 Task: Find connections with filter location Hotan with filter topic #Bestadvicewith filter profile language German with filter current company Policybazaar.com with filter school ST MIRA'S COLLEGE FOR GIRLS PUNE with filter industry Mobile Food Services with filter service category Pricing Strategy with filter keywords title Barista
Action: Mouse scrolled (503, 663) with delta (0, 0)
Screenshot: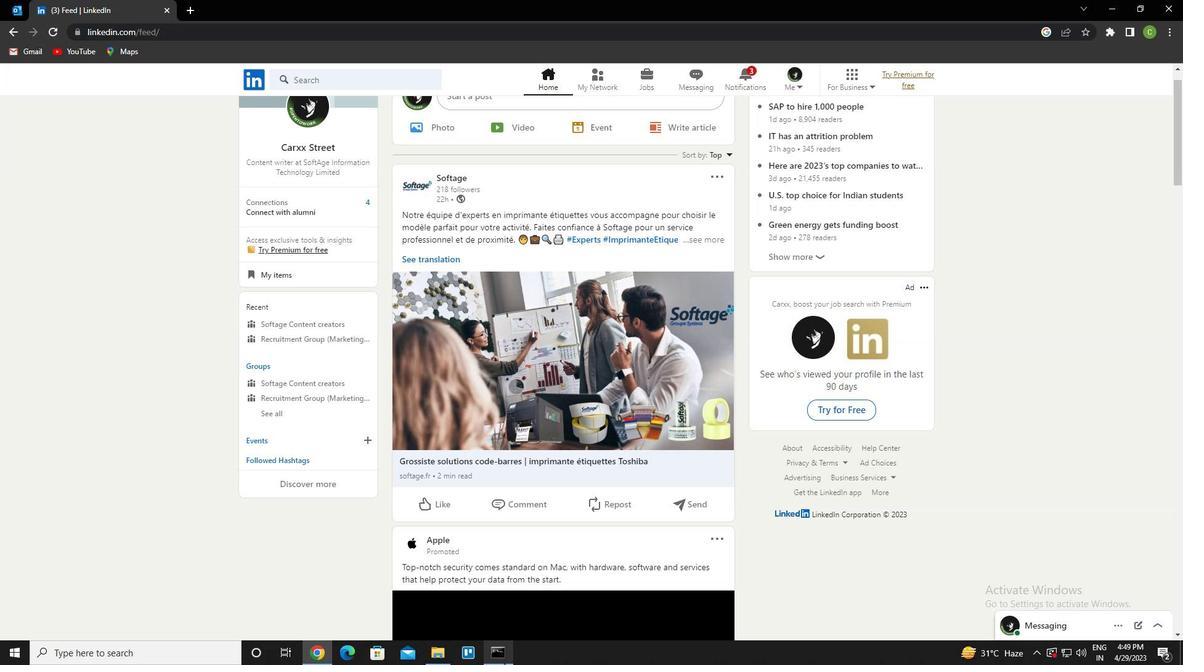 
Action: Mouse moved to (549, 576)
Screenshot: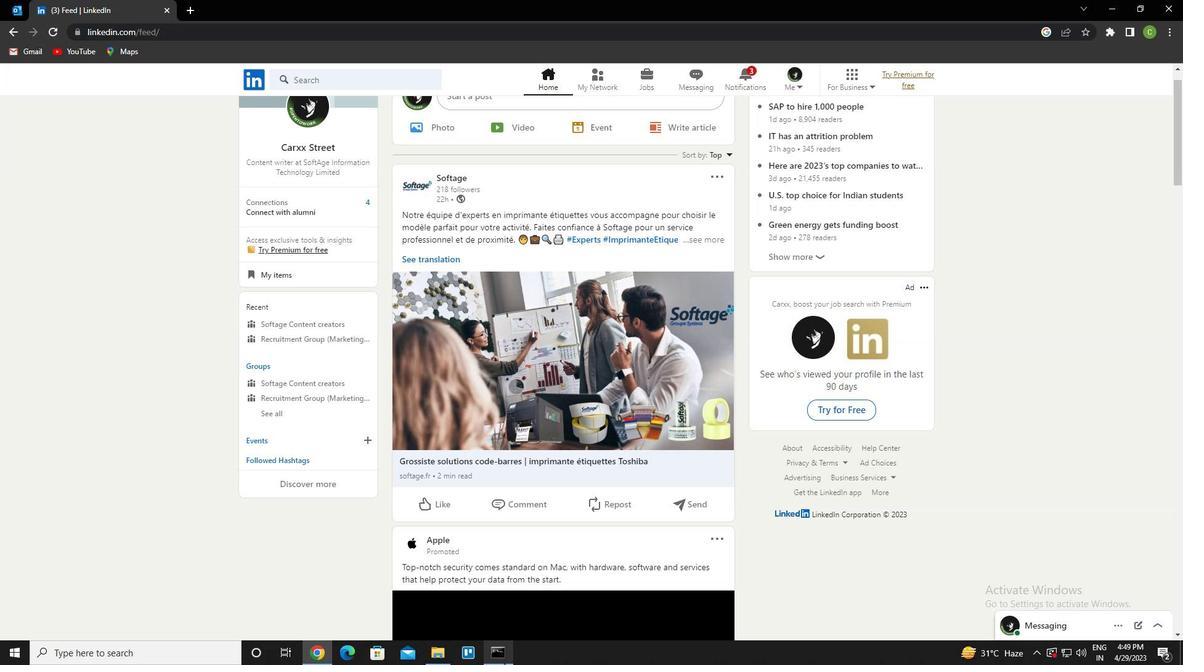 
Action: Mouse scrolled (549, 577) with delta (0, 0)
Screenshot: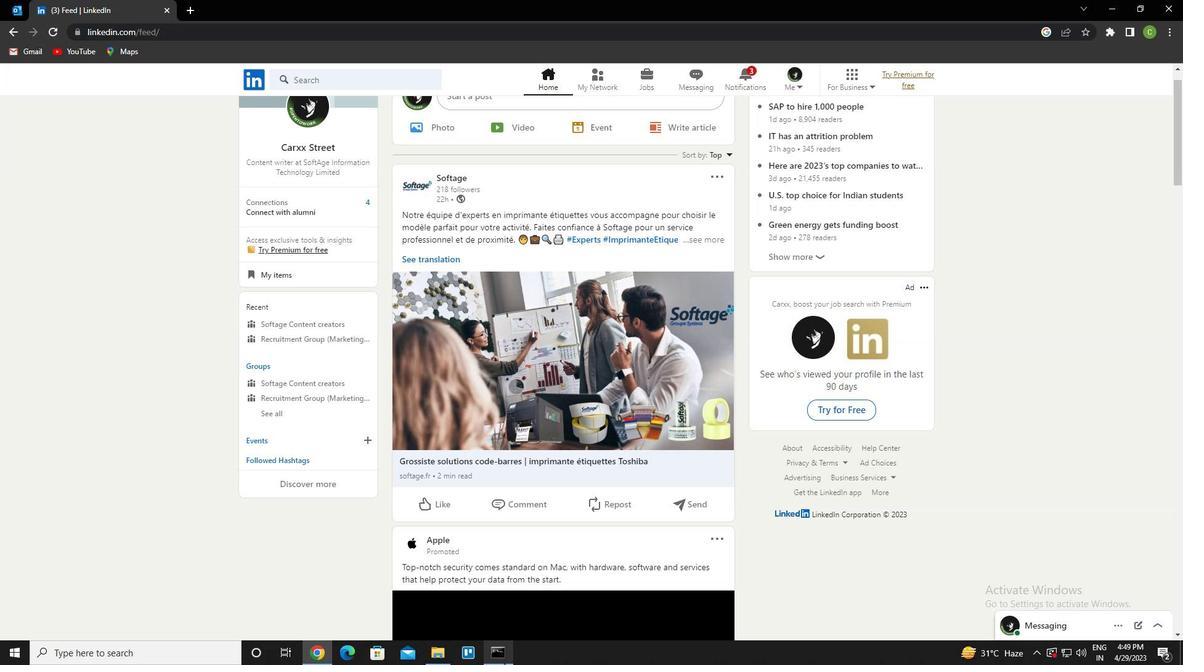 
Action: Mouse moved to (598, 79)
Screenshot: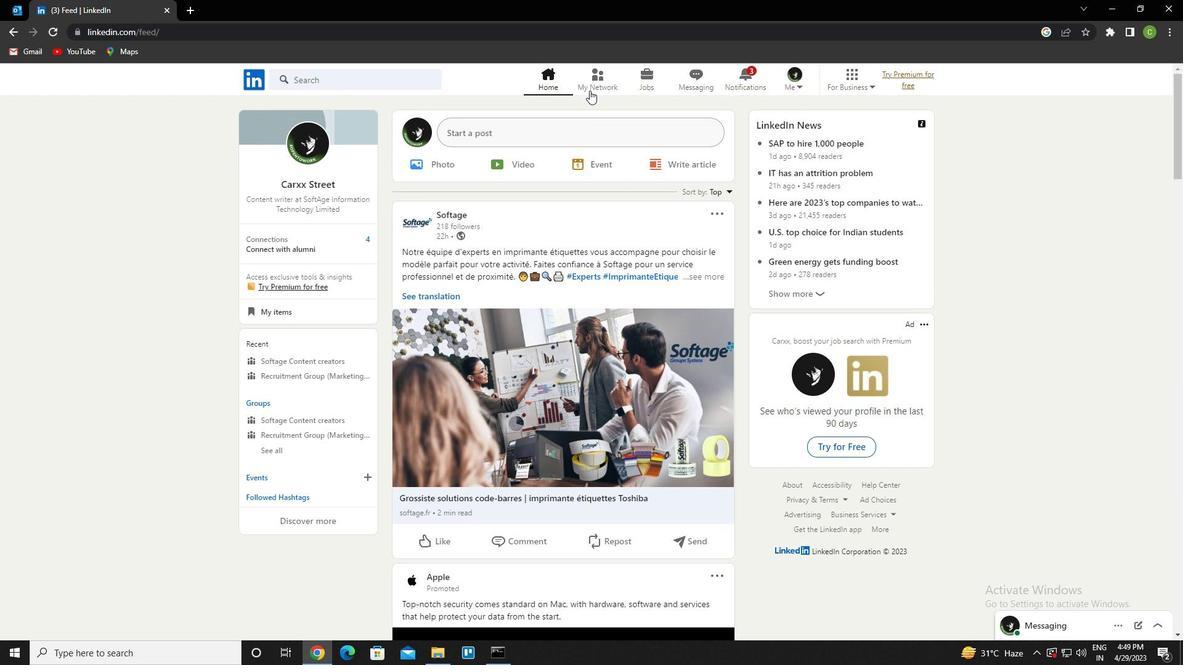 
Action: Mouse pressed left at (598, 79)
Screenshot: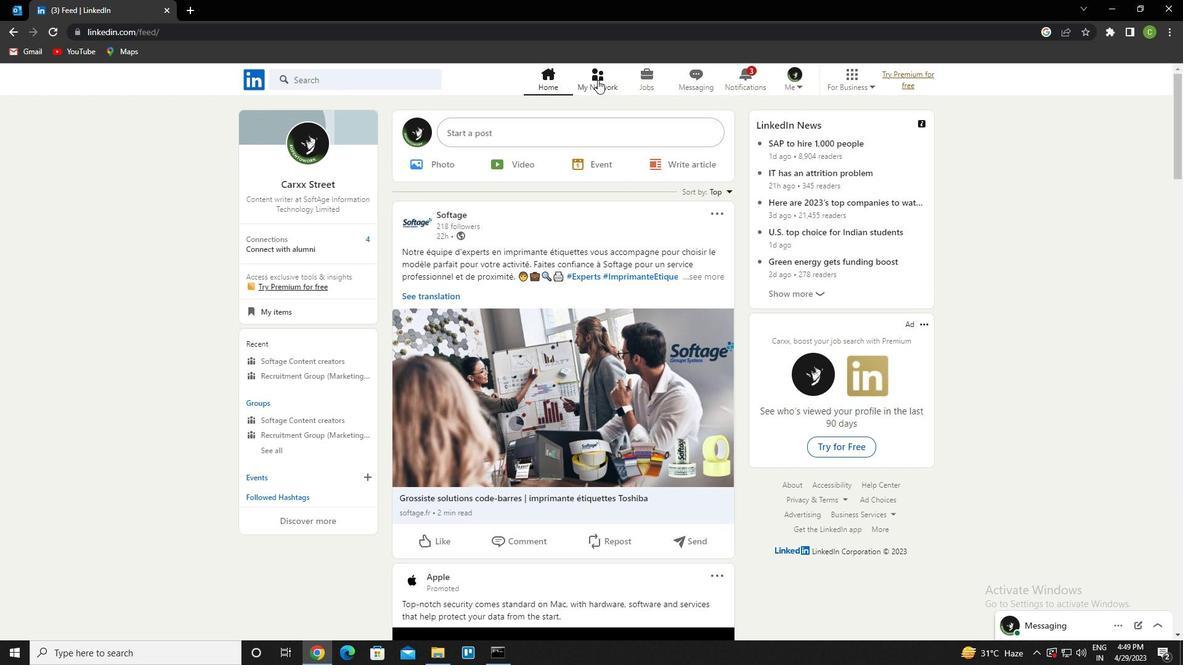 
Action: Mouse moved to (348, 149)
Screenshot: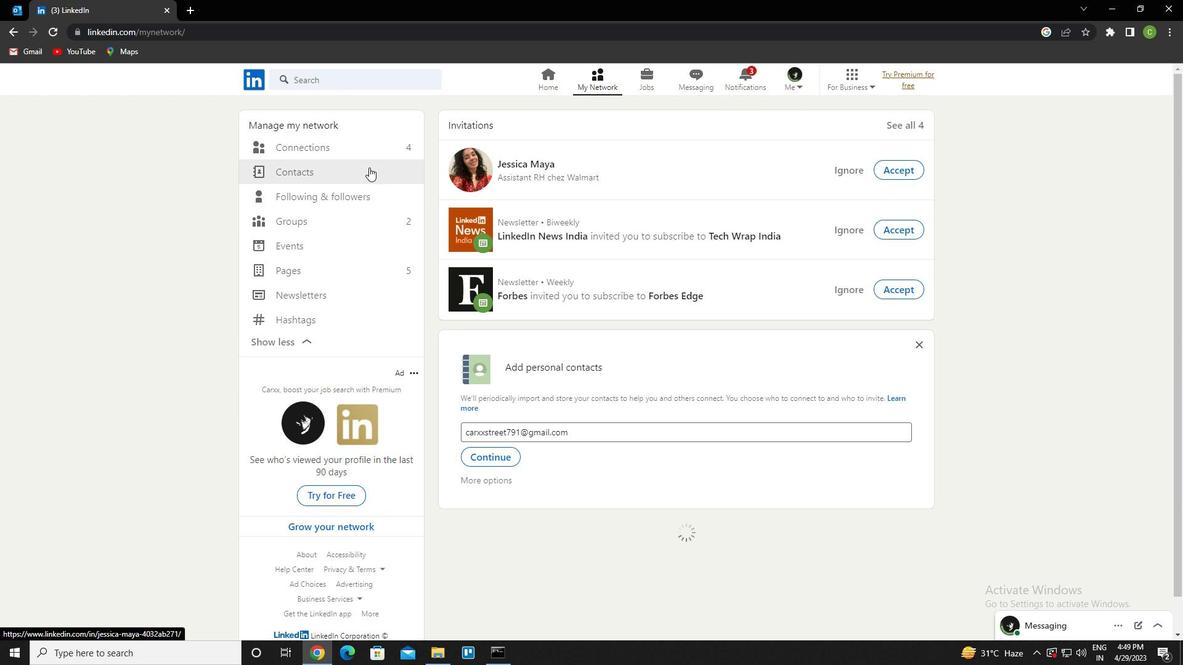 
Action: Mouse pressed left at (348, 149)
Screenshot: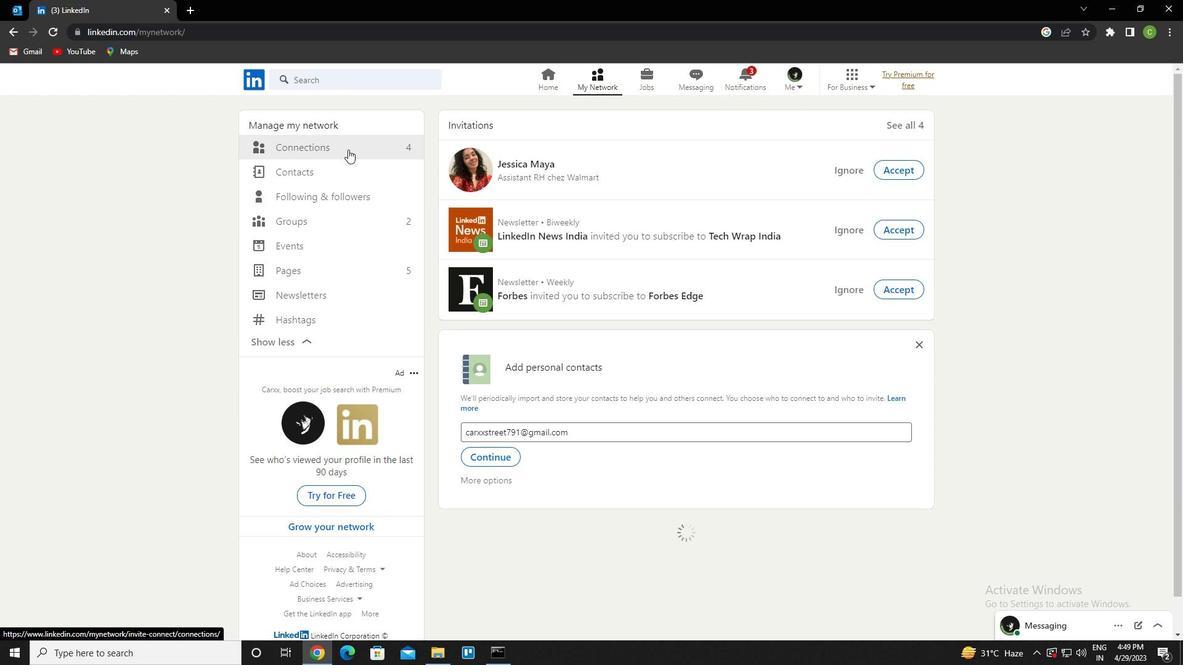 
Action: Mouse moved to (684, 149)
Screenshot: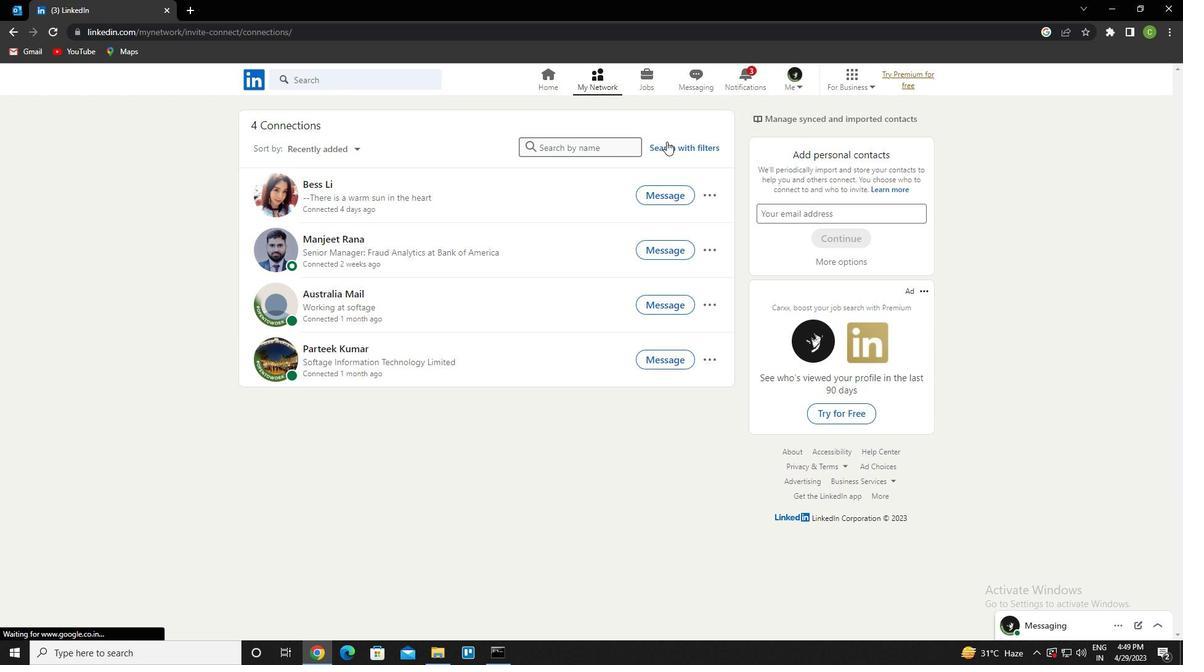 
Action: Mouse pressed left at (684, 149)
Screenshot: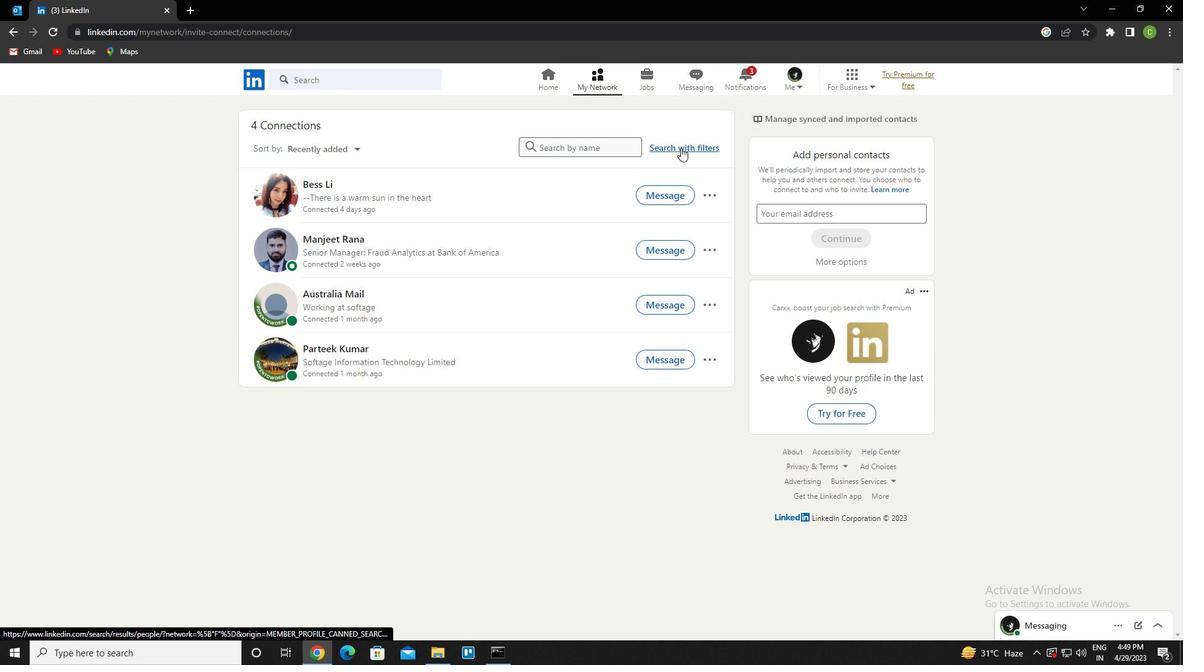 
Action: Mouse moved to (635, 110)
Screenshot: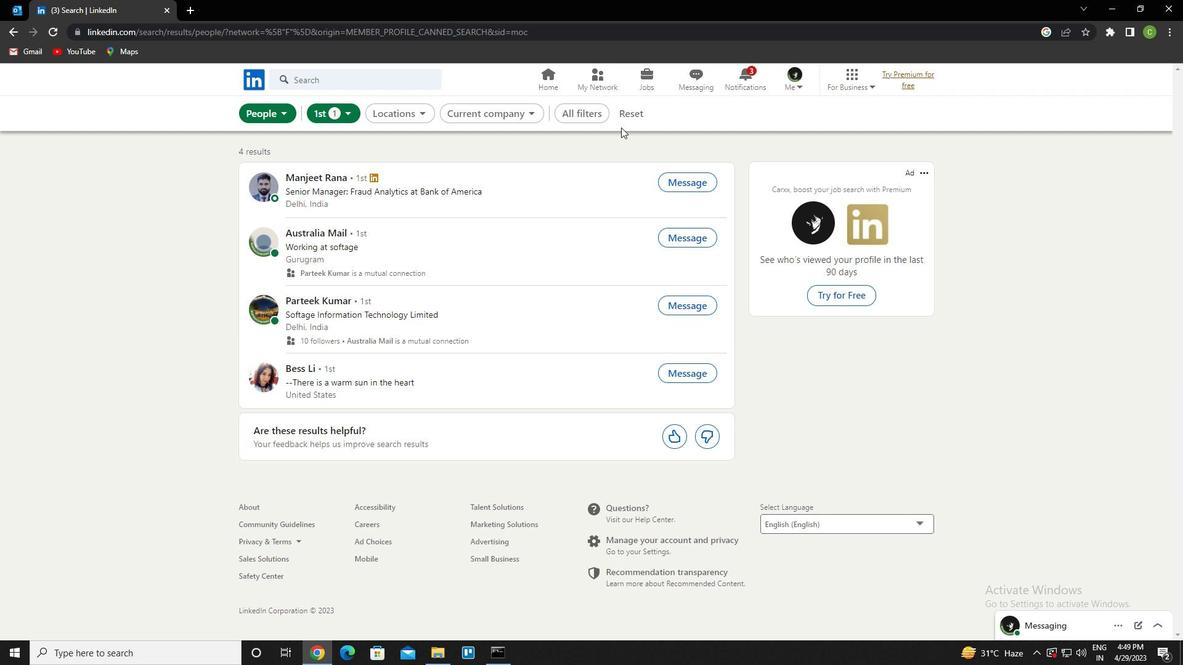 
Action: Mouse pressed left at (635, 110)
Screenshot: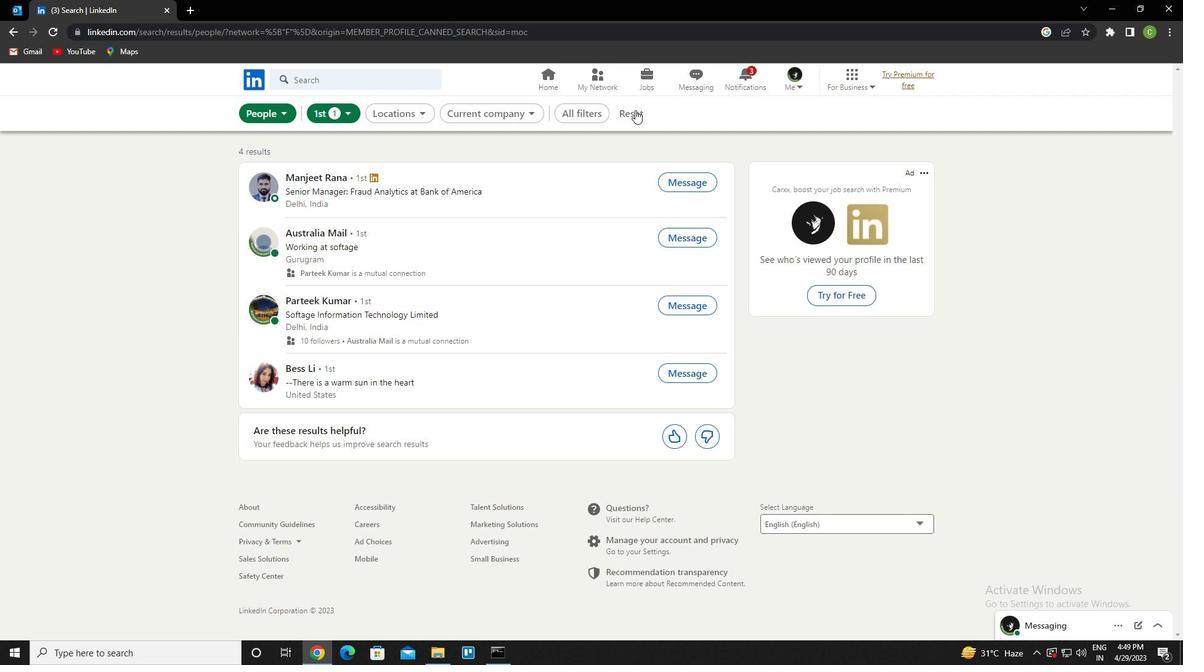 
Action: Mouse moved to (610, 117)
Screenshot: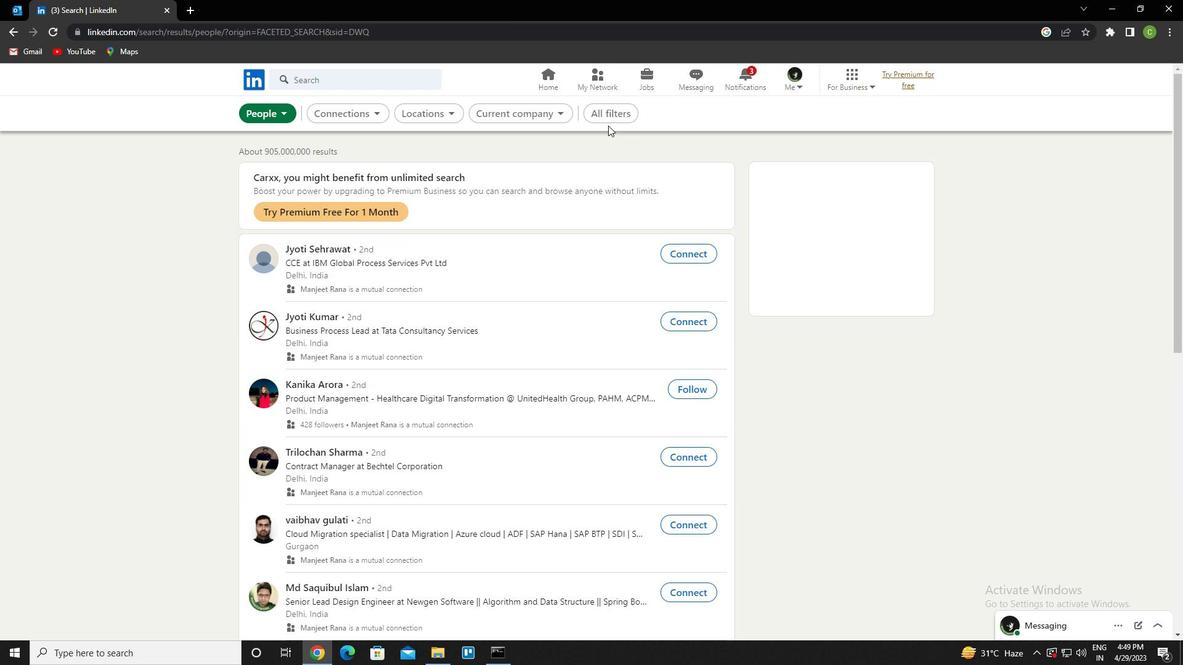 
Action: Mouse pressed left at (610, 117)
Screenshot: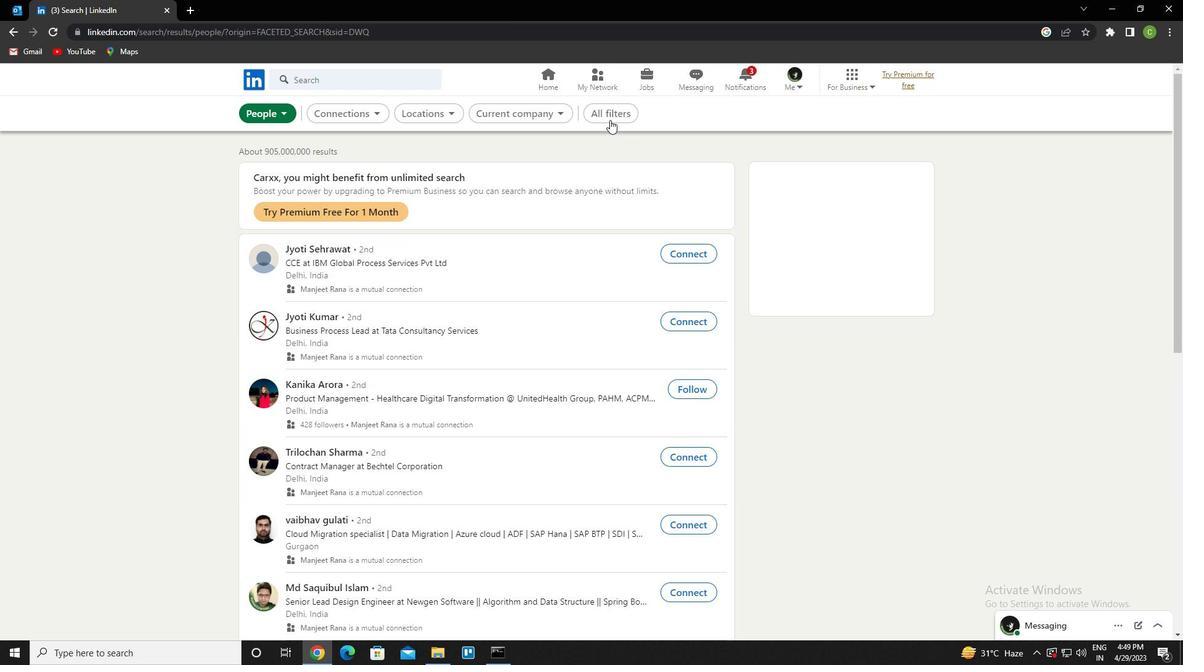 
Action: Mouse moved to (1085, 362)
Screenshot: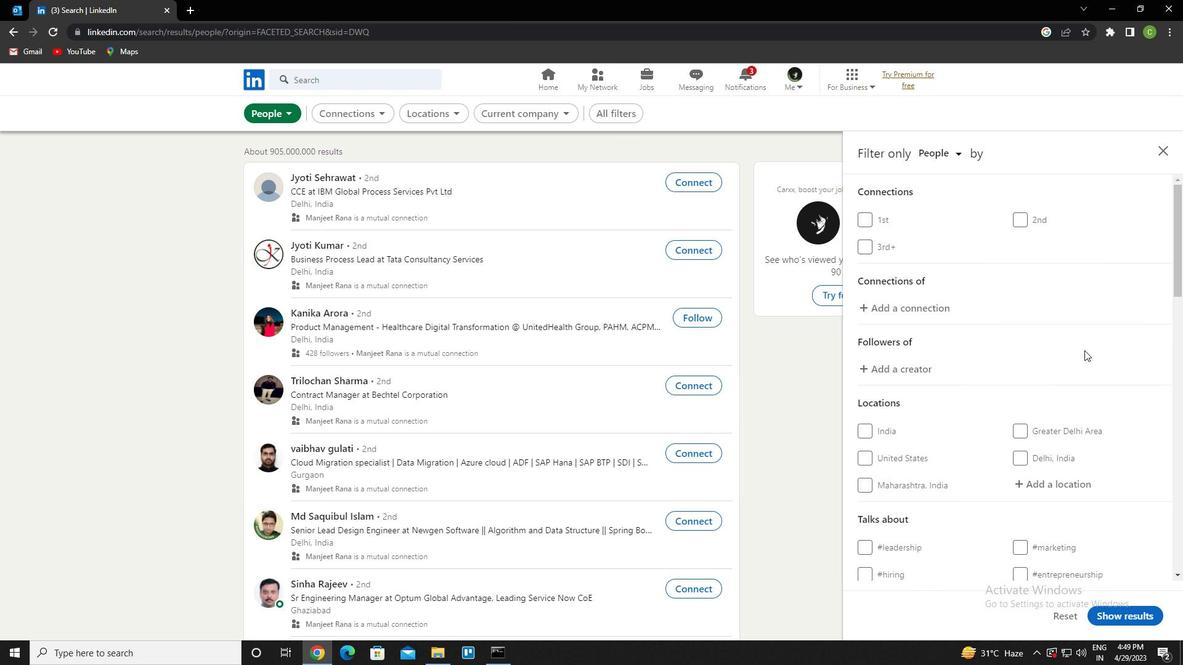 
Action: Mouse scrolled (1085, 361) with delta (0, 0)
Screenshot: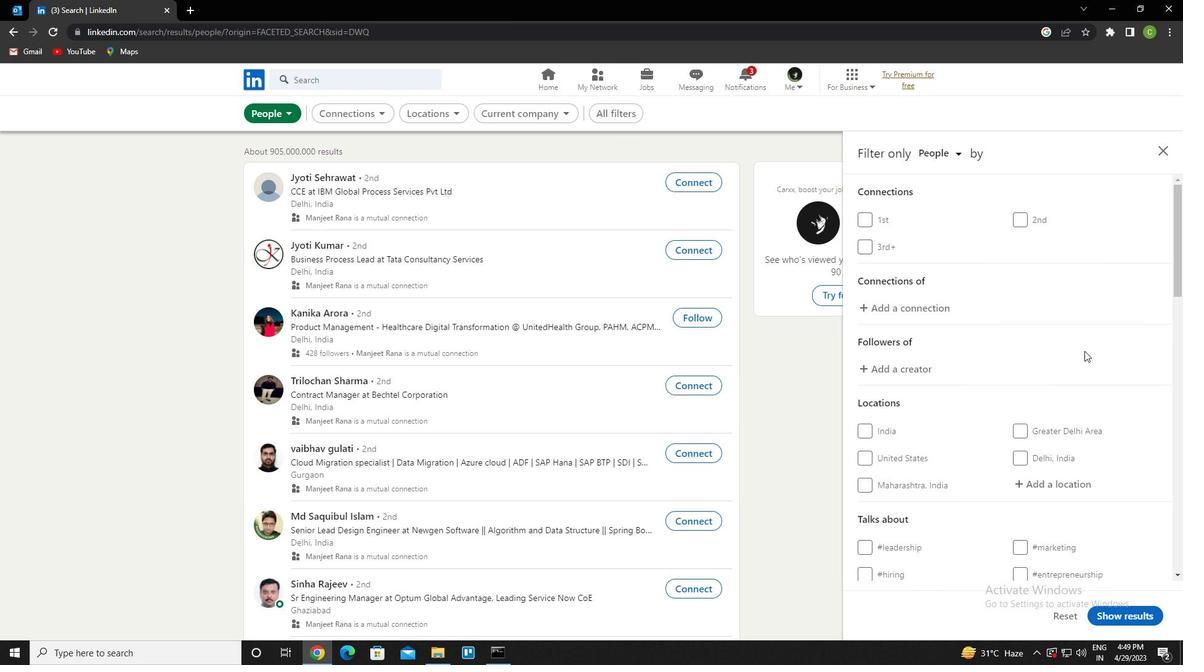 
Action: Mouse moved to (1085, 363)
Screenshot: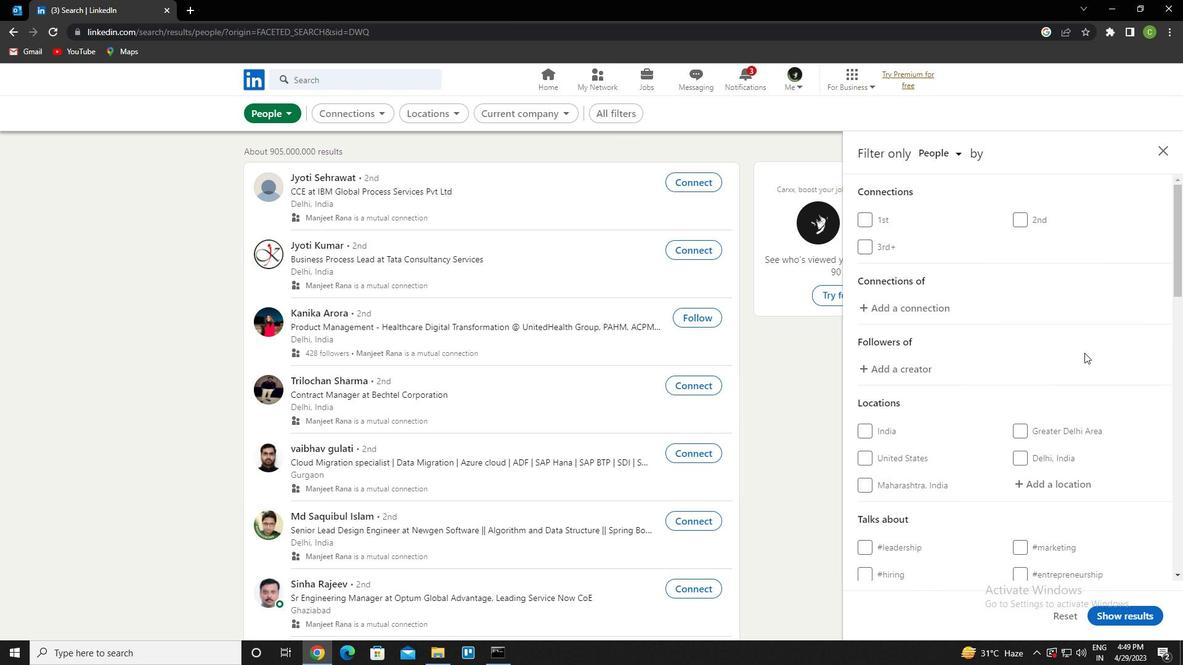 
Action: Mouse scrolled (1085, 362) with delta (0, 0)
Screenshot: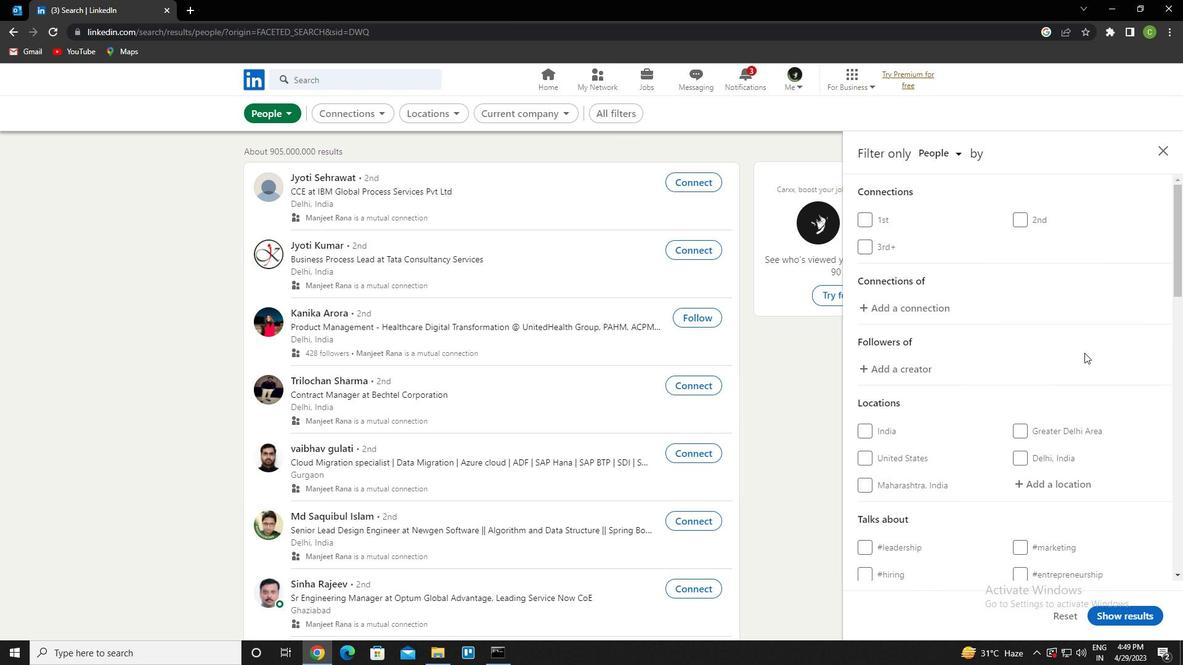 
Action: Mouse moved to (1060, 365)
Screenshot: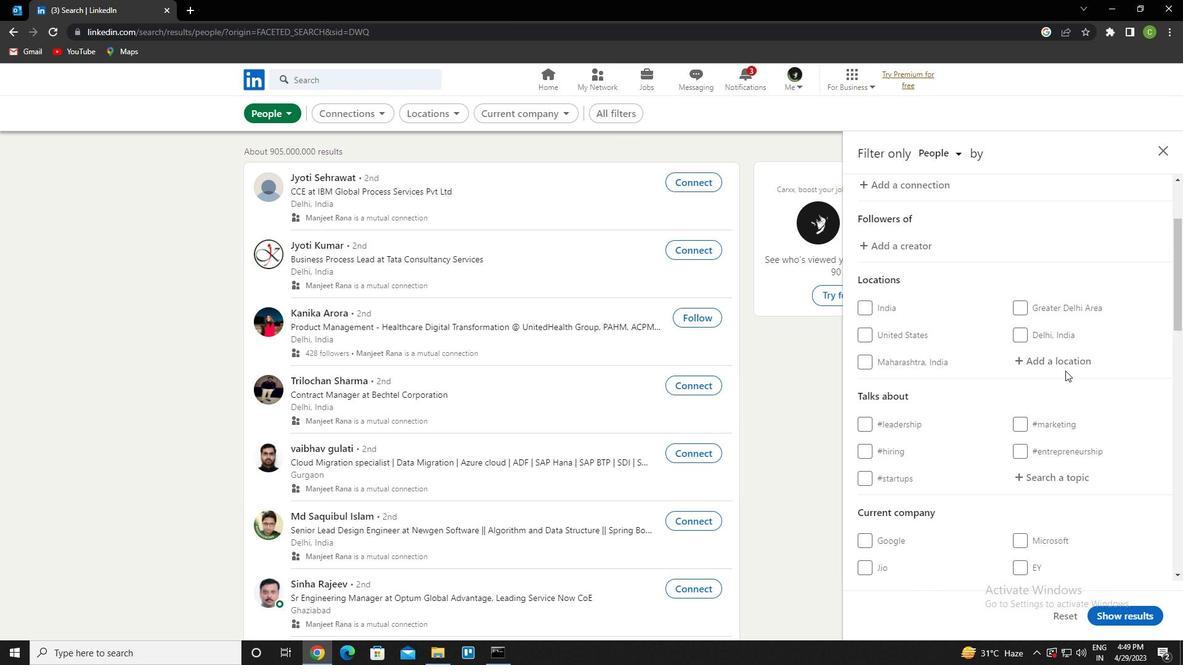 
Action: Mouse pressed left at (1060, 365)
Screenshot: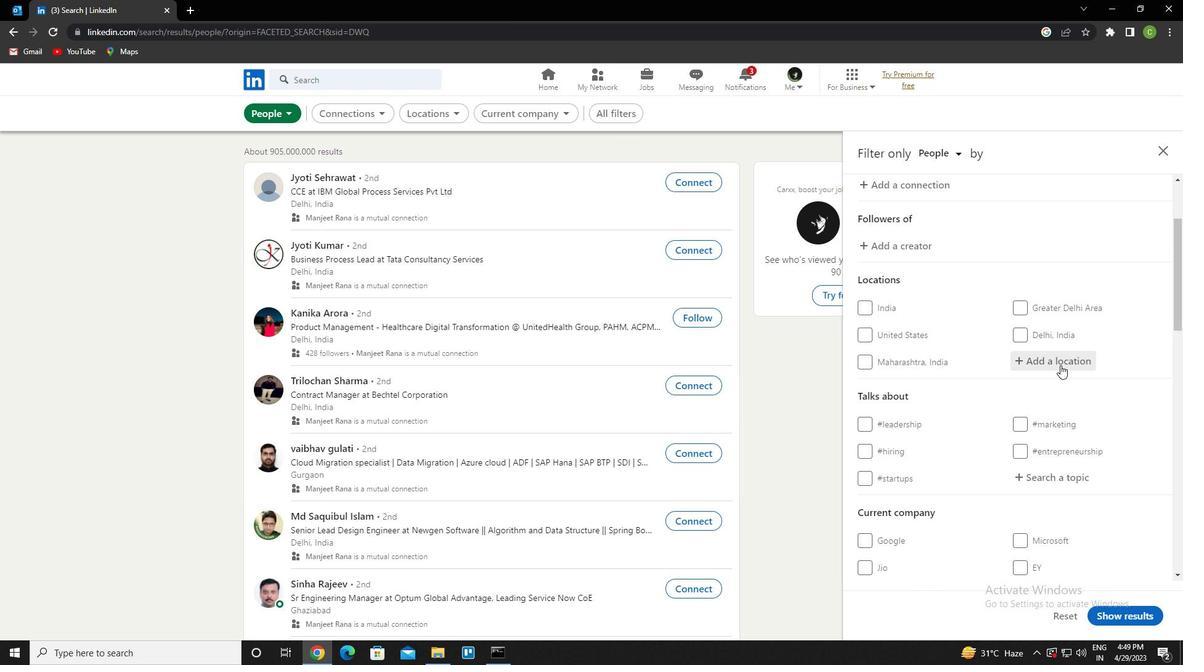 
Action: Key pressed <Key.caps_lock>h<Key.caps_lock>otan<Key.down><Key.enter>
Screenshot: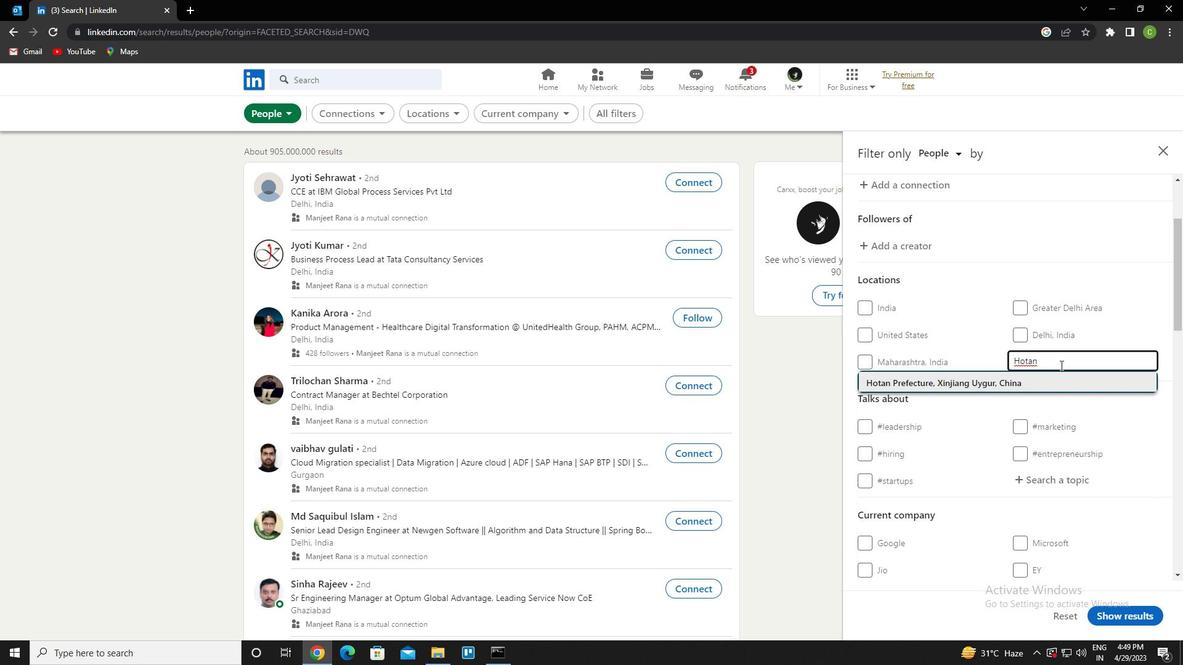 
Action: Mouse scrolled (1060, 364) with delta (0, 0)
Screenshot: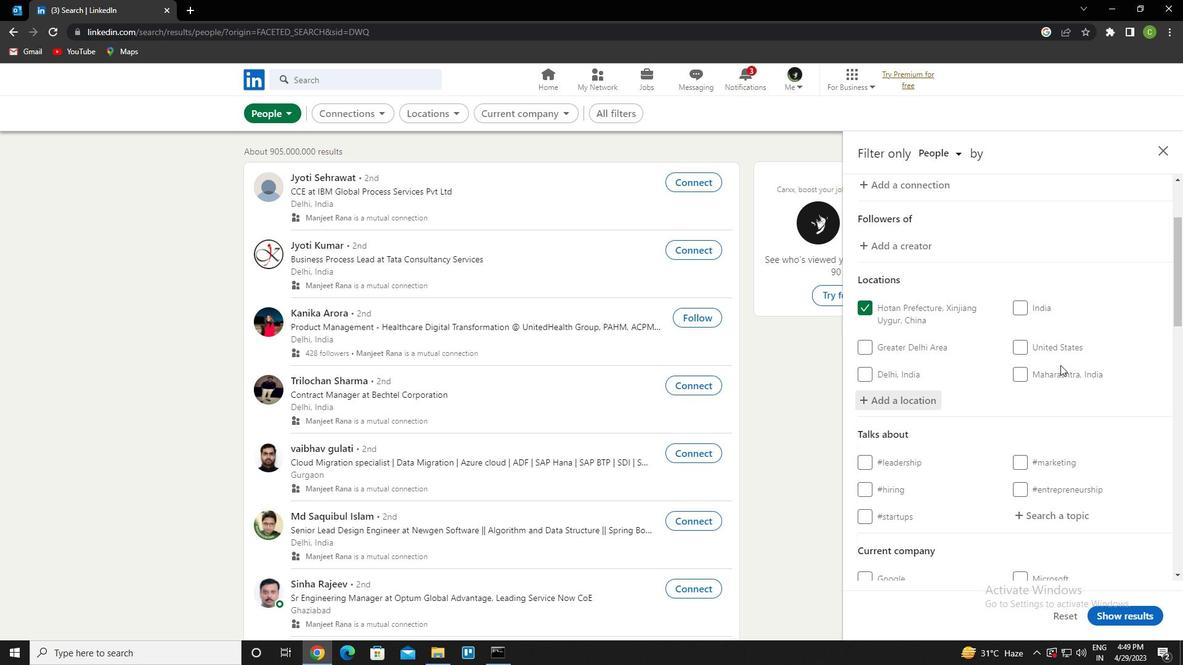 
Action: Mouse moved to (1045, 459)
Screenshot: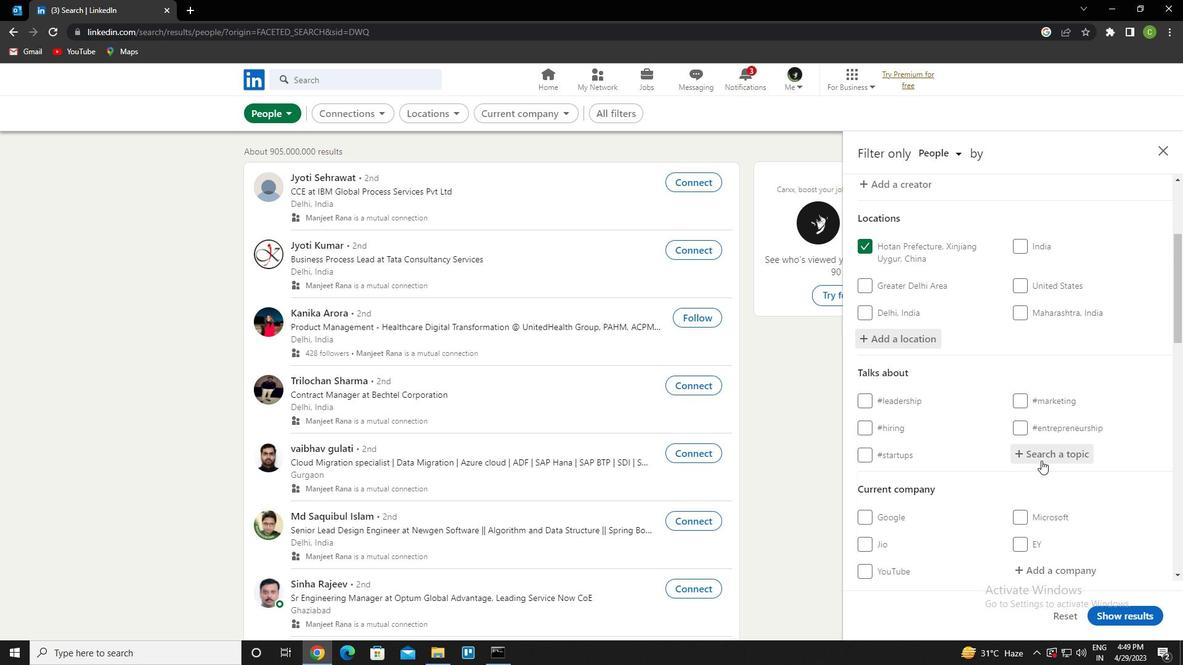 
Action: Mouse pressed left at (1045, 459)
Screenshot: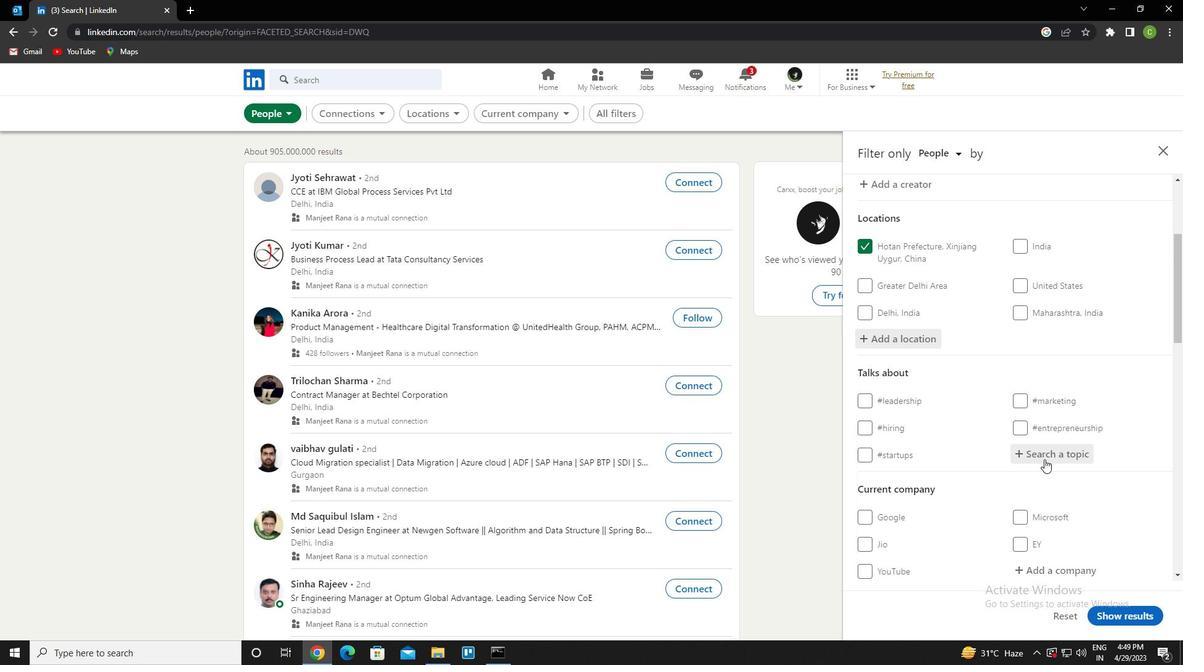 
Action: Key pressed bestad<Key.down><Key.enter>
Screenshot: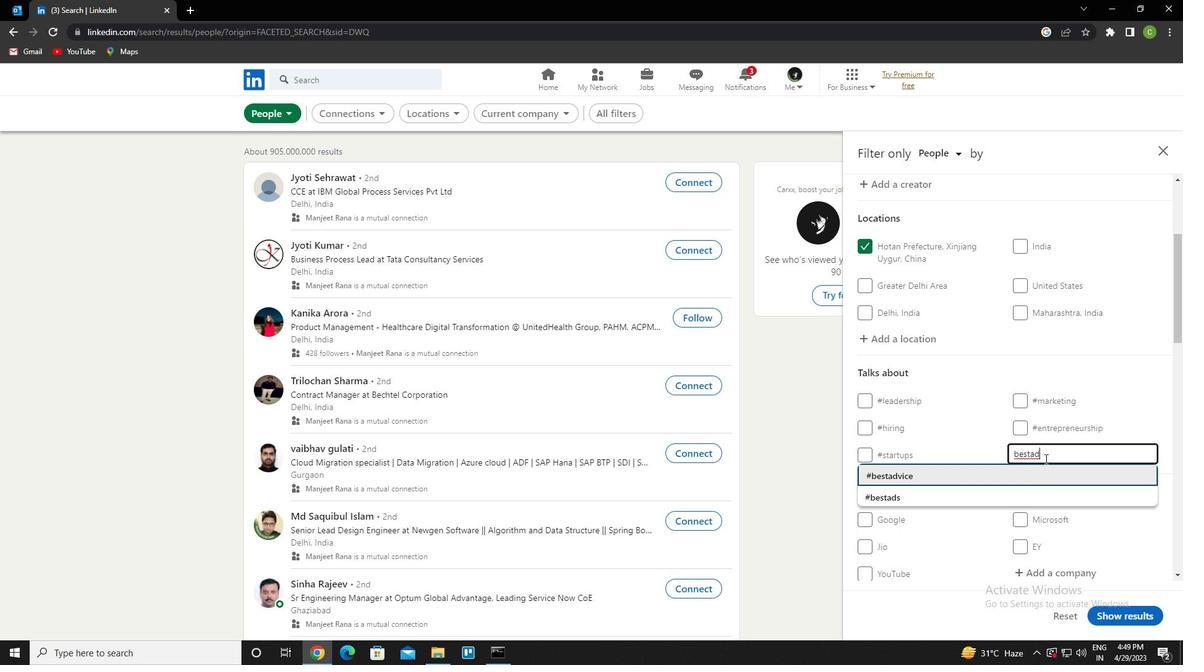 
Action: Mouse scrolled (1045, 458) with delta (0, 0)
Screenshot: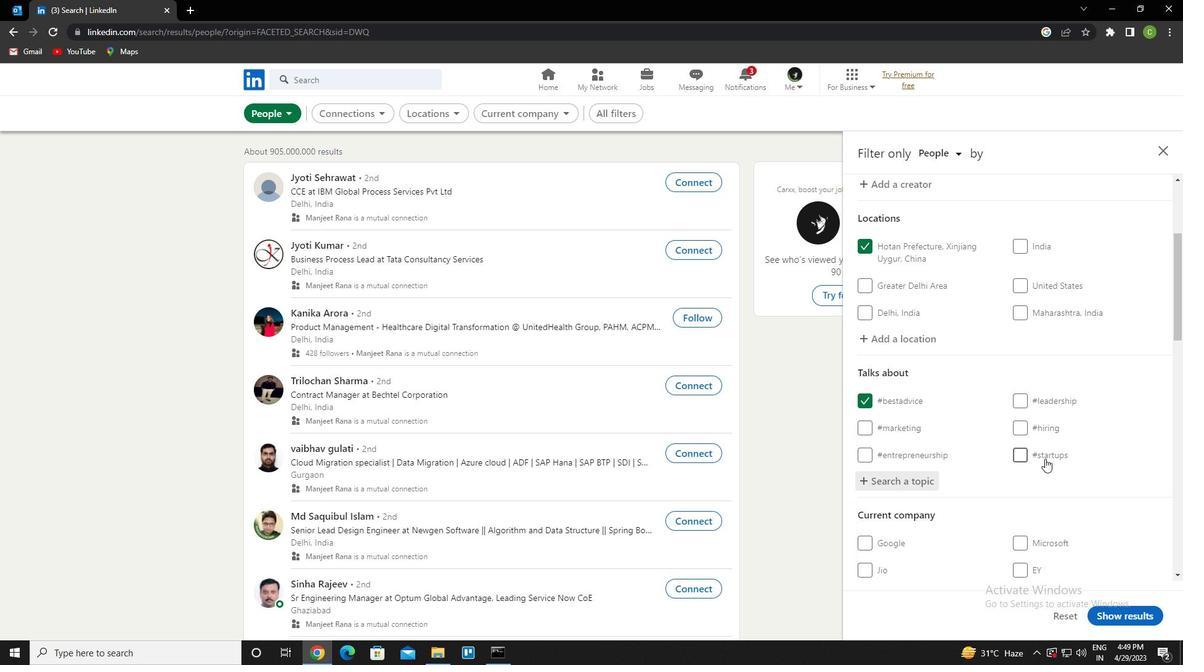 
Action: Mouse scrolled (1045, 458) with delta (0, 0)
Screenshot: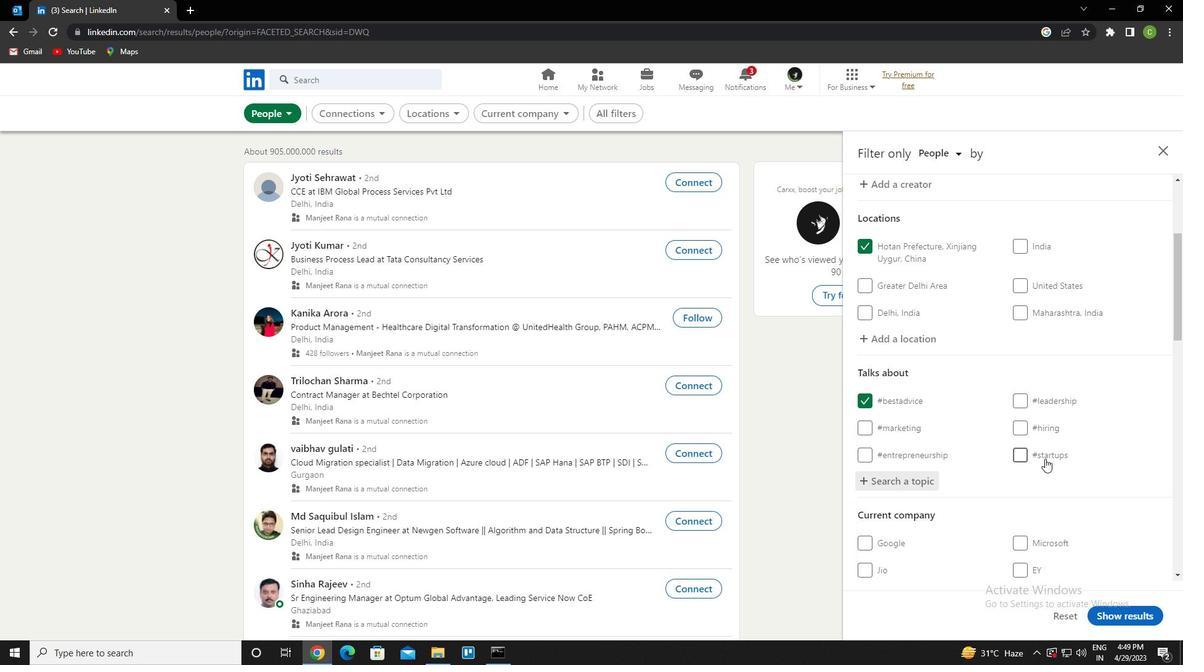 
Action: Mouse scrolled (1045, 458) with delta (0, 0)
Screenshot: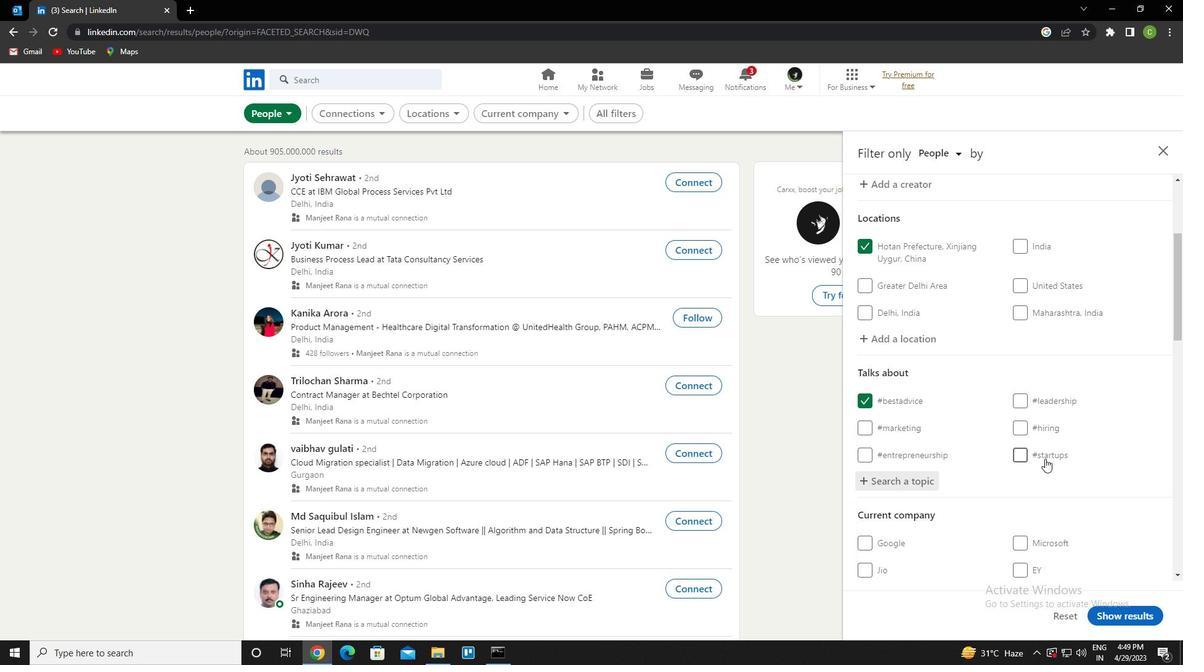 
Action: Mouse scrolled (1045, 458) with delta (0, 0)
Screenshot: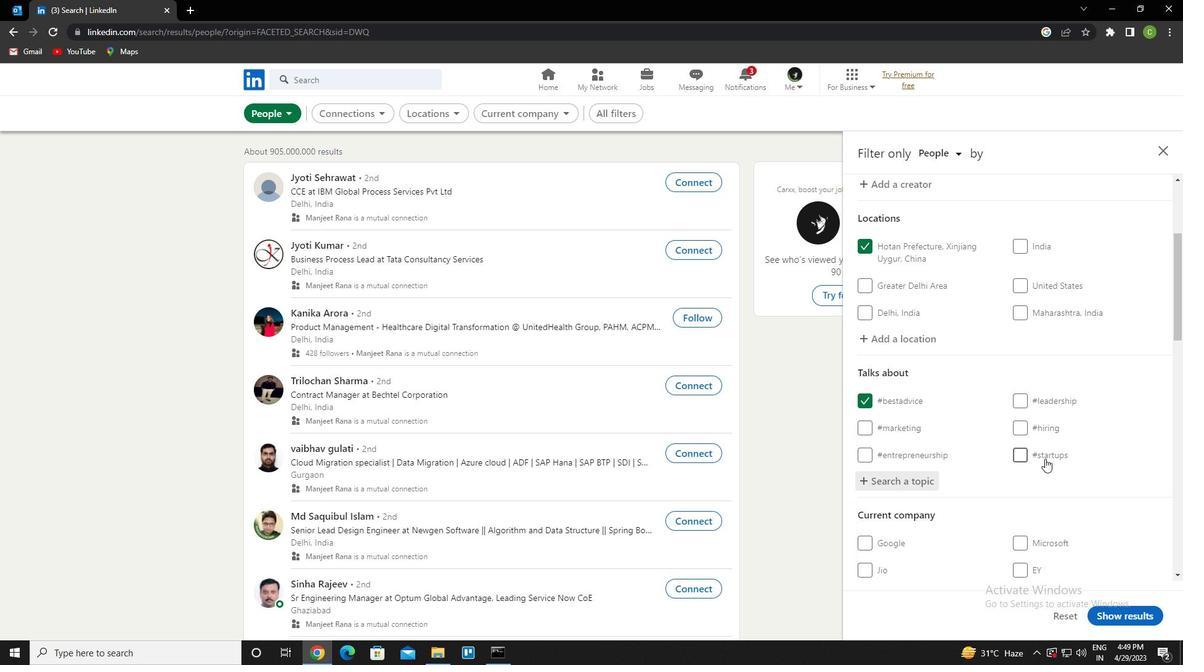 
Action: Mouse scrolled (1045, 458) with delta (0, 0)
Screenshot: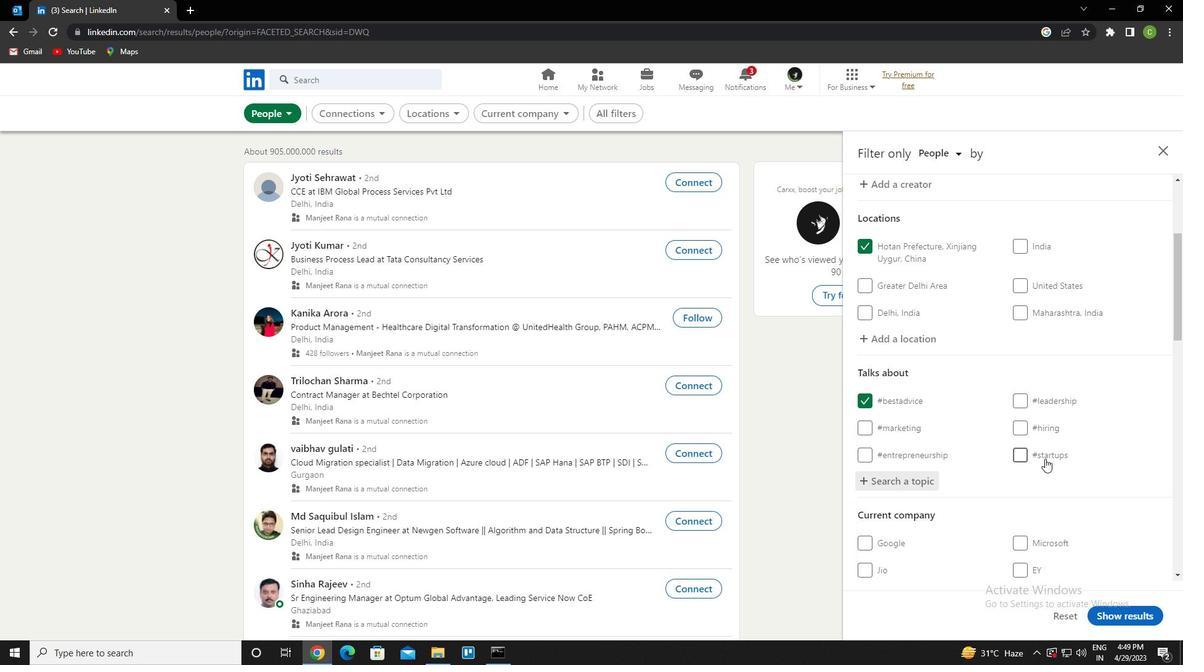 
Action: Mouse scrolled (1045, 458) with delta (0, 0)
Screenshot: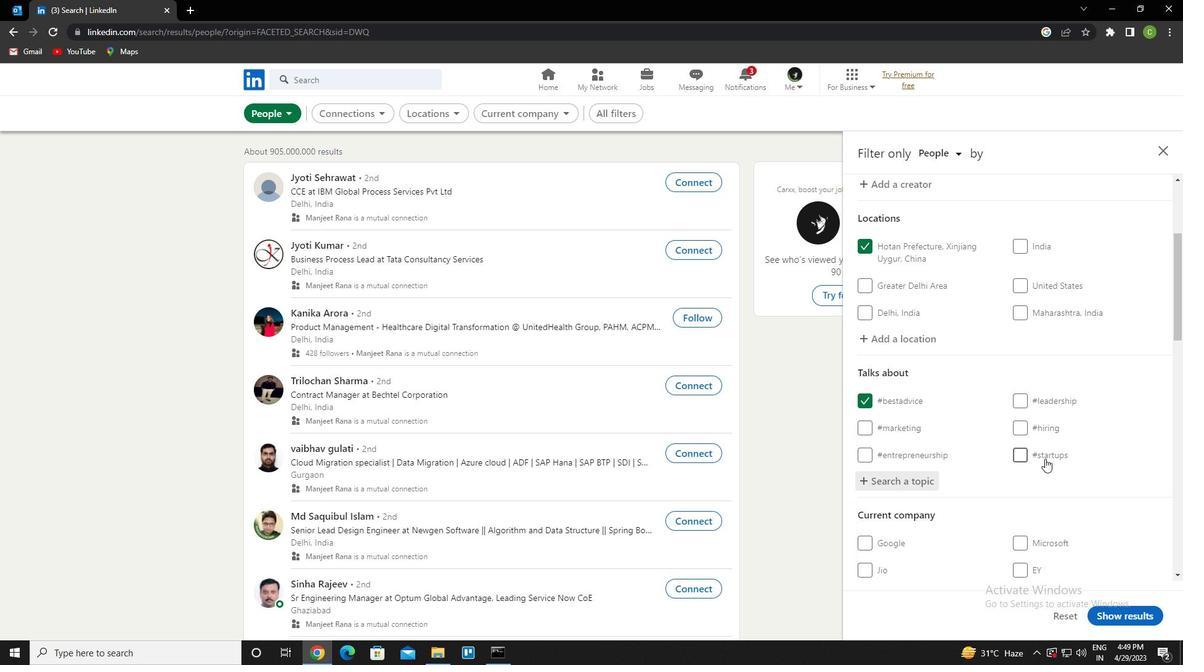 
Action: Mouse scrolled (1045, 458) with delta (0, 0)
Screenshot: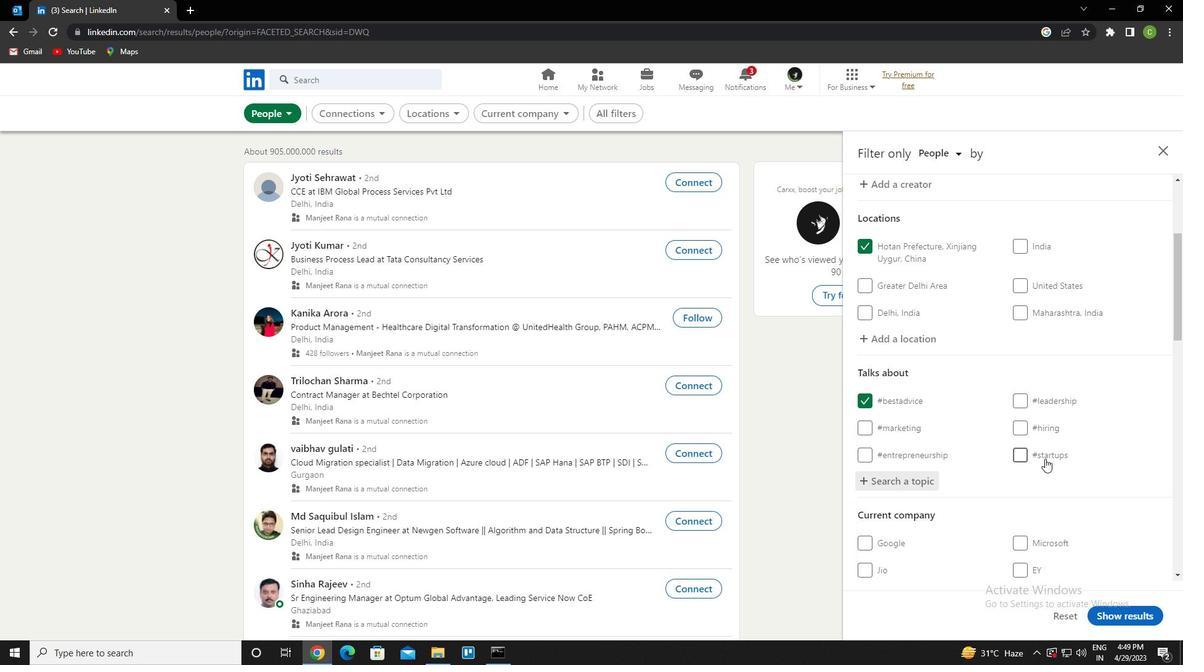 
Action: Mouse scrolled (1045, 458) with delta (0, 0)
Screenshot: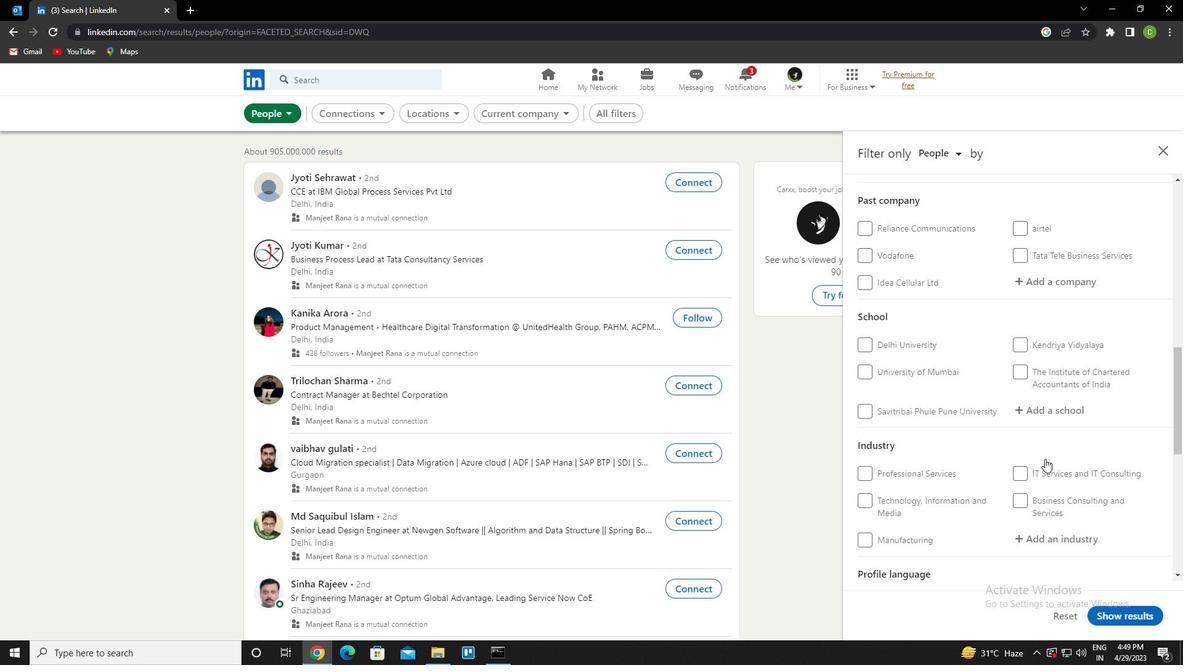 
Action: Mouse scrolled (1045, 458) with delta (0, 0)
Screenshot: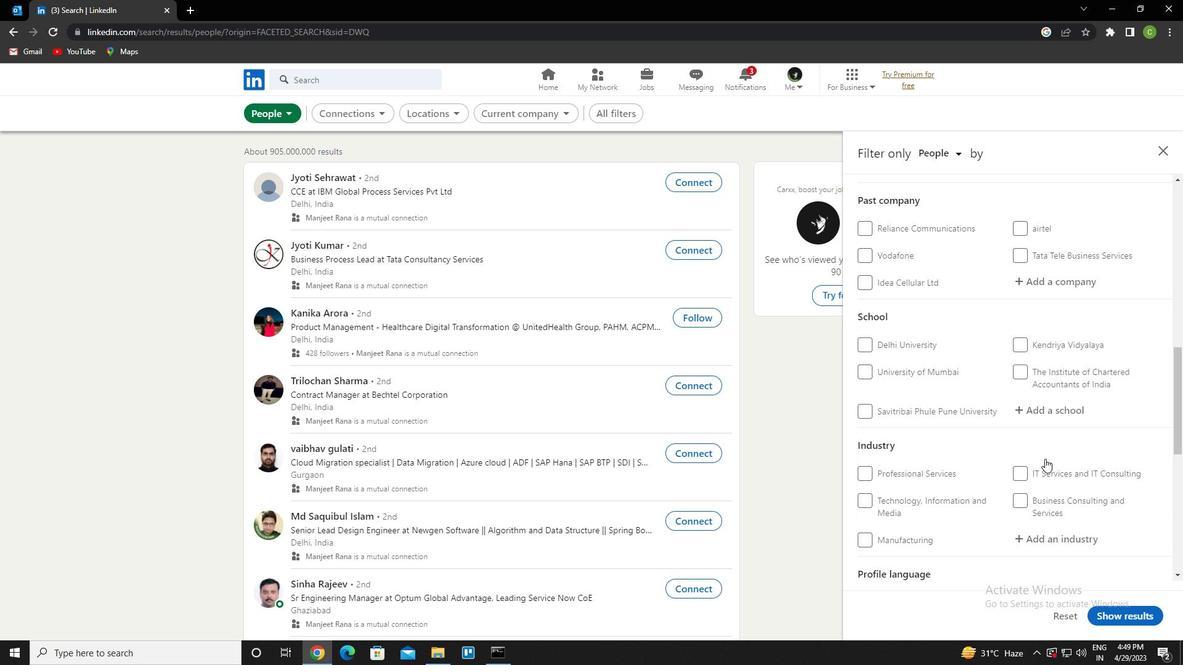 
Action: Mouse scrolled (1045, 458) with delta (0, 0)
Screenshot: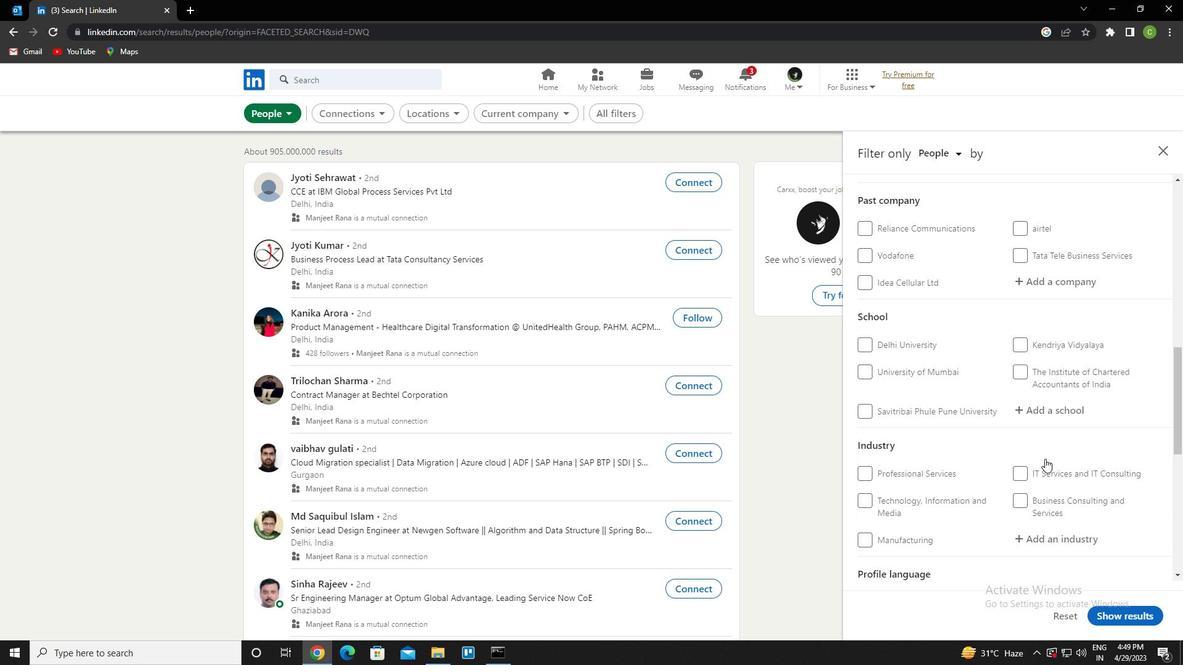 
Action: Mouse scrolled (1045, 458) with delta (0, 0)
Screenshot: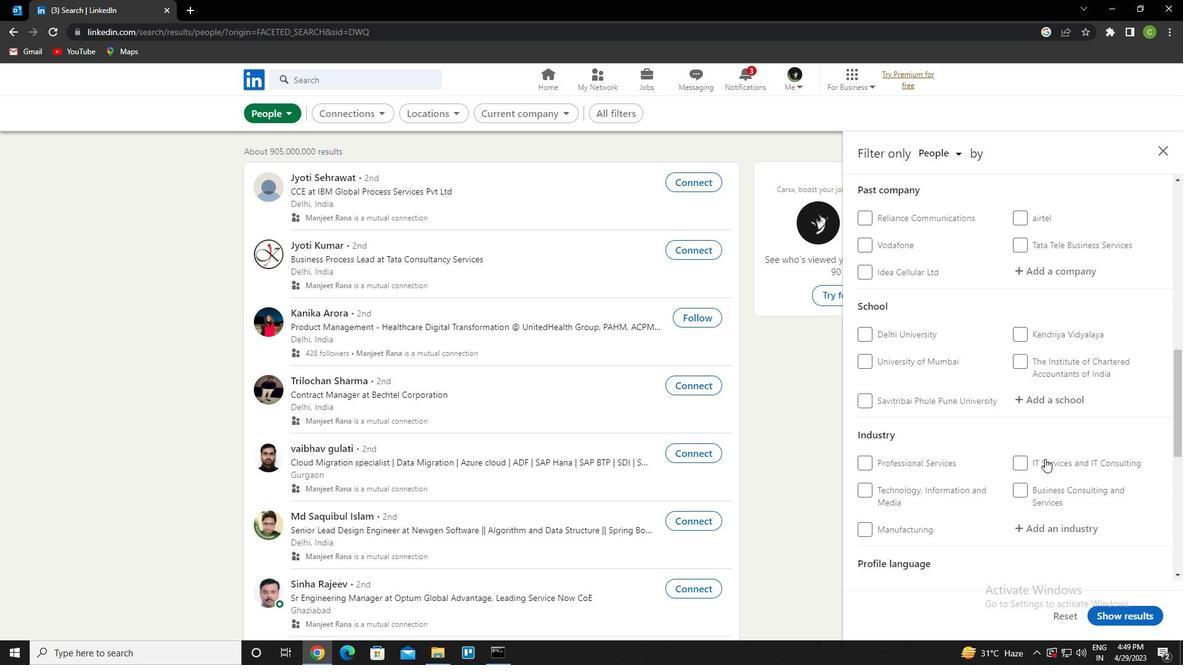 
Action: Mouse moved to (868, 412)
Screenshot: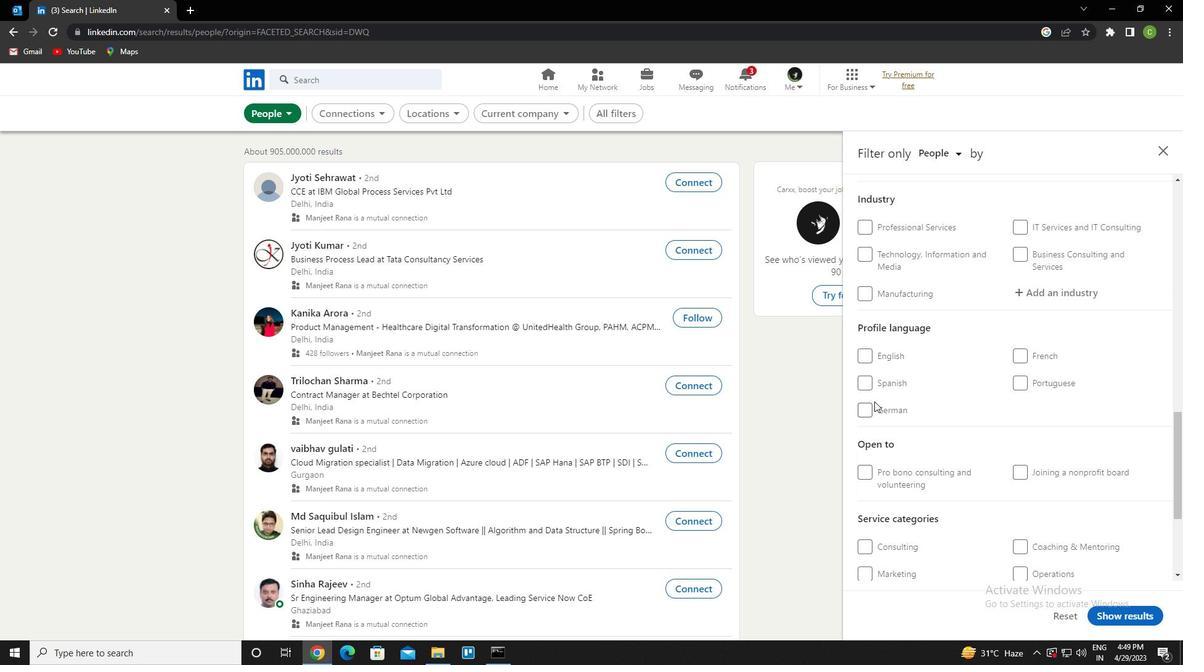 
Action: Mouse pressed left at (868, 412)
Screenshot: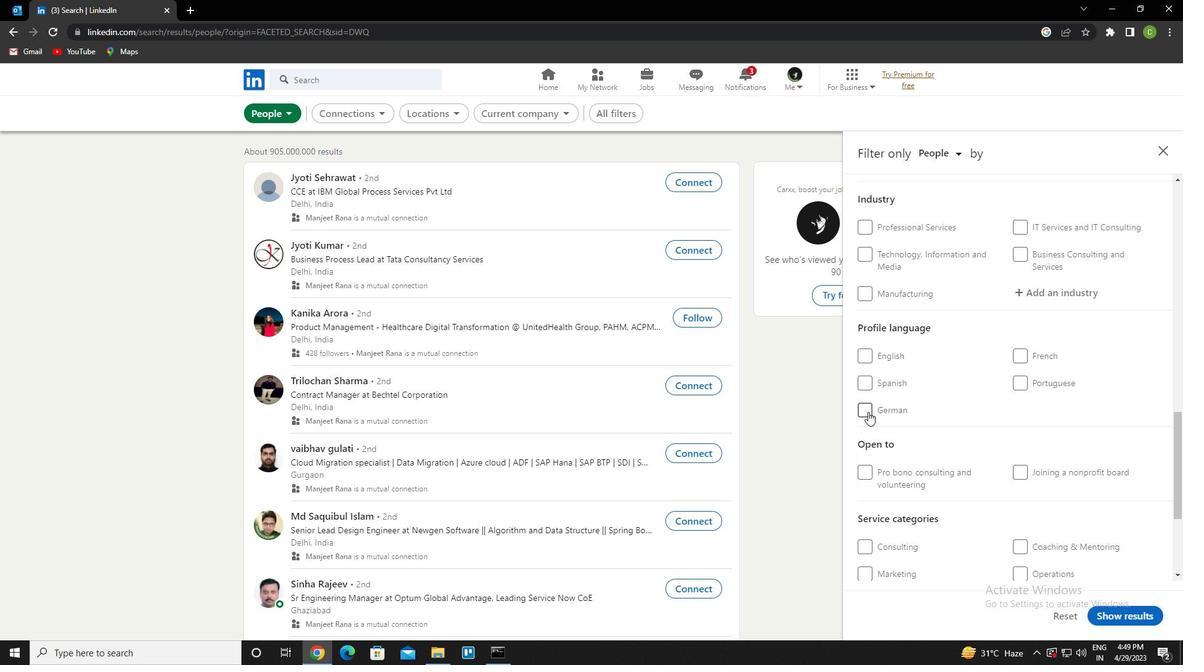 
Action: Mouse moved to (972, 467)
Screenshot: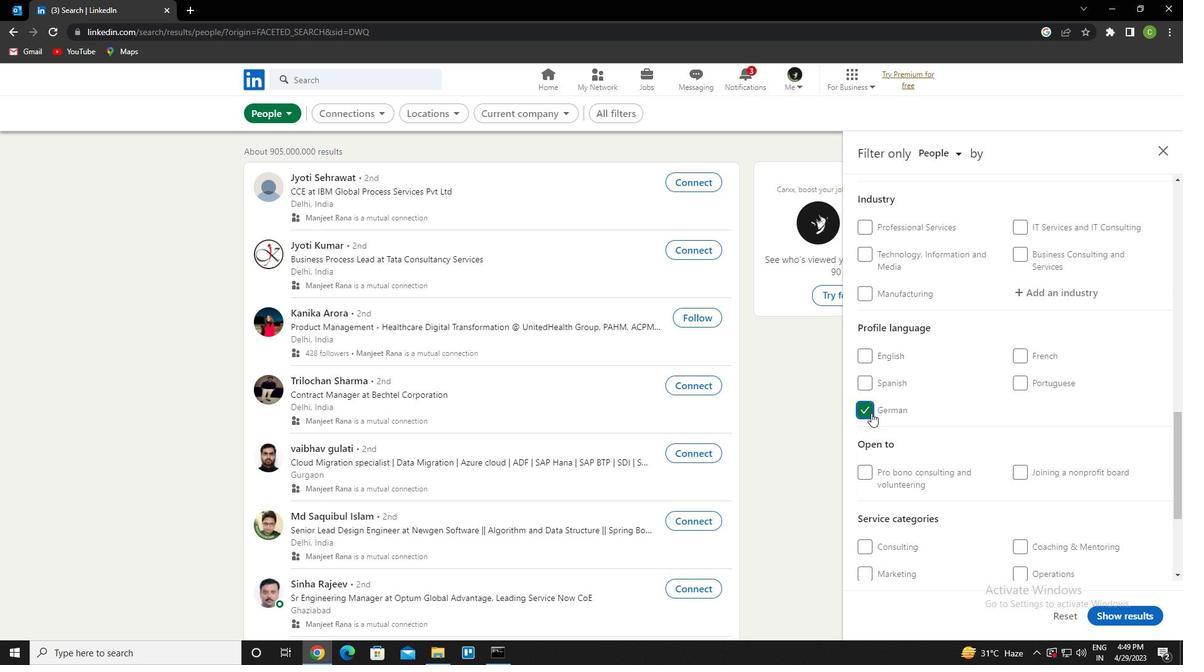 
Action: Mouse scrolled (972, 468) with delta (0, 0)
Screenshot: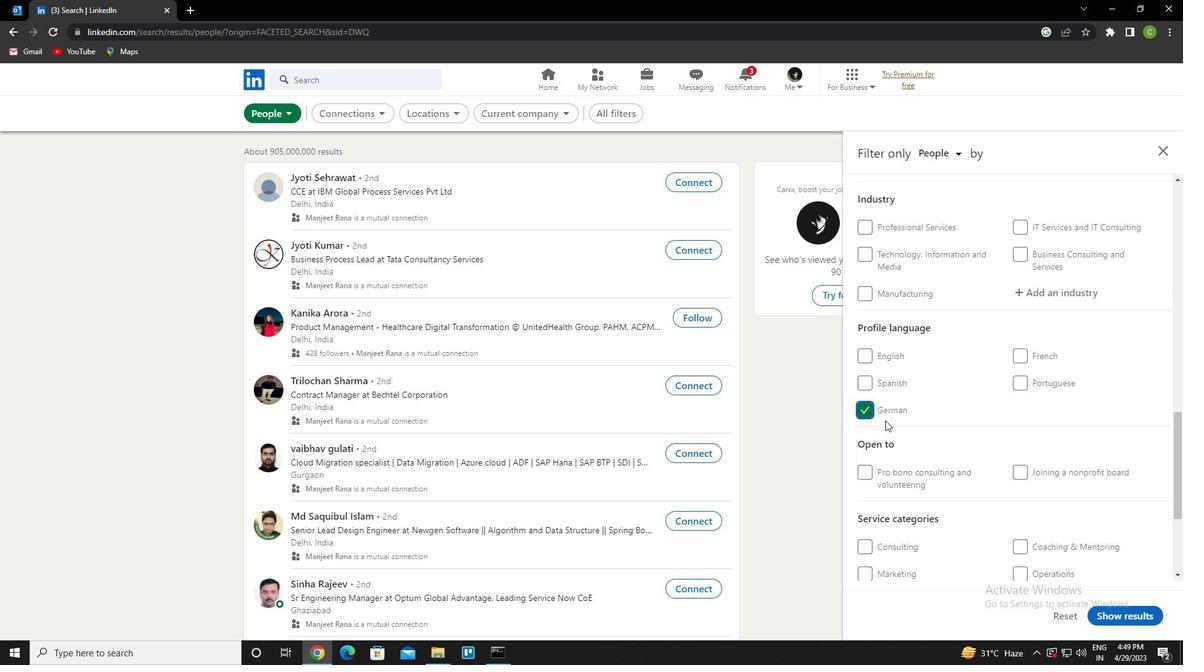 
Action: Mouse scrolled (972, 468) with delta (0, 0)
Screenshot: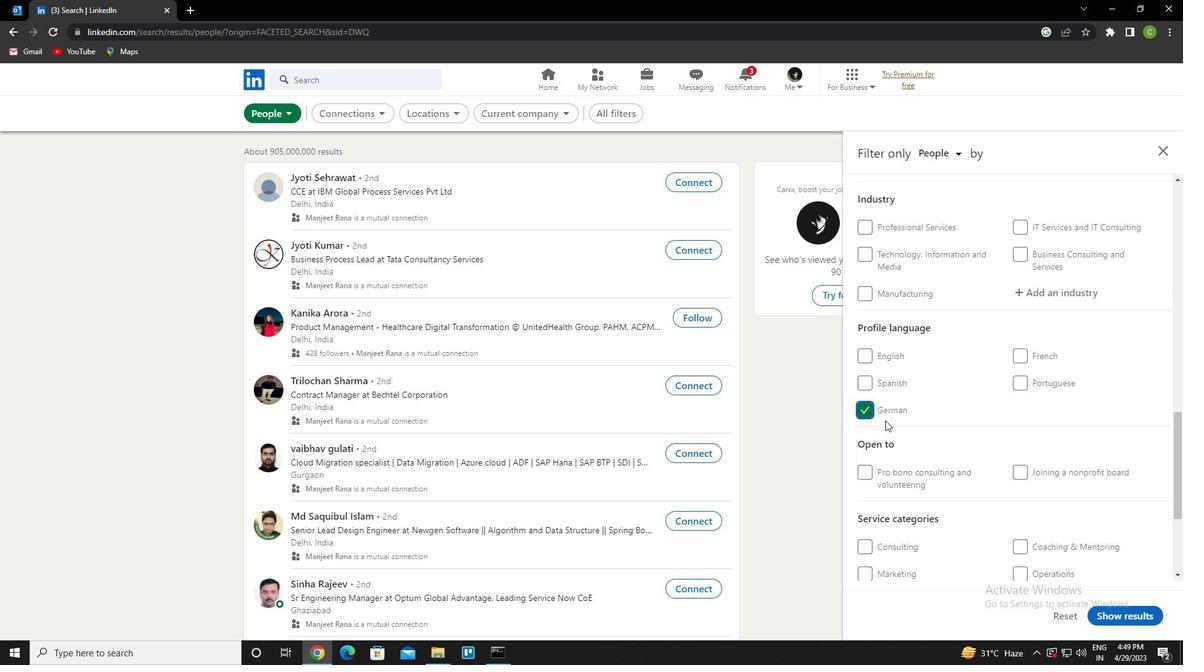 
Action: Mouse scrolled (972, 468) with delta (0, 0)
Screenshot: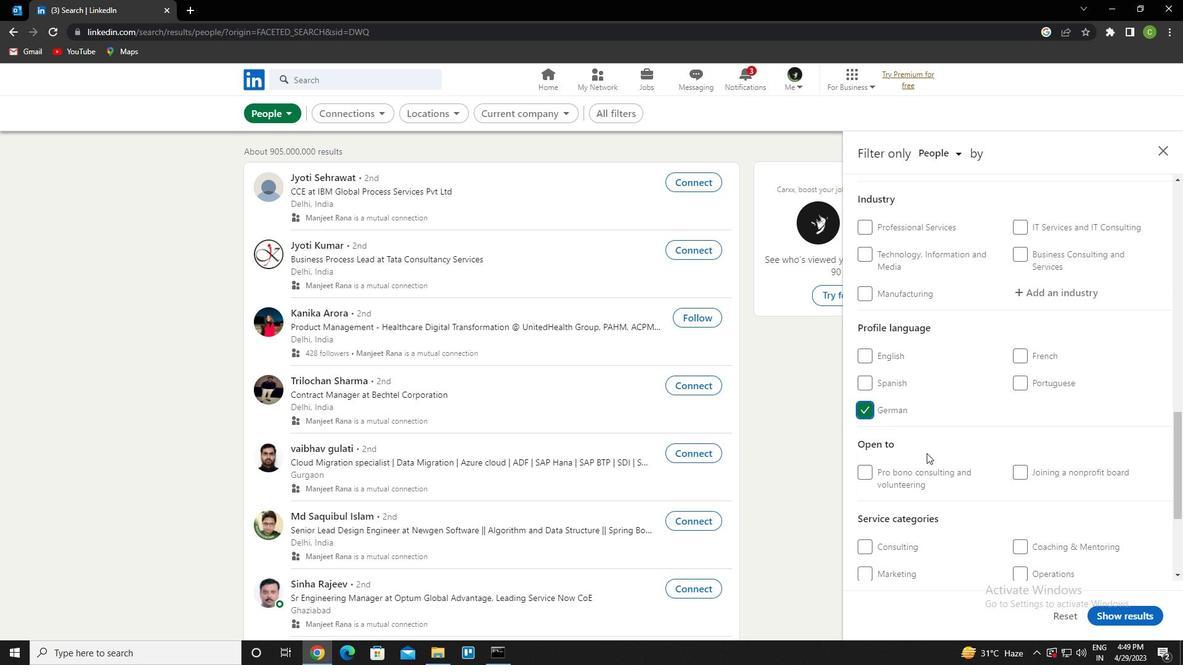
Action: Mouse scrolled (972, 468) with delta (0, 0)
Screenshot: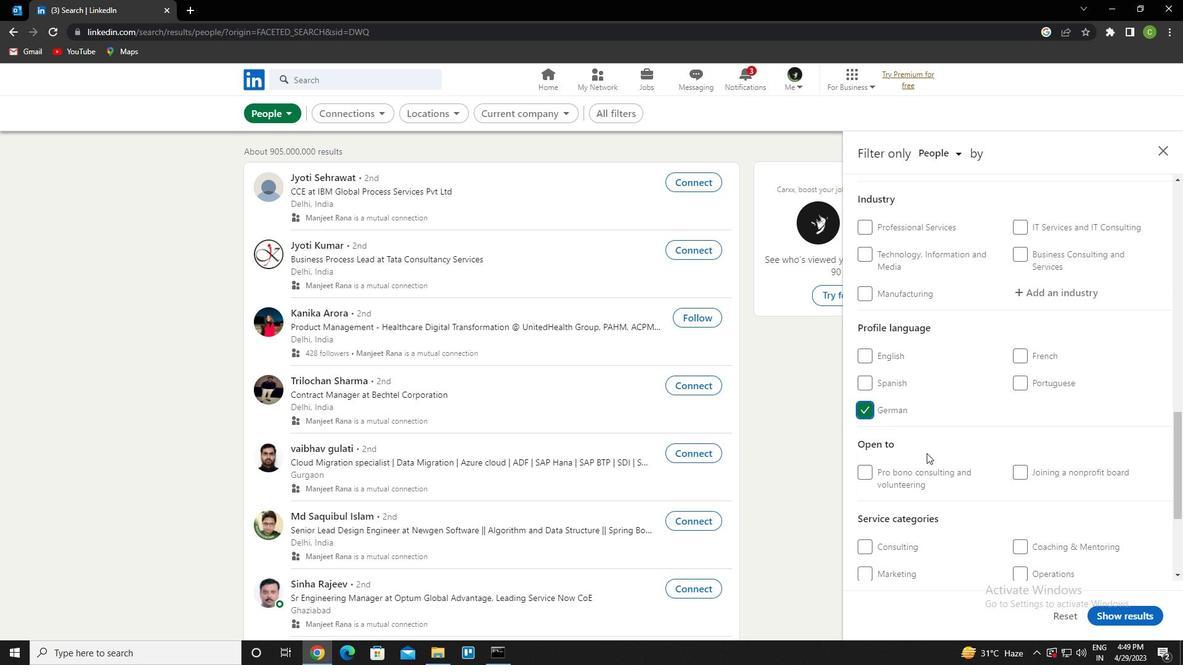 
Action: Mouse scrolled (972, 468) with delta (0, 0)
Screenshot: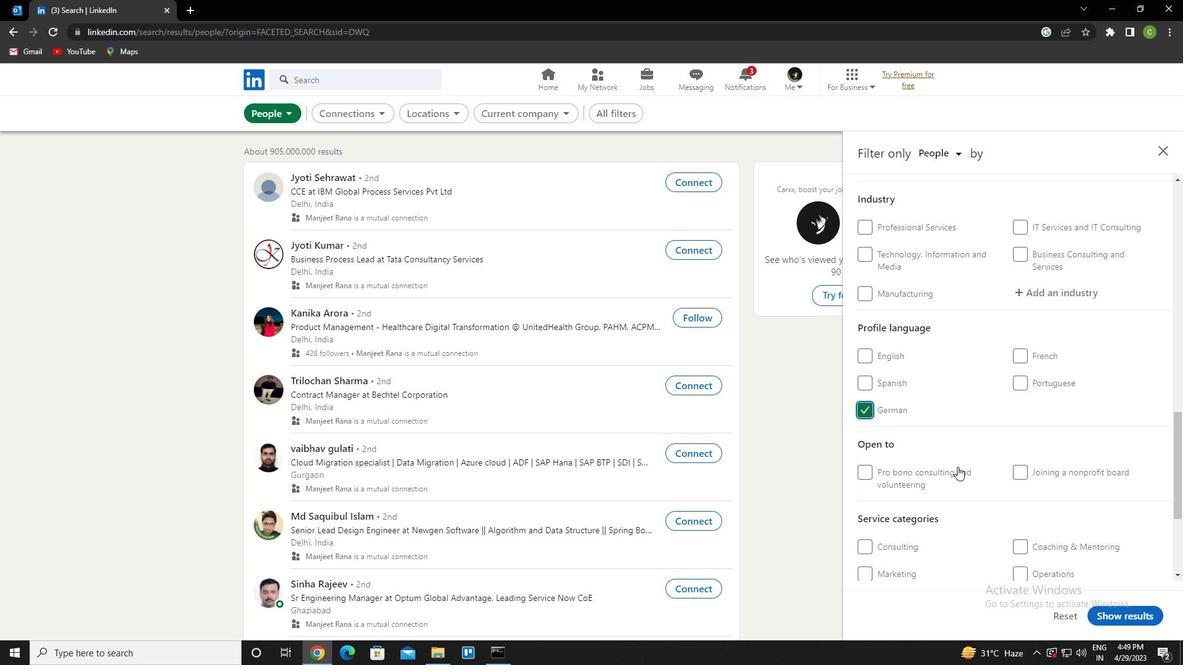 
Action: Mouse scrolled (972, 468) with delta (0, 0)
Screenshot: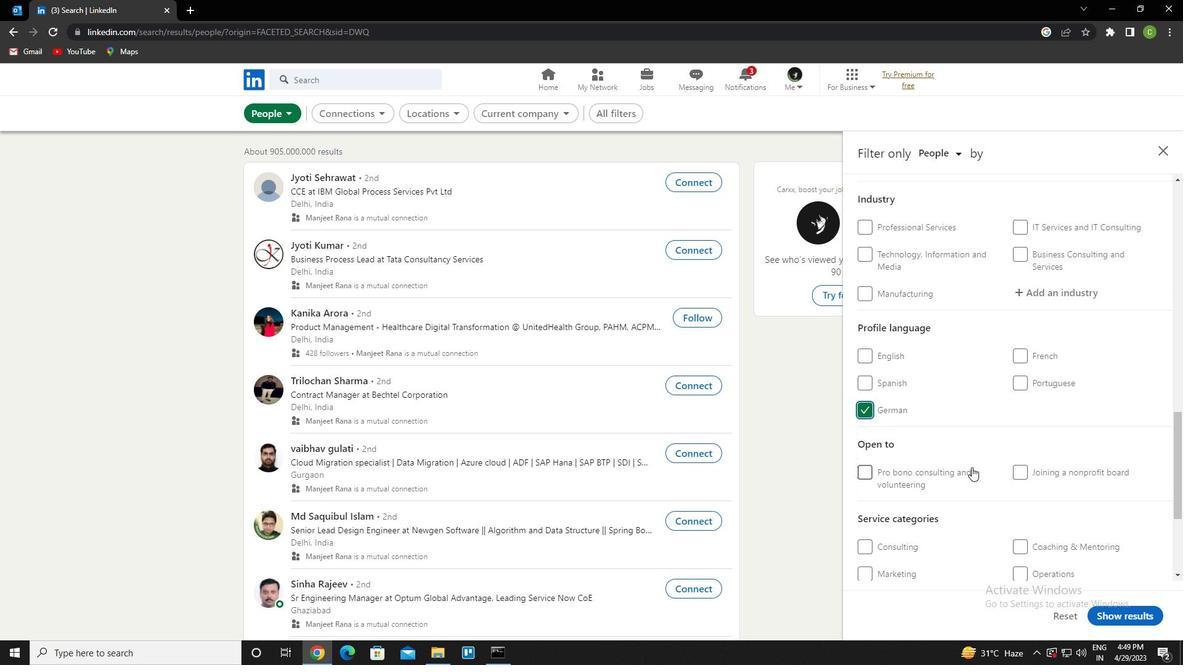 
Action: Mouse moved to (1066, 296)
Screenshot: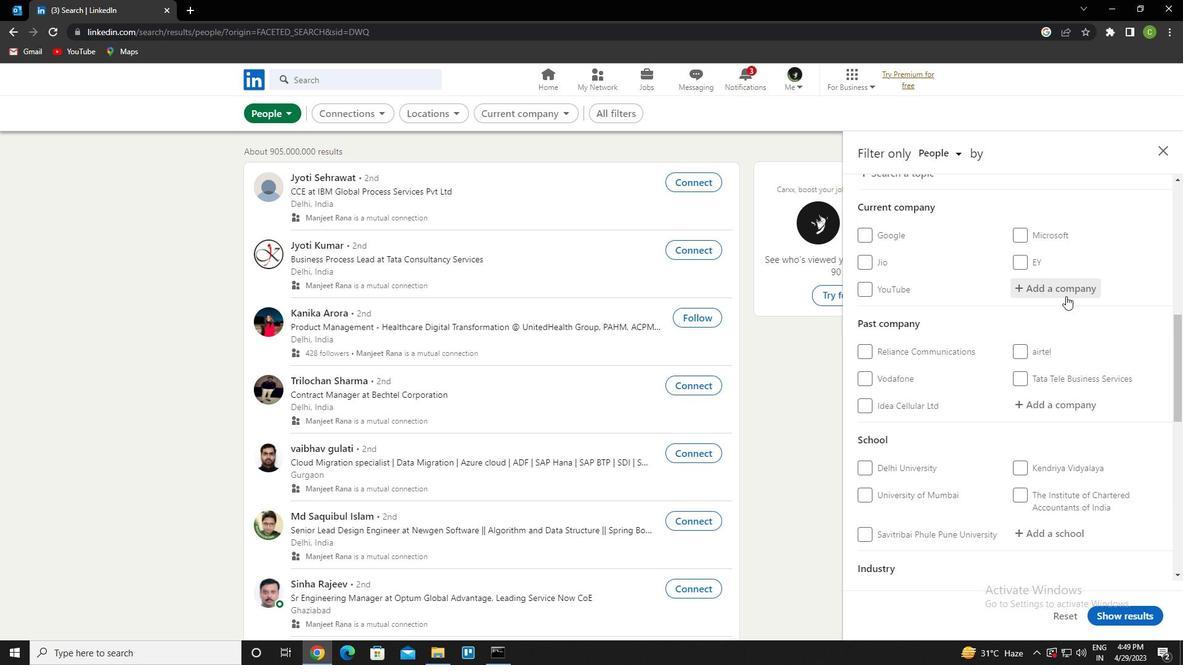 
Action: Mouse pressed left at (1066, 296)
Screenshot: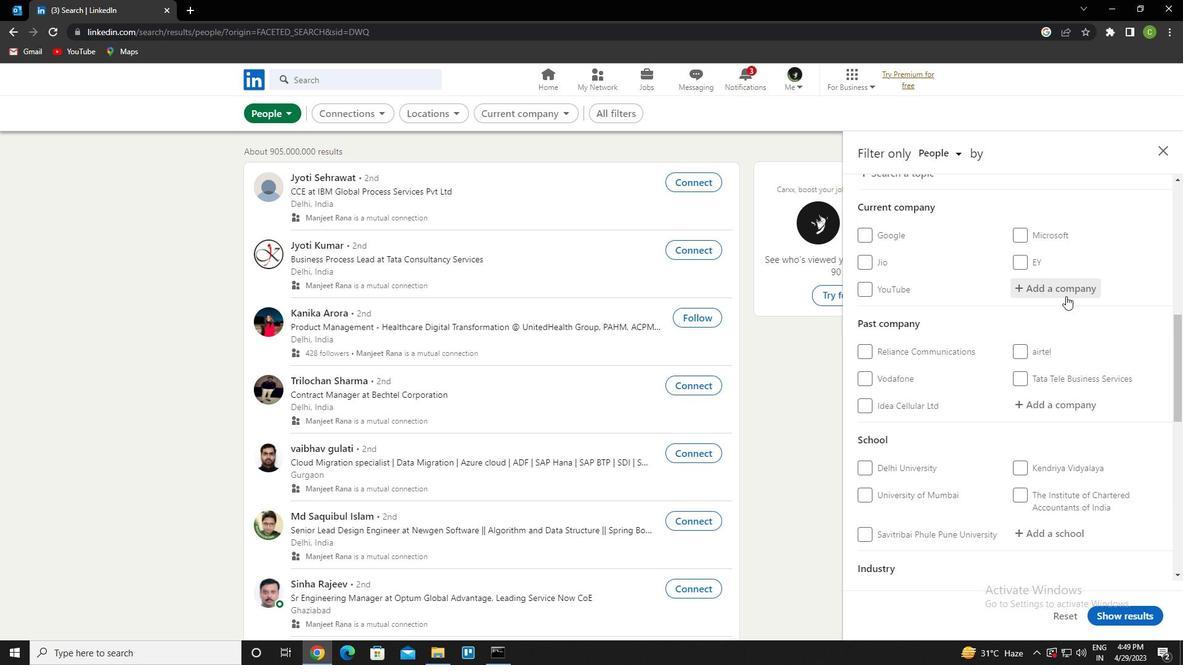 
Action: Key pressed <Key.caps_lock>p<Key.caps_lock>olicyba<Key.down><Key.enter>
Screenshot: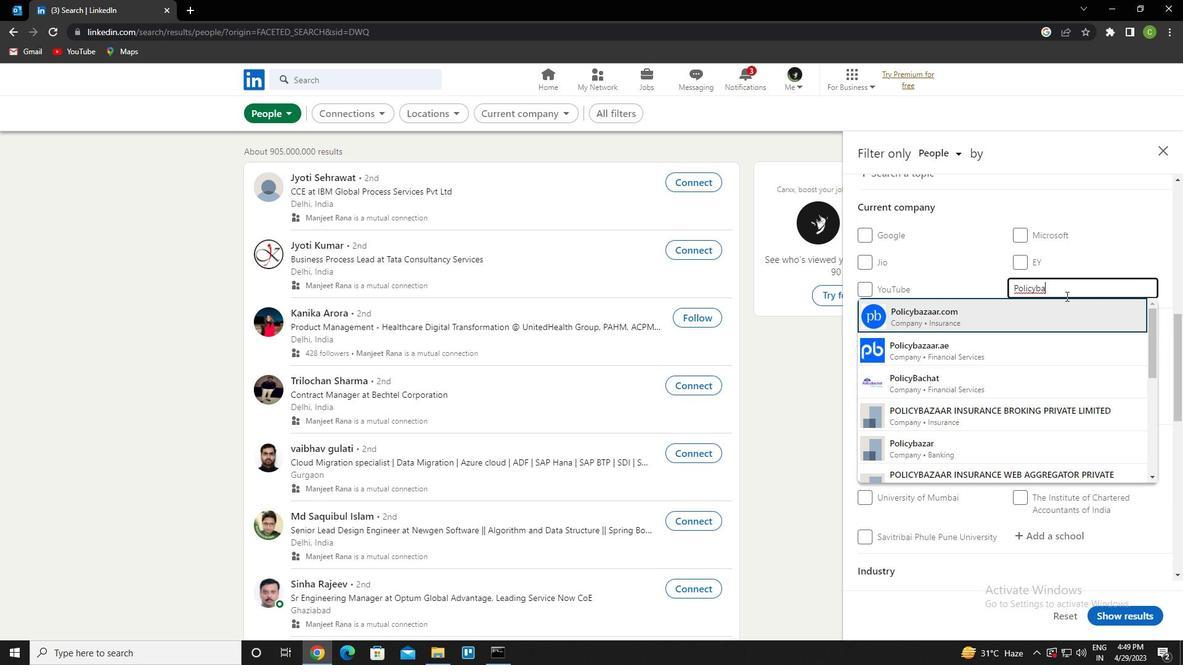 
Action: Mouse scrolled (1066, 295) with delta (0, 0)
Screenshot: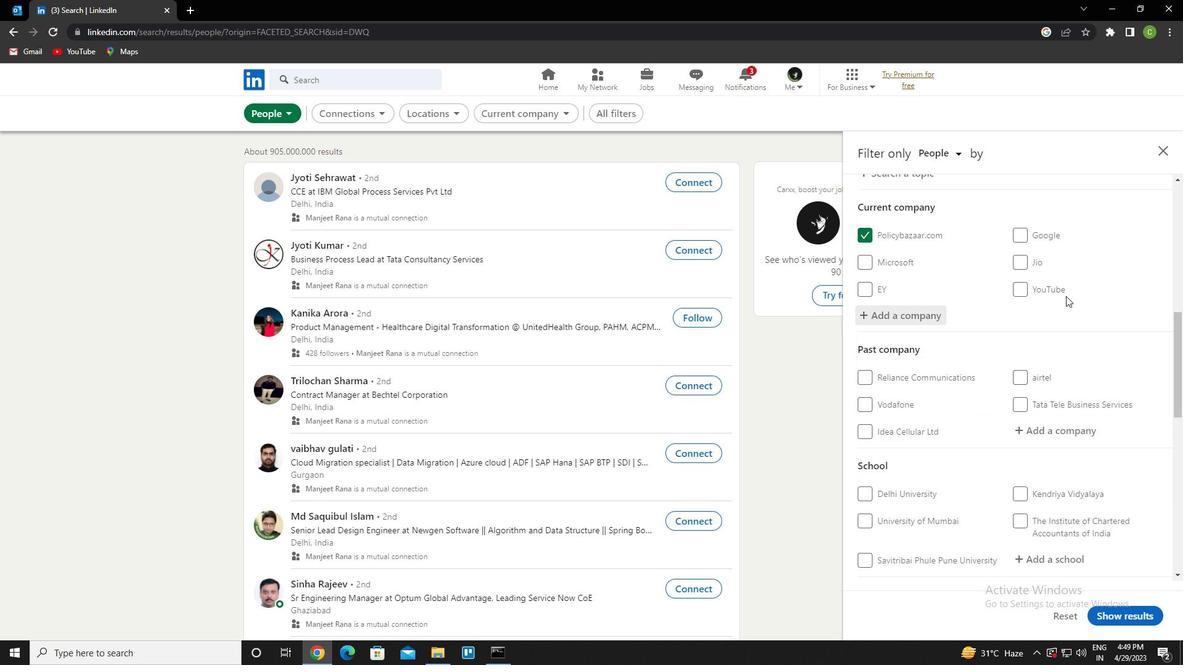
Action: Mouse moved to (1054, 320)
Screenshot: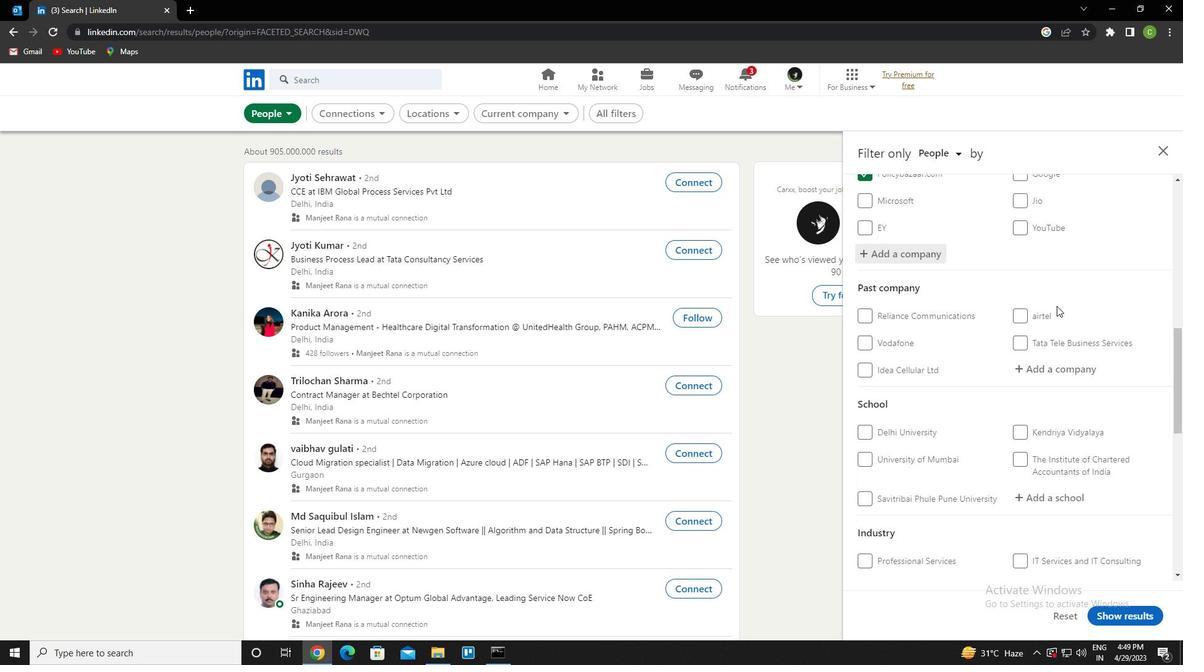 
Action: Mouse scrolled (1054, 319) with delta (0, 0)
Screenshot: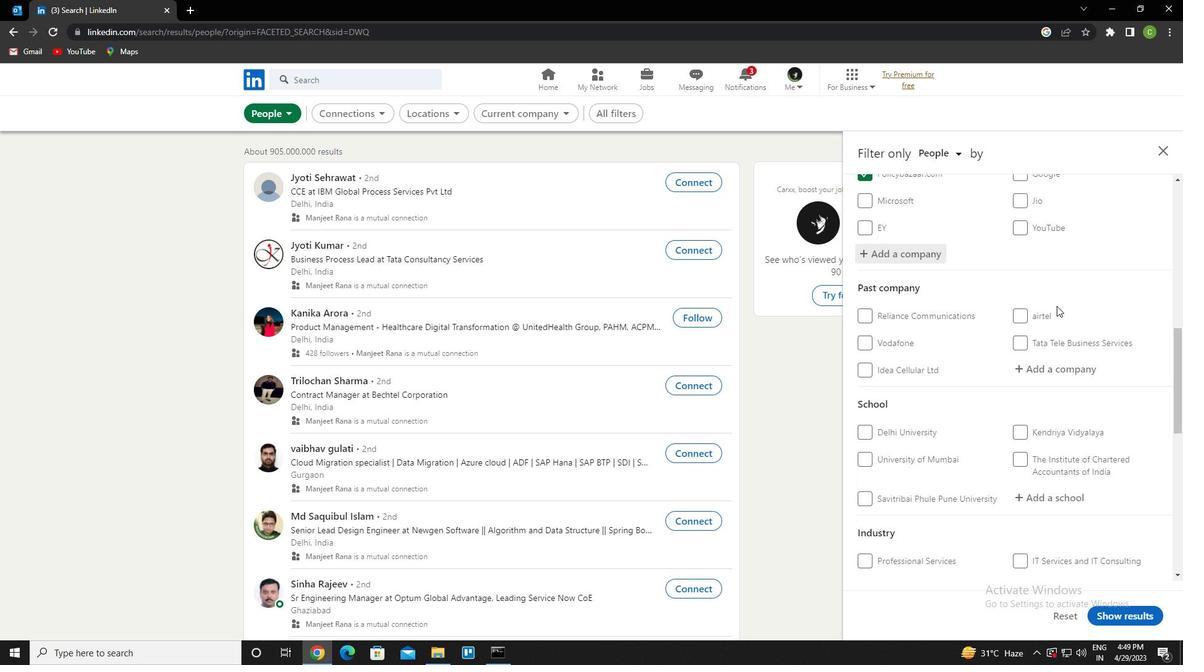 
Action: Mouse moved to (1053, 326)
Screenshot: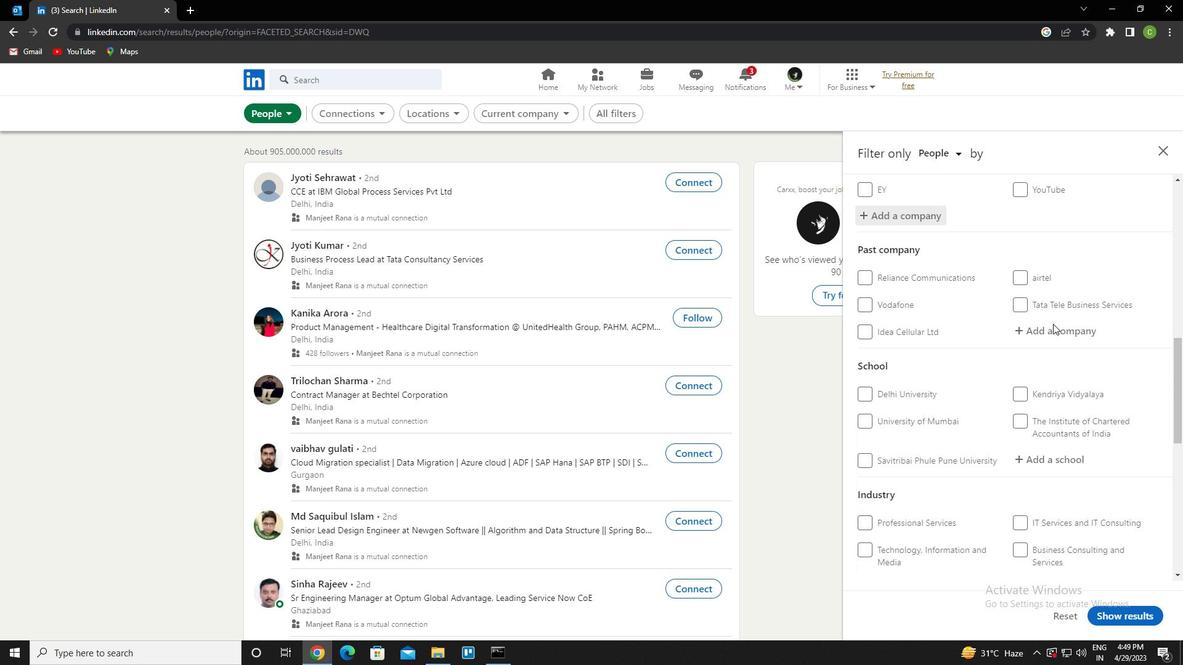 
Action: Mouse scrolled (1053, 325) with delta (0, 0)
Screenshot: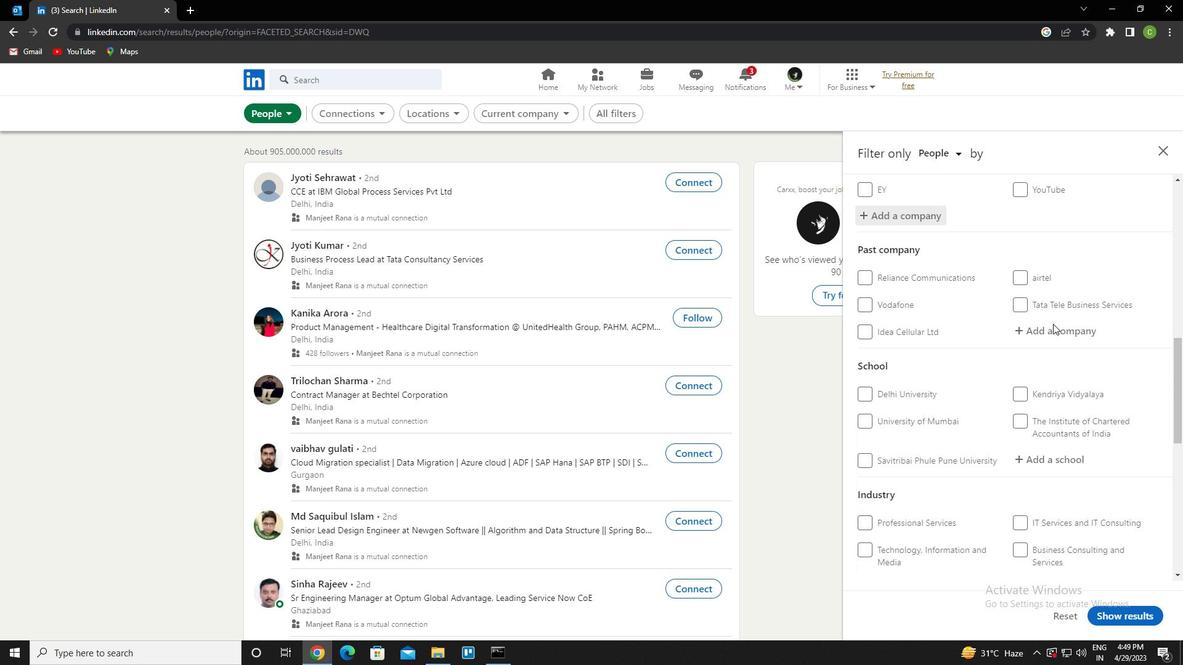 
Action: Mouse moved to (1051, 332)
Screenshot: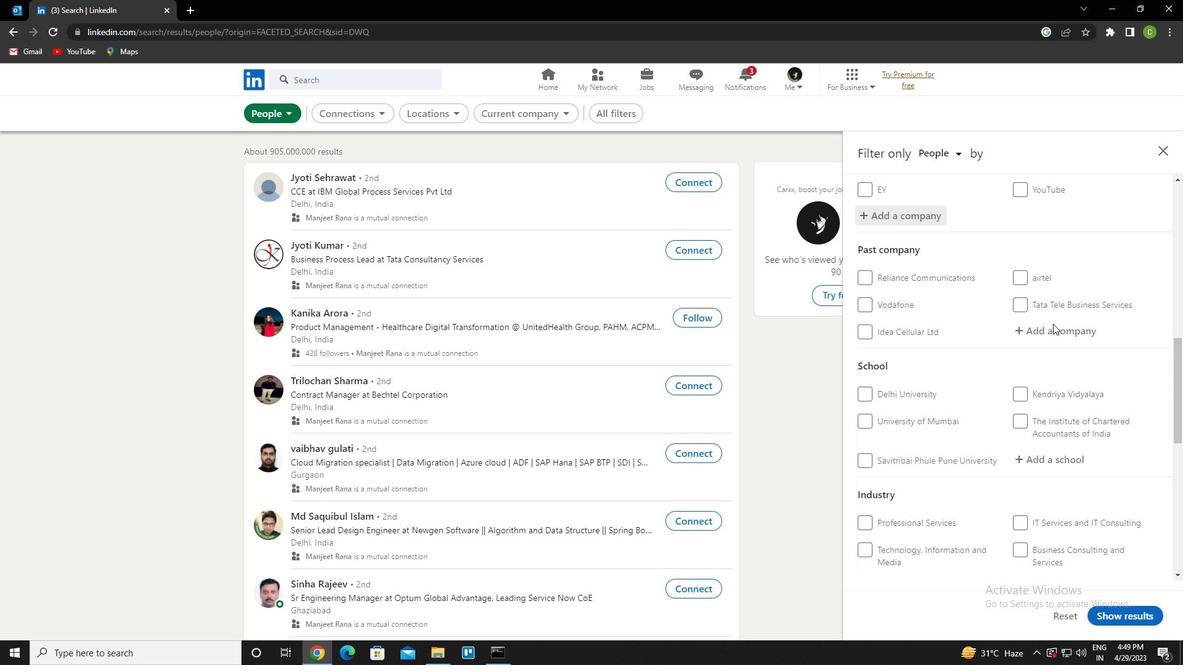 
Action: Mouse scrolled (1051, 331) with delta (0, 0)
Screenshot: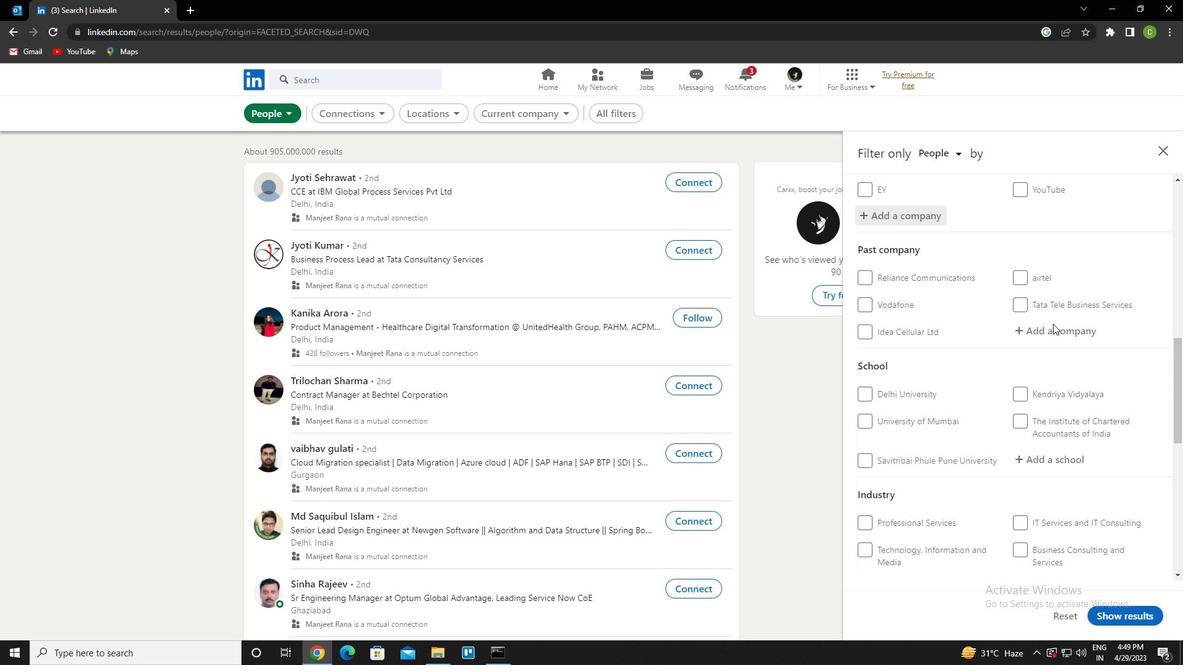 
Action: Mouse moved to (1051, 333)
Screenshot: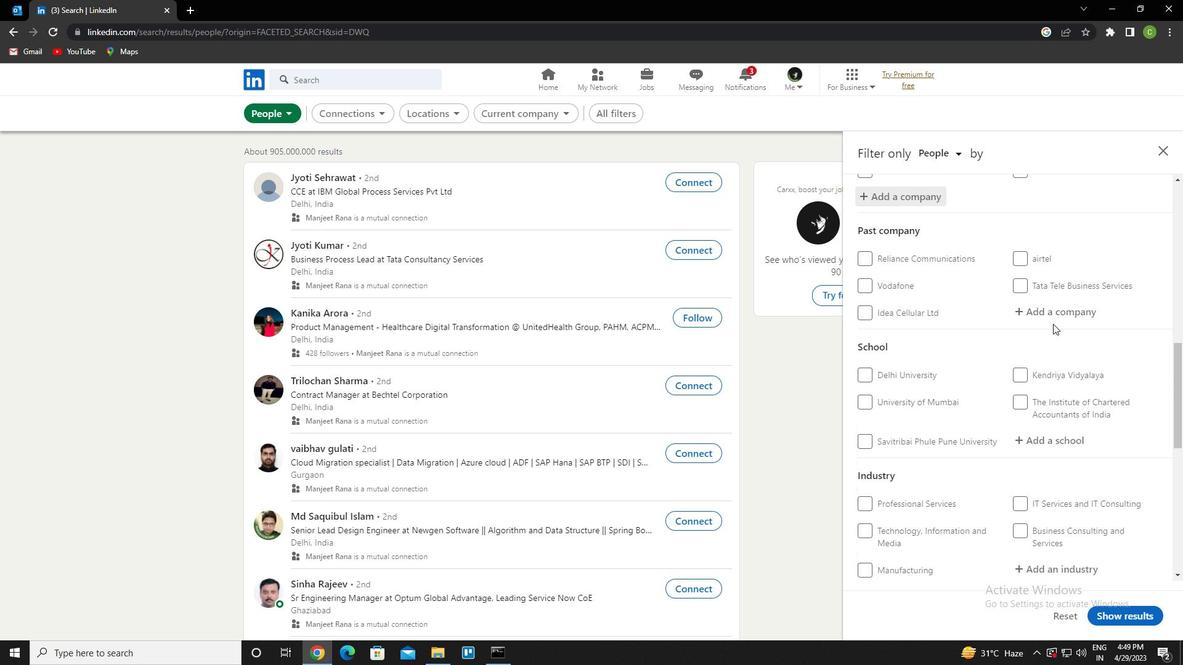 
Action: Mouse scrolled (1051, 332) with delta (0, 0)
Screenshot: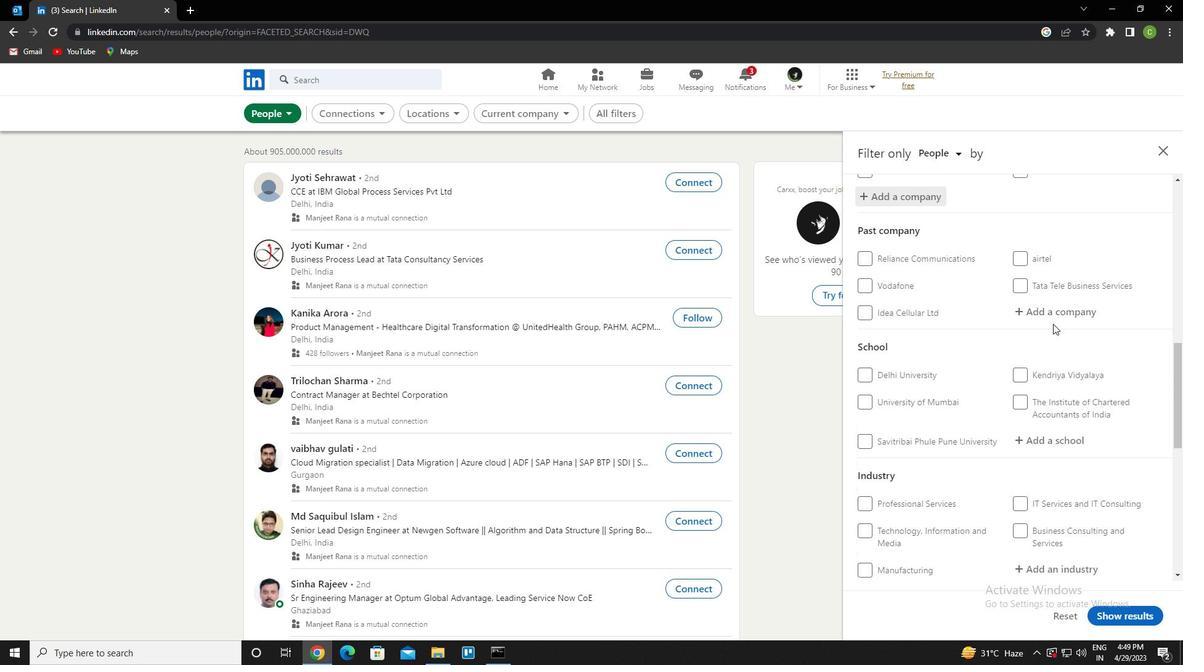
Action: Mouse moved to (1069, 254)
Screenshot: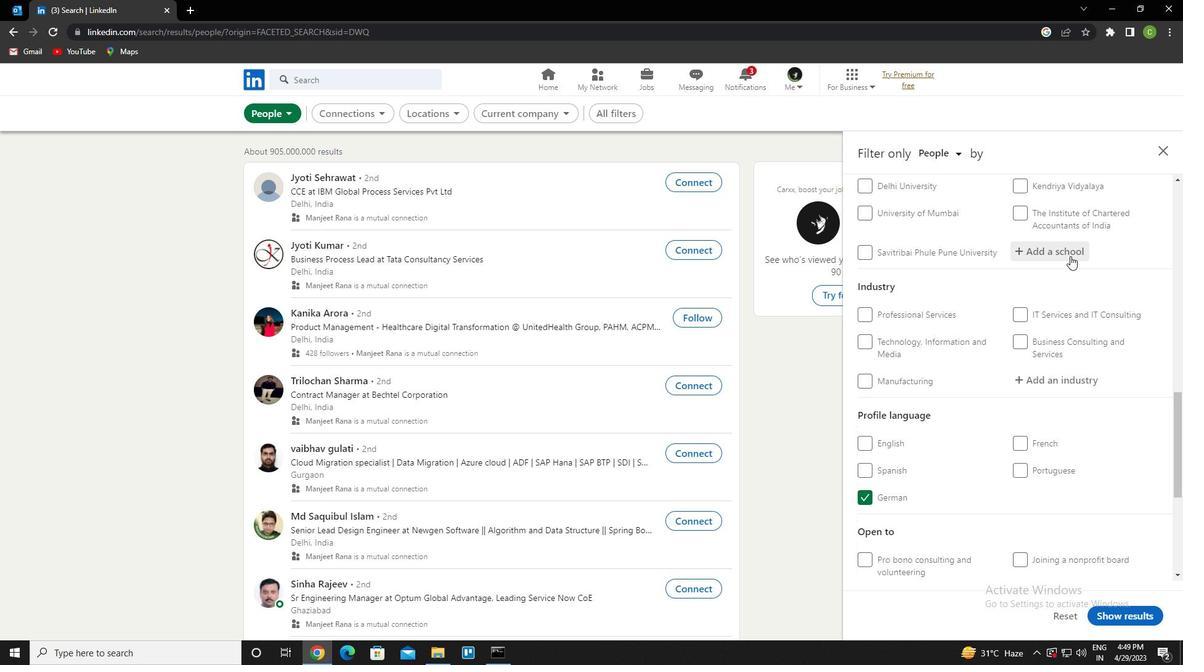 
Action: Mouse pressed left at (1069, 254)
Screenshot: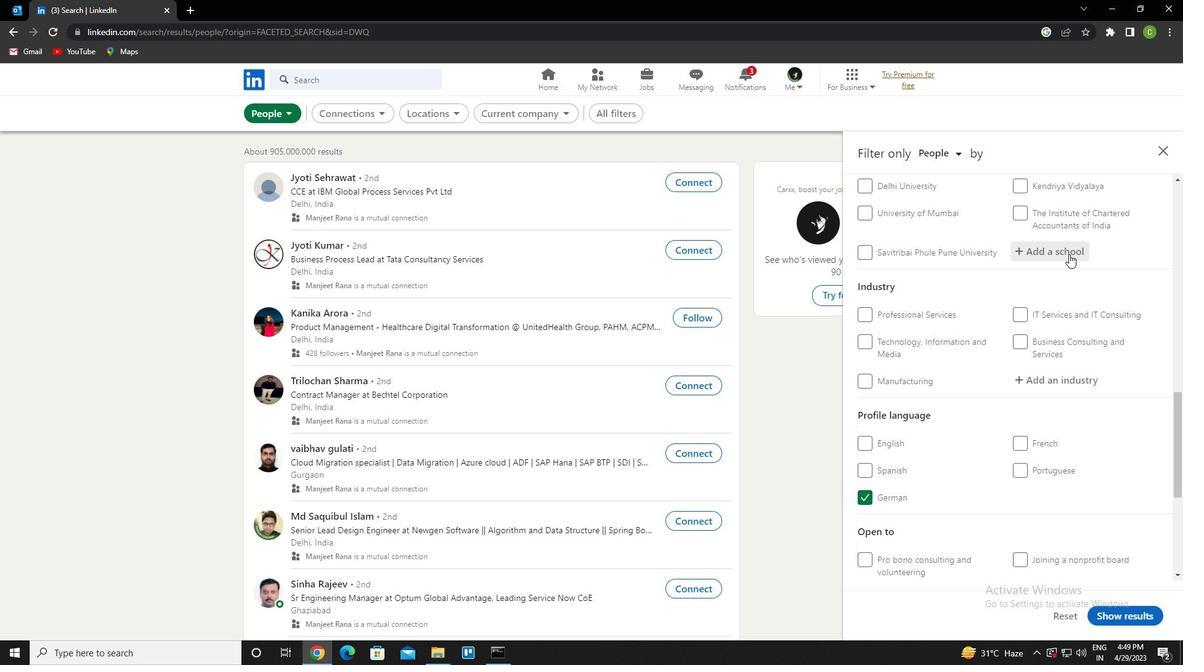 
Action: Key pressed <Key.caps_lock>st.<Key.space>mira<Key.down><Key.enter>
Screenshot: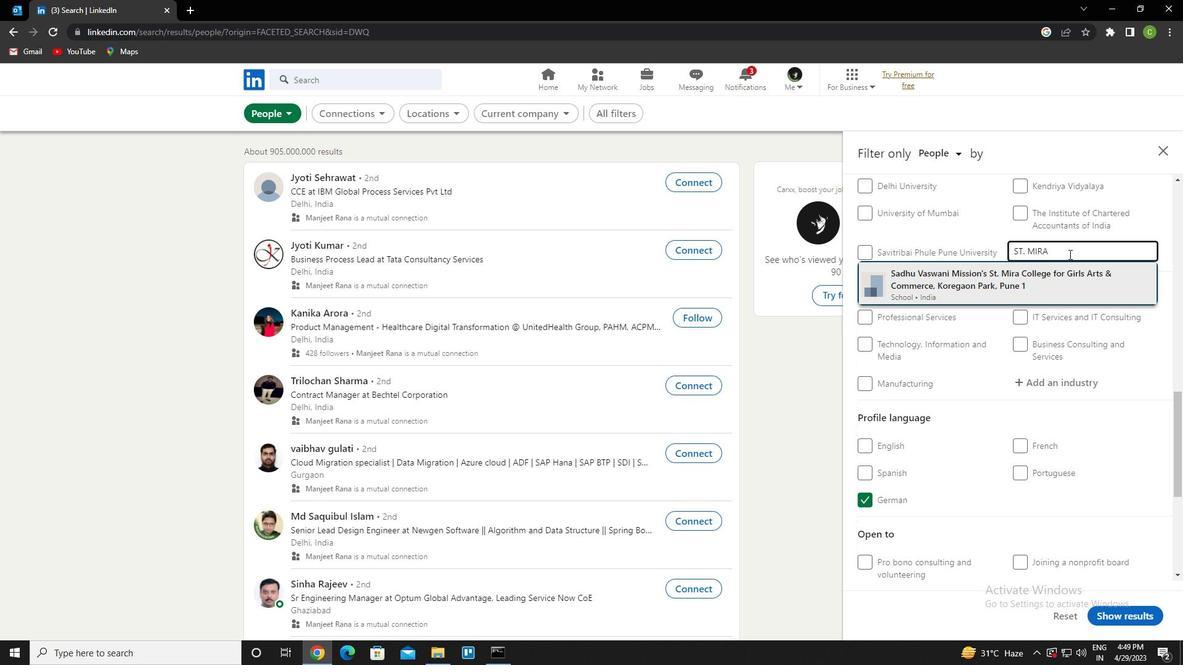 
Action: Mouse scrolled (1069, 253) with delta (0, 0)
Screenshot: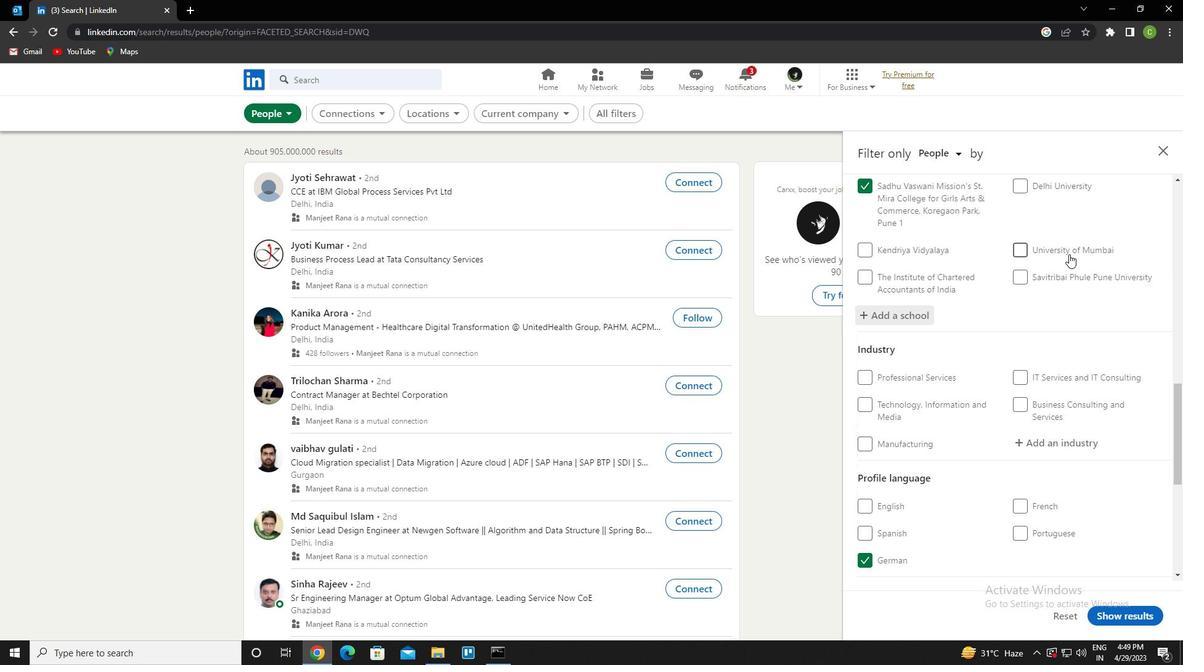 
Action: Mouse scrolled (1069, 253) with delta (0, 0)
Screenshot: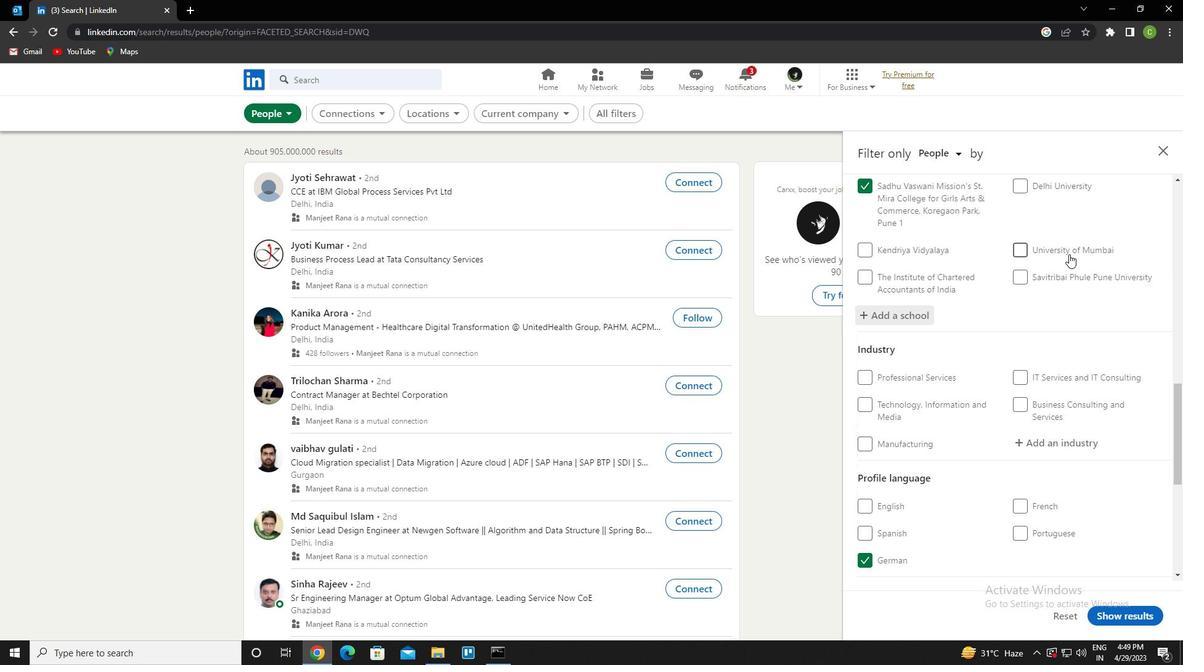 
Action: Mouse scrolled (1069, 253) with delta (0, 0)
Screenshot: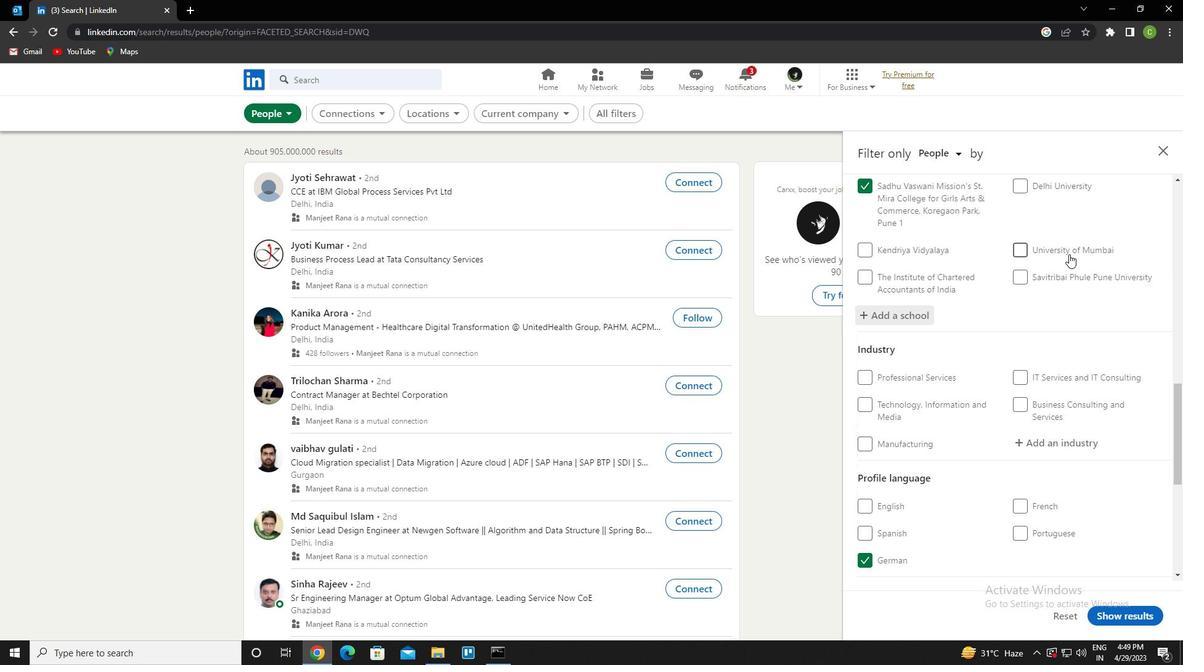 
Action: Mouse moved to (1049, 291)
Screenshot: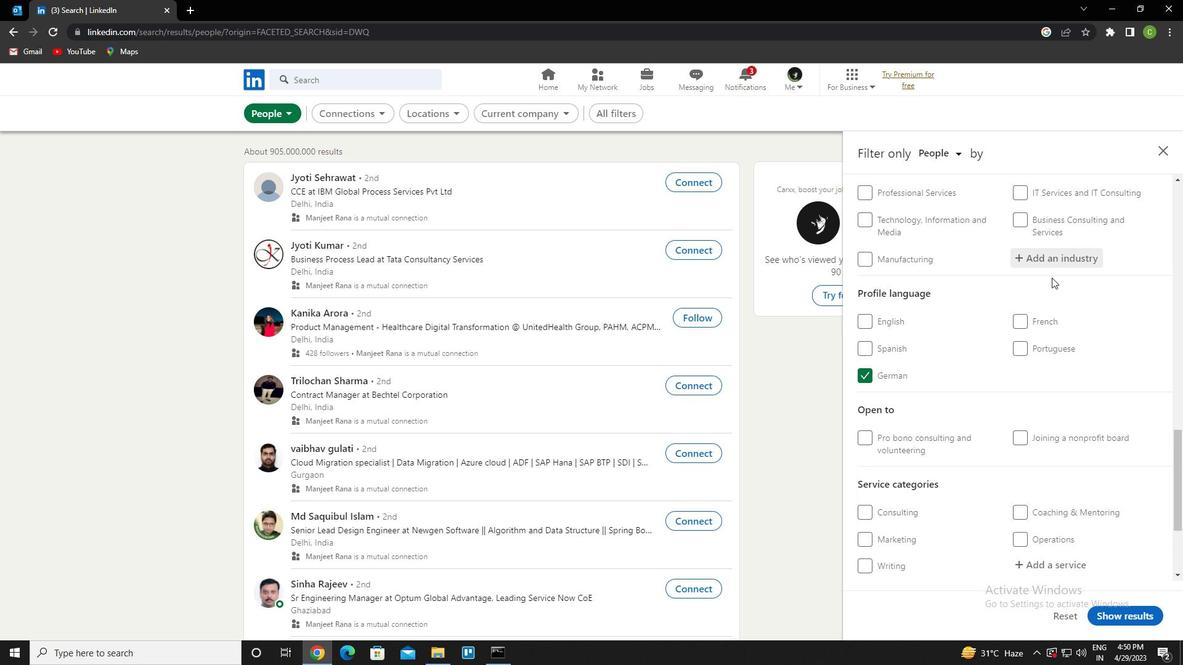 
Action: Mouse scrolled (1049, 292) with delta (0, 0)
Screenshot: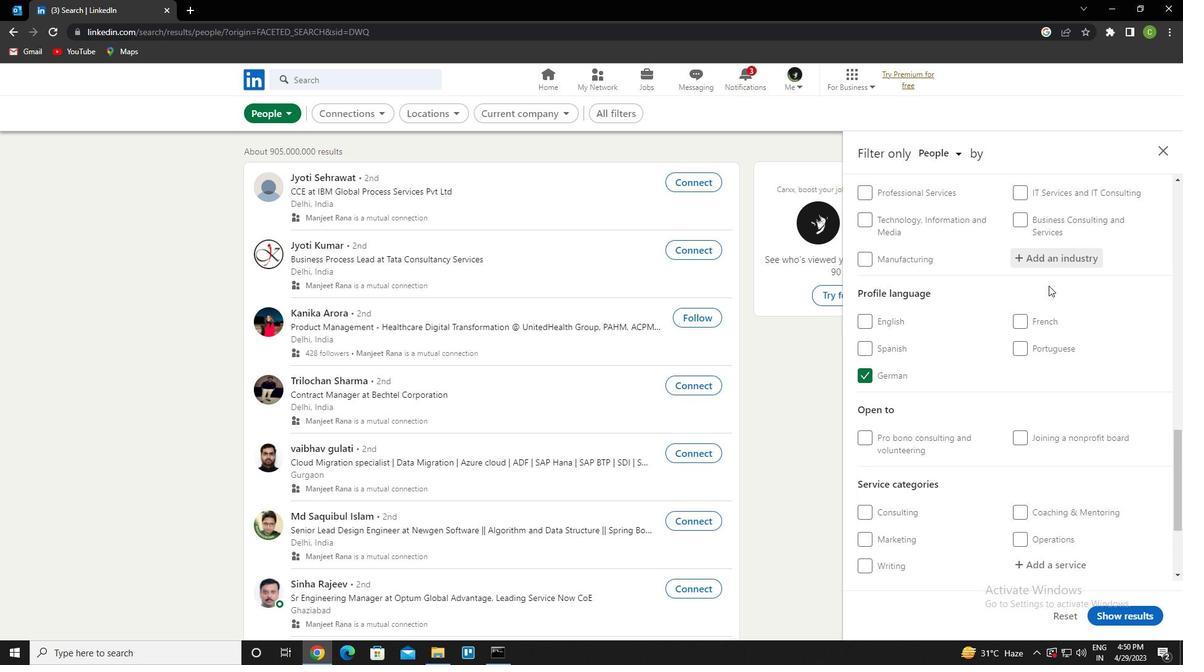 
Action: Mouse moved to (1046, 321)
Screenshot: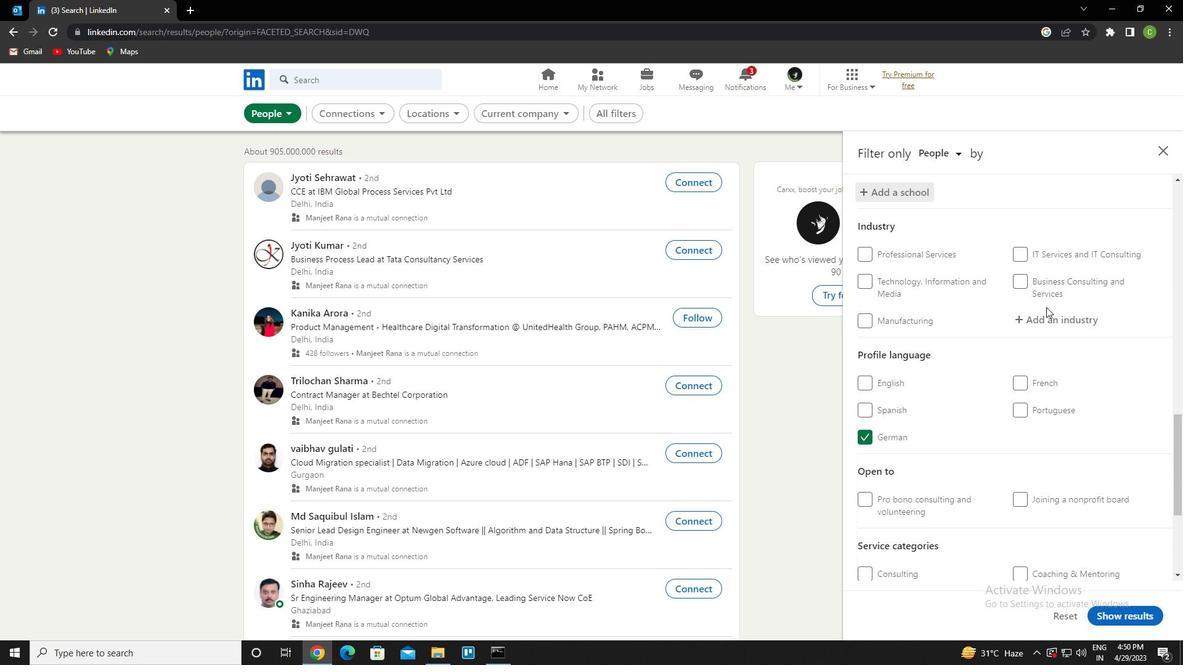 
Action: Mouse pressed left at (1046, 321)
Screenshot: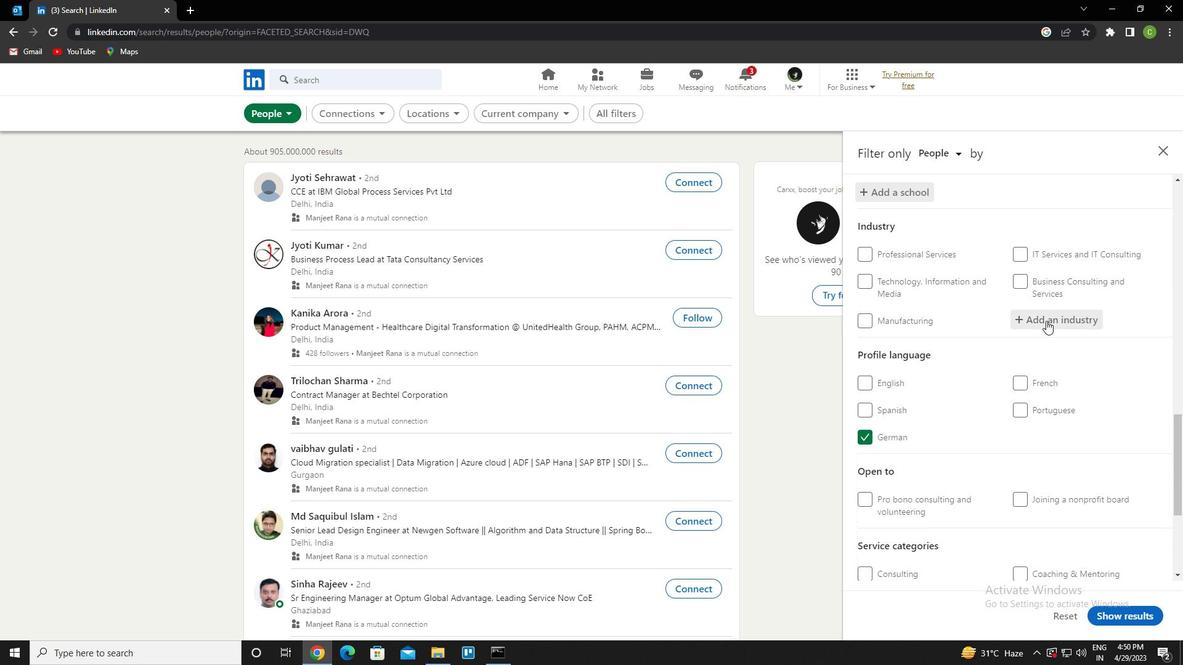 
Action: Key pressed m<Key.caps_lock>obile<Key.space><Key.caps_lock>f<Key.caps_lock>ood<Key.down><Key.enter>
Screenshot: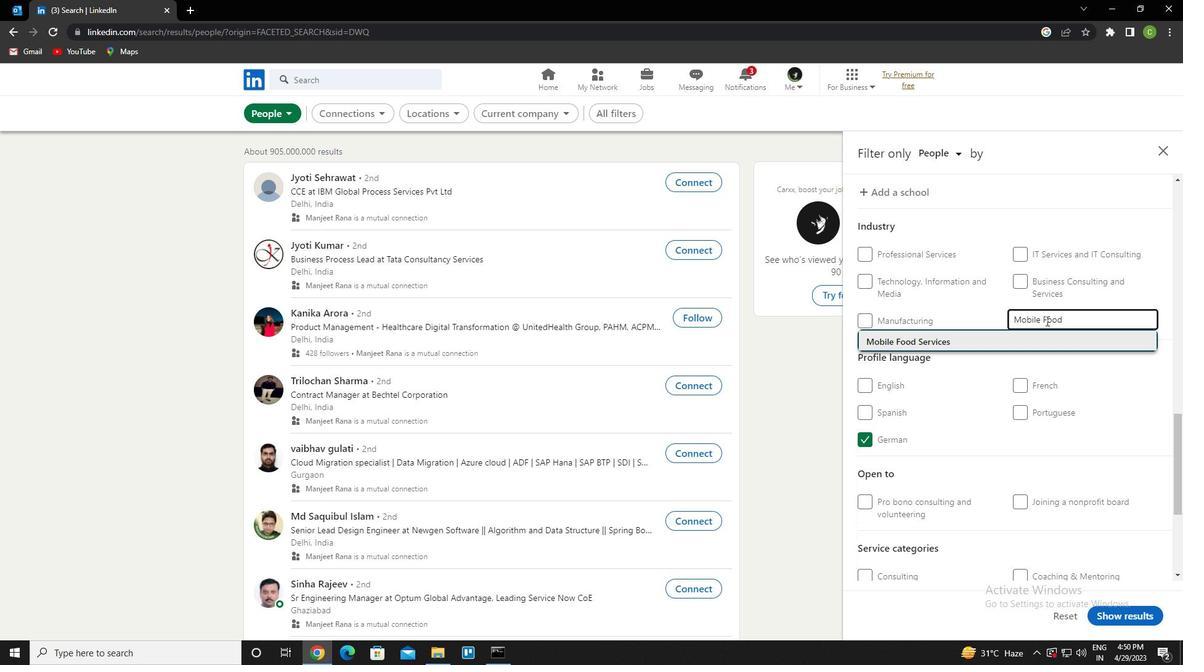 
Action: Mouse scrolled (1046, 320) with delta (0, 0)
Screenshot: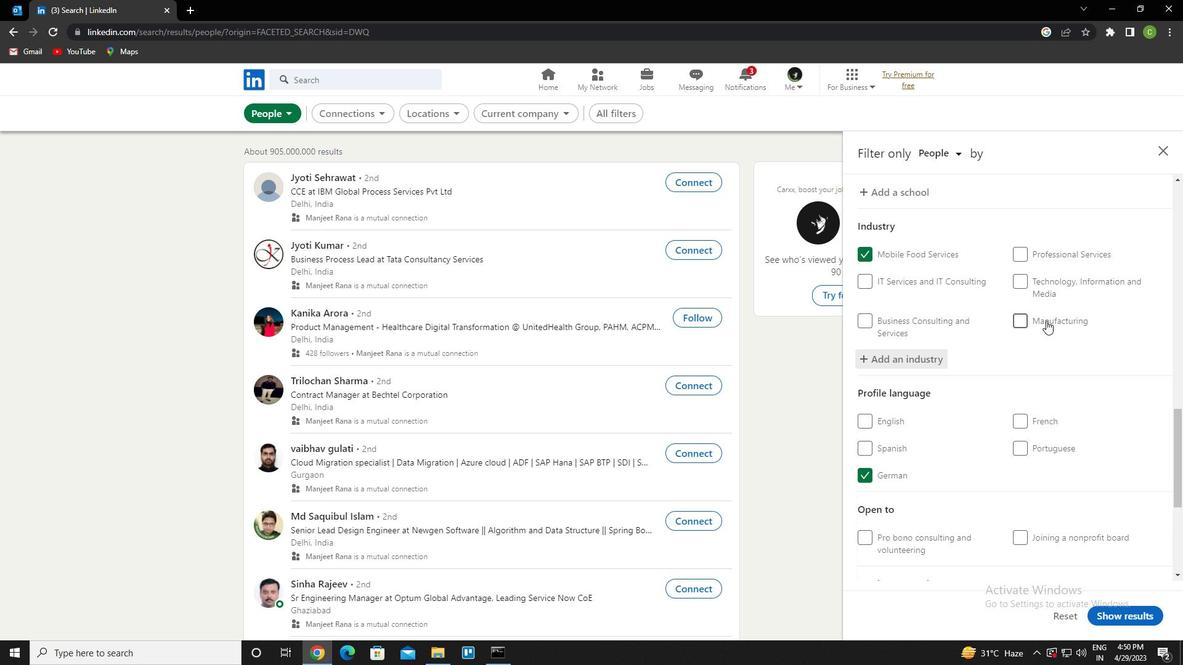 
Action: Mouse scrolled (1046, 320) with delta (0, 0)
Screenshot: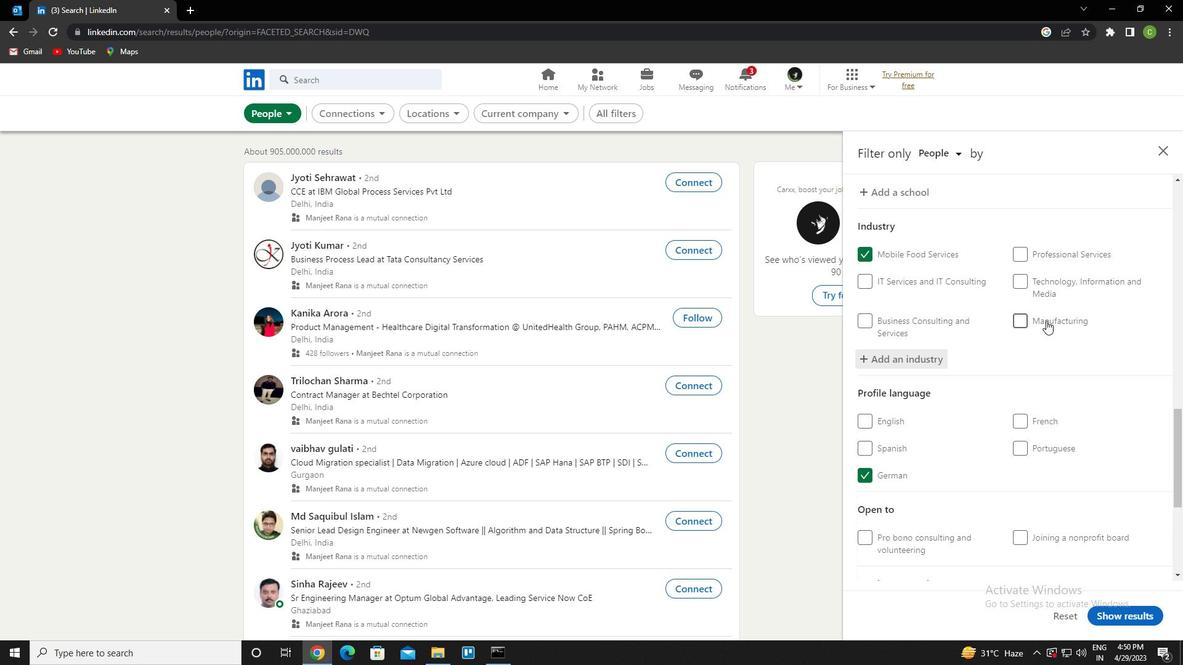 
Action: Mouse scrolled (1046, 320) with delta (0, 0)
Screenshot: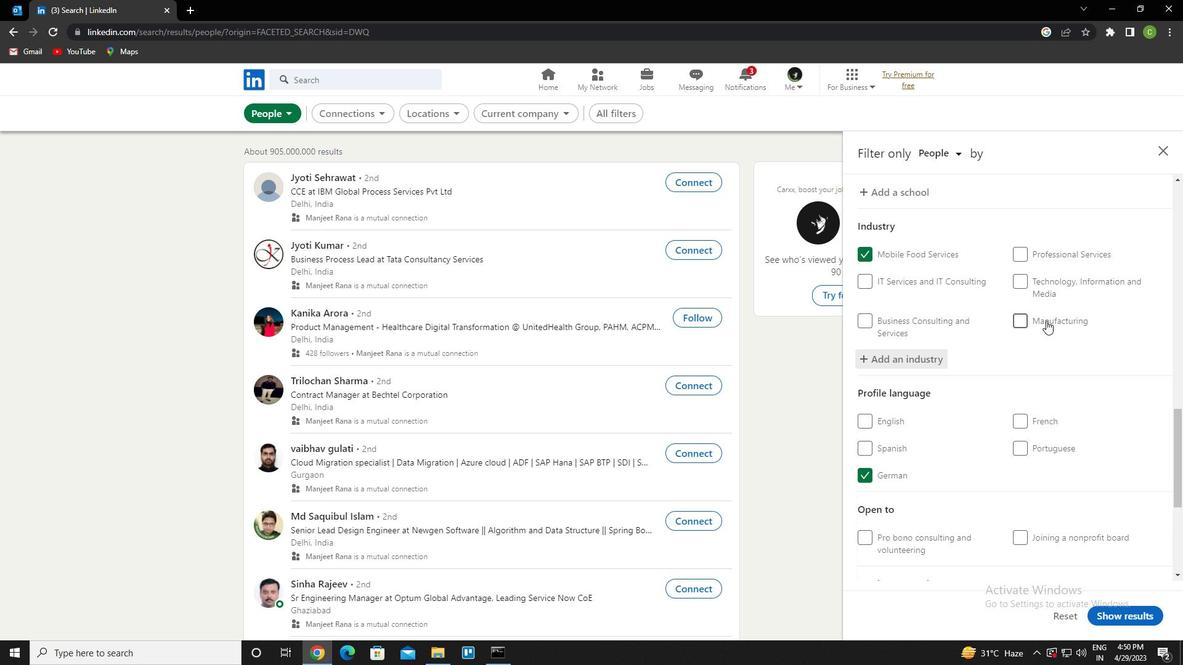 
Action: Mouse scrolled (1046, 320) with delta (0, 0)
Screenshot: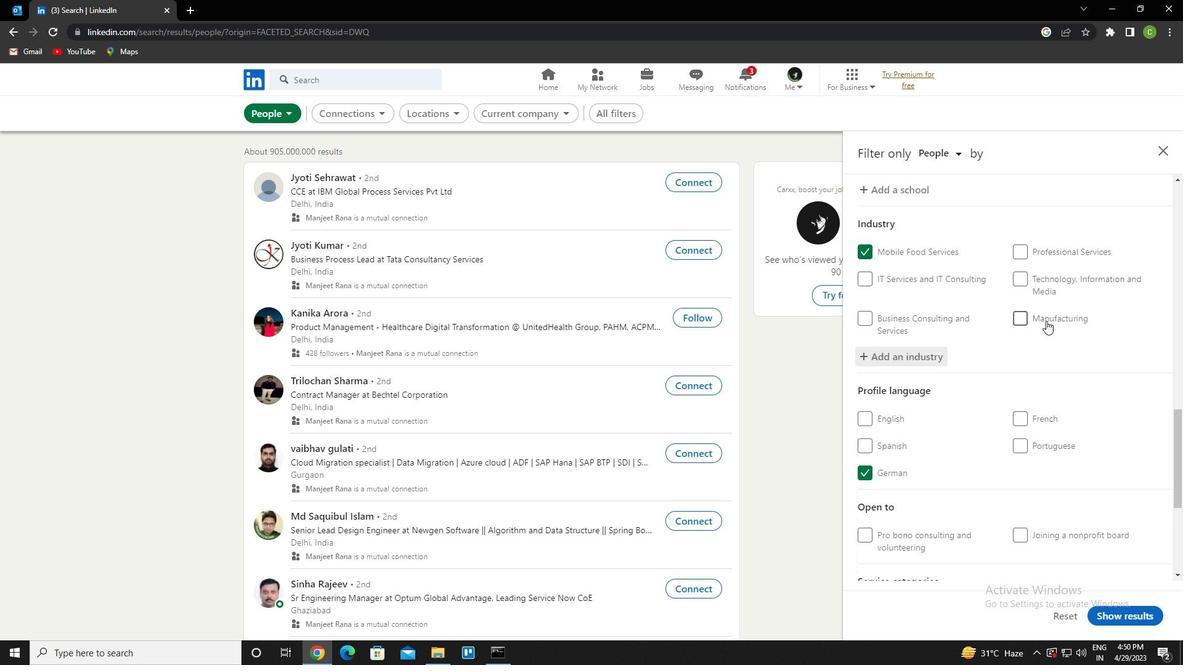 
Action: Mouse scrolled (1046, 320) with delta (0, 0)
Screenshot: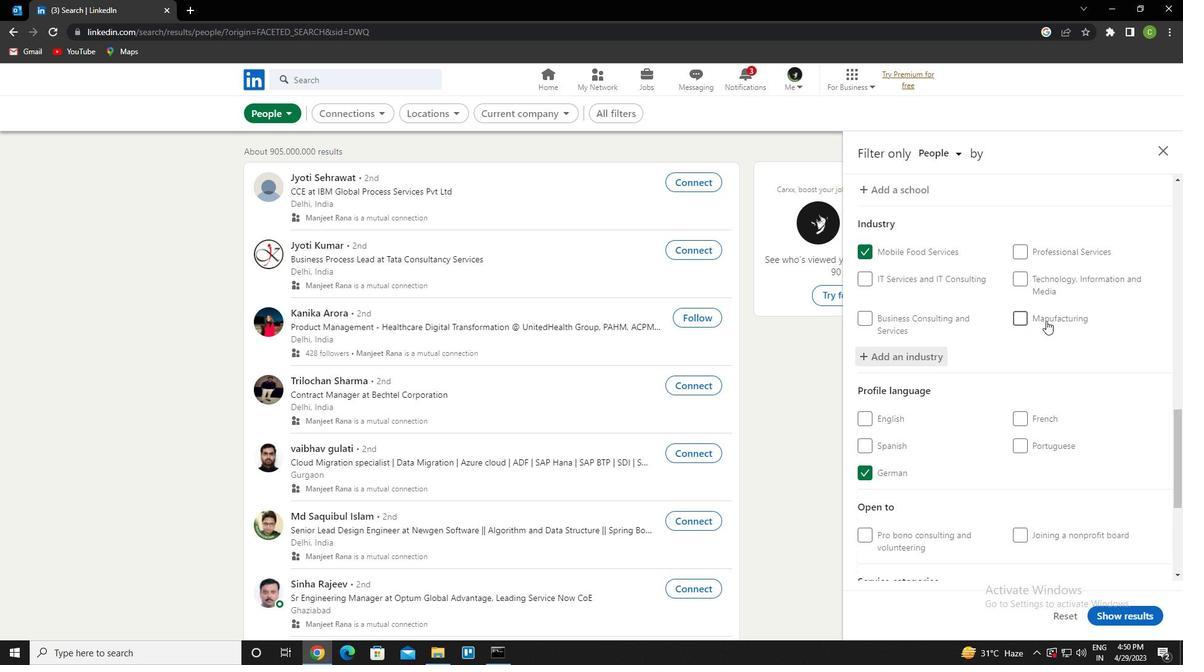 
Action: Mouse moved to (1055, 405)
Screenshot: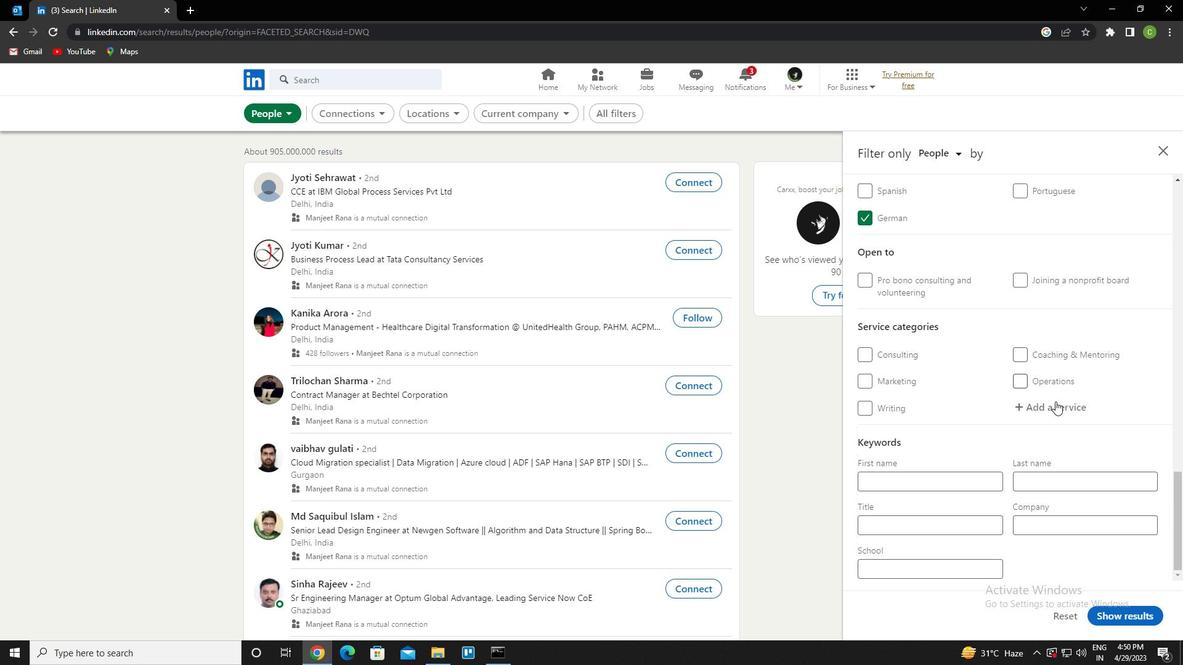 
Action: Mouse pressed left at (1055, 405)
Screenshot: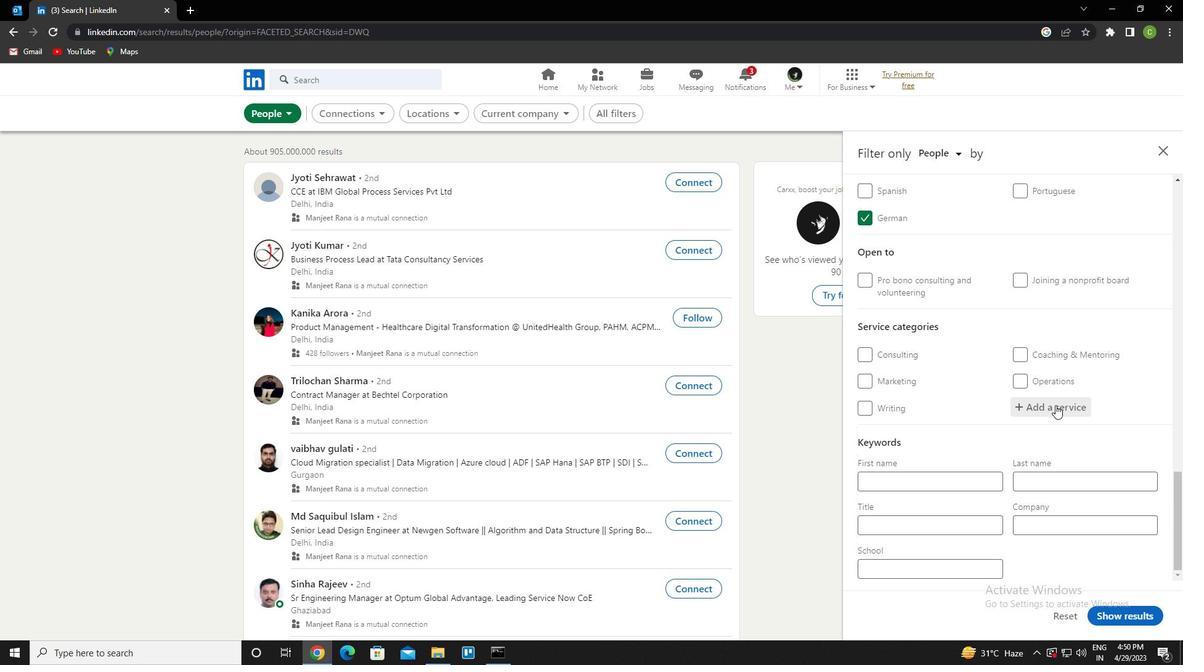 
Action: Key pressed <Key.caps_lock>p<Key.caps_lock>ricing<Key.down><Key.enter>
Screenshot: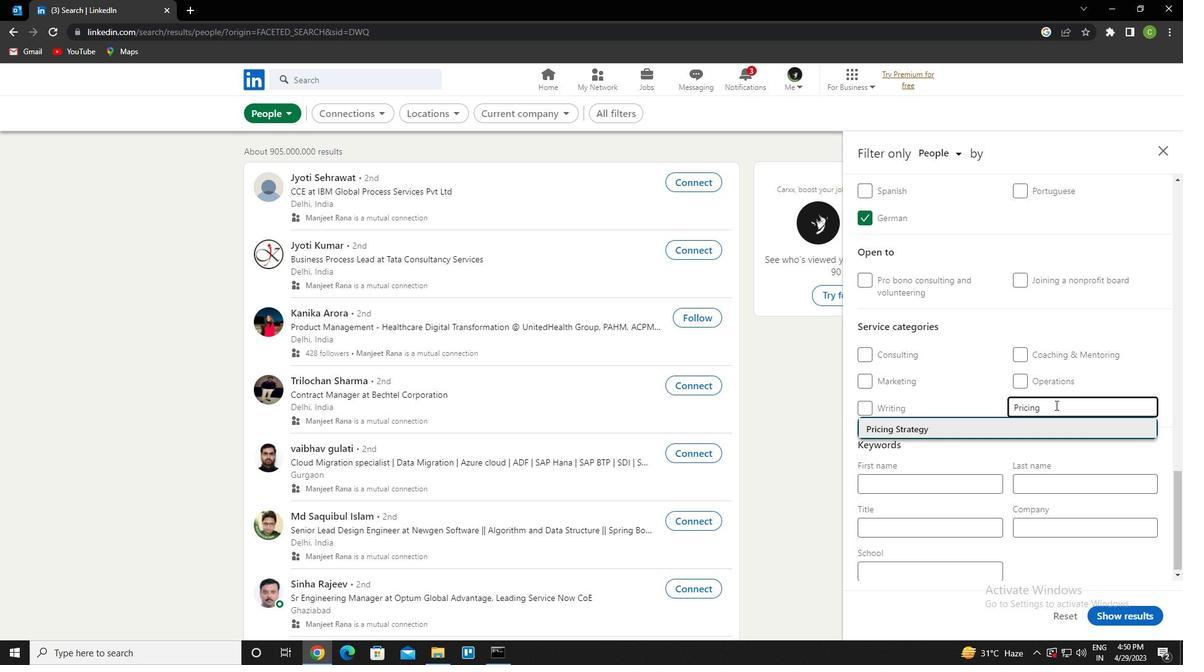 
Action: Mouse moved to (1066, 408)
Screenshot: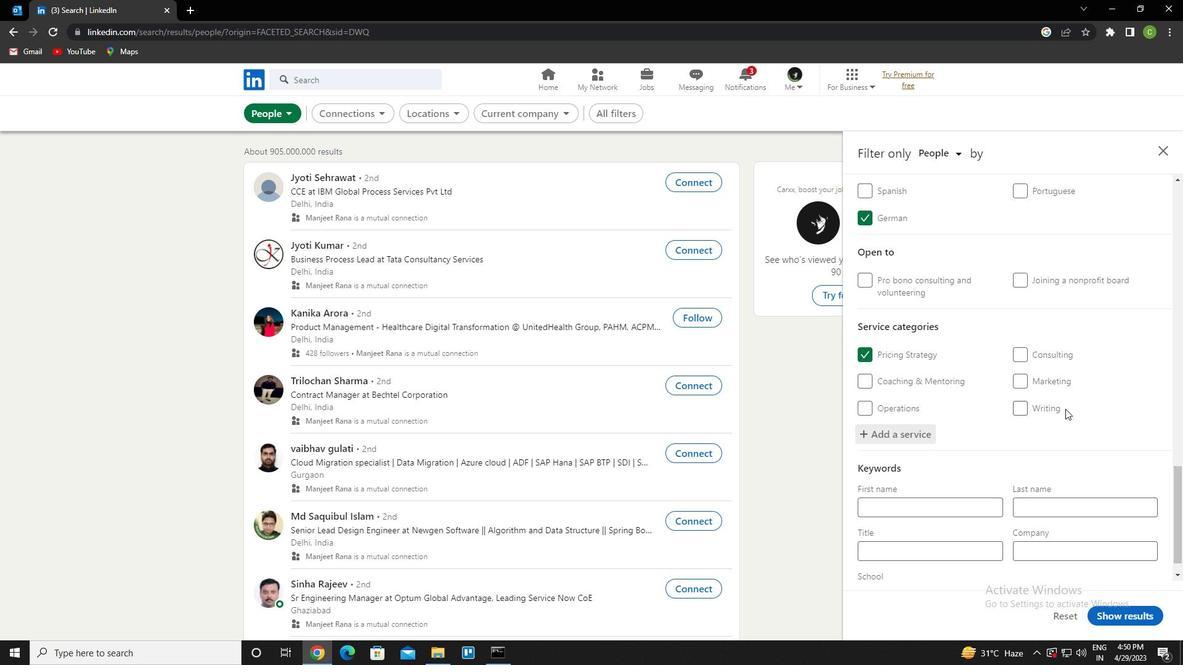
Action: Mouse scrolled (1066, 408) with delta (0, 0)
Screenshot: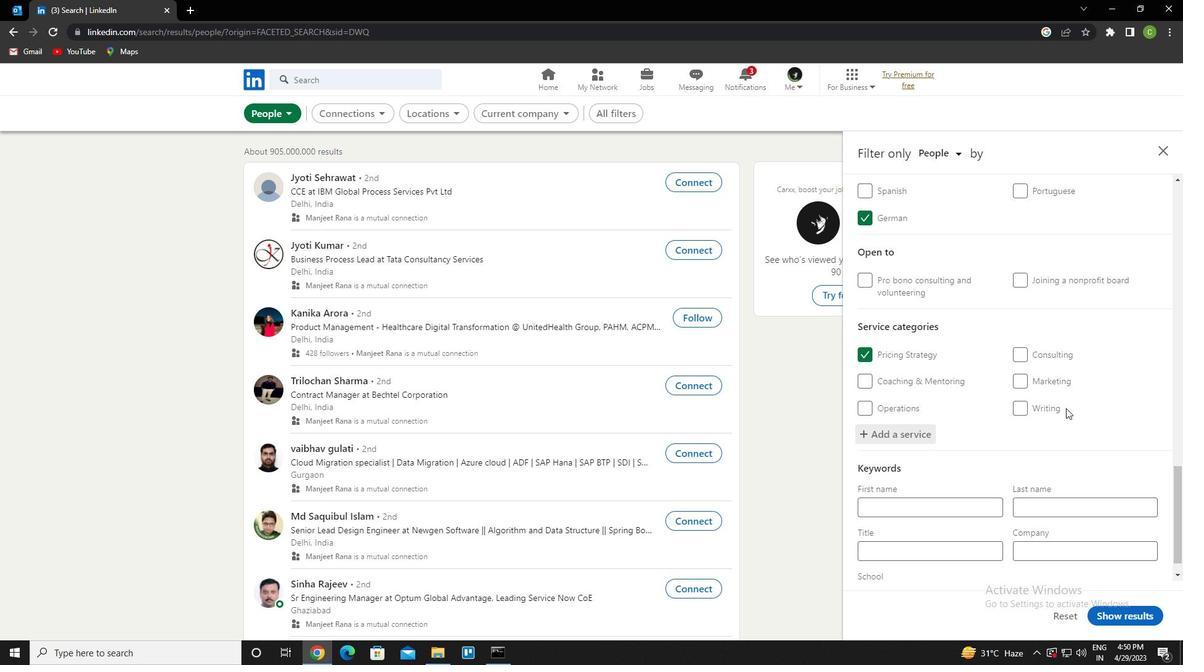 
Action: Mouse scrolled (1066, 408) with delta (0, 0)
Screenshot: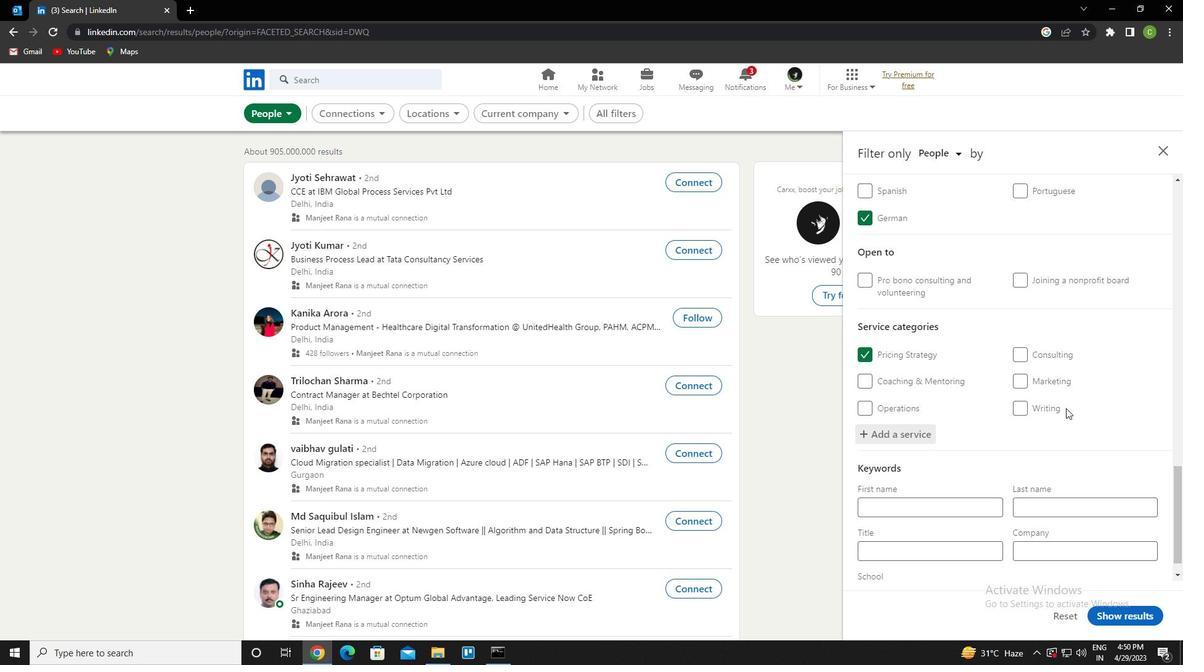 
Action: Mouse scrolled (1066, 408) with delta (0, 0)
Screenshot: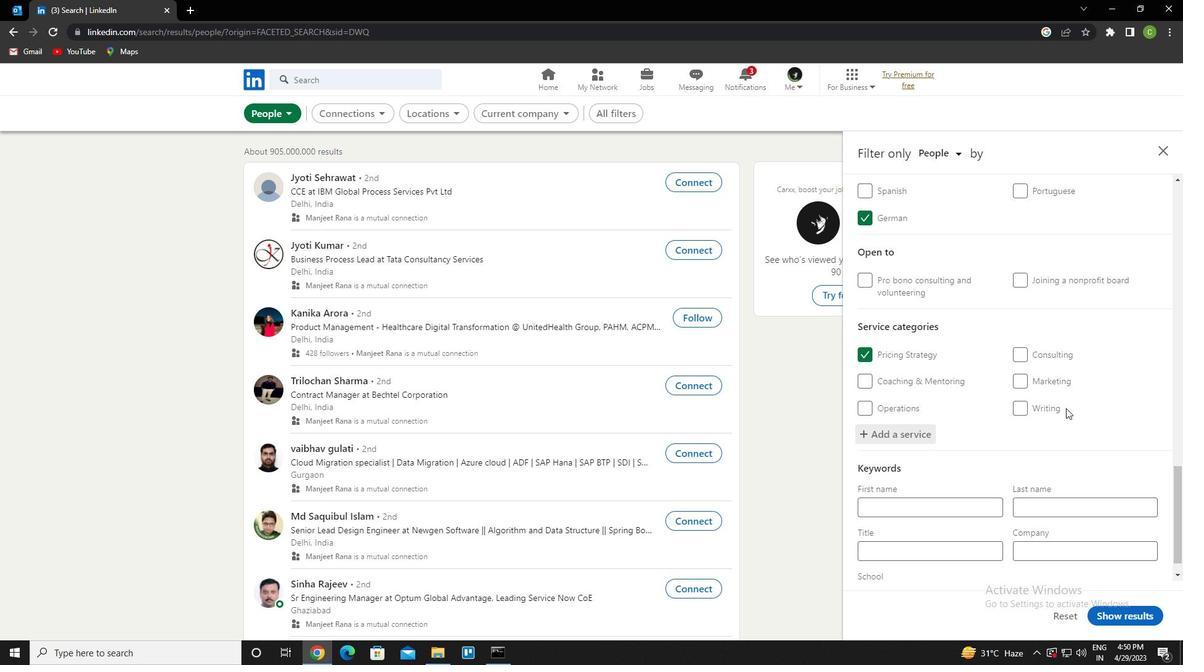 
Action: Mouse scrolled (1066, 408) with delta (0, 0)
Screenshot: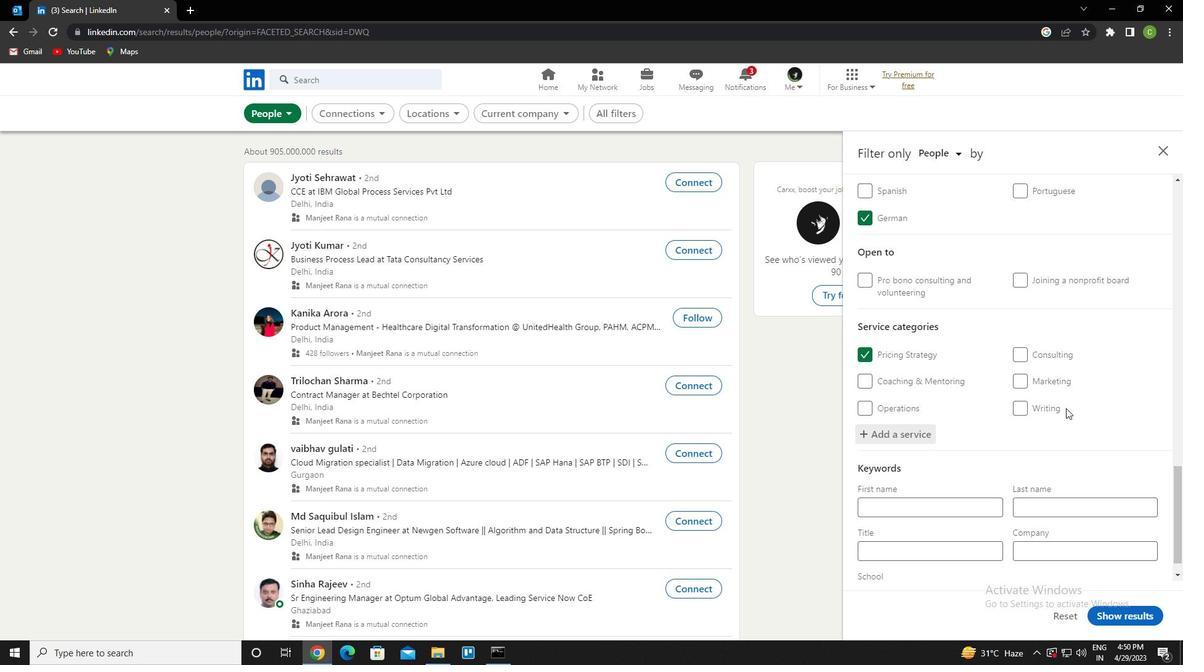 
Action: Mouse scrolled (1066, 408) with delta (0, 0)
Screenshot: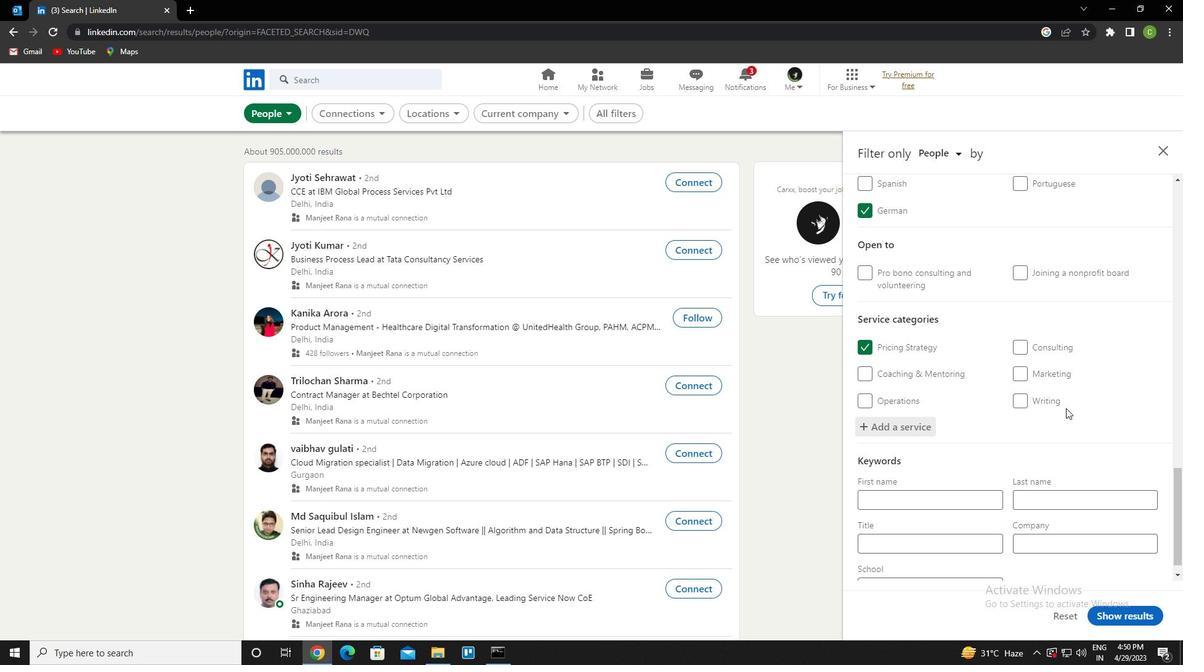 
Action: Mouse scrolled (1066, 408) with delta (0, 0)
Screenshot: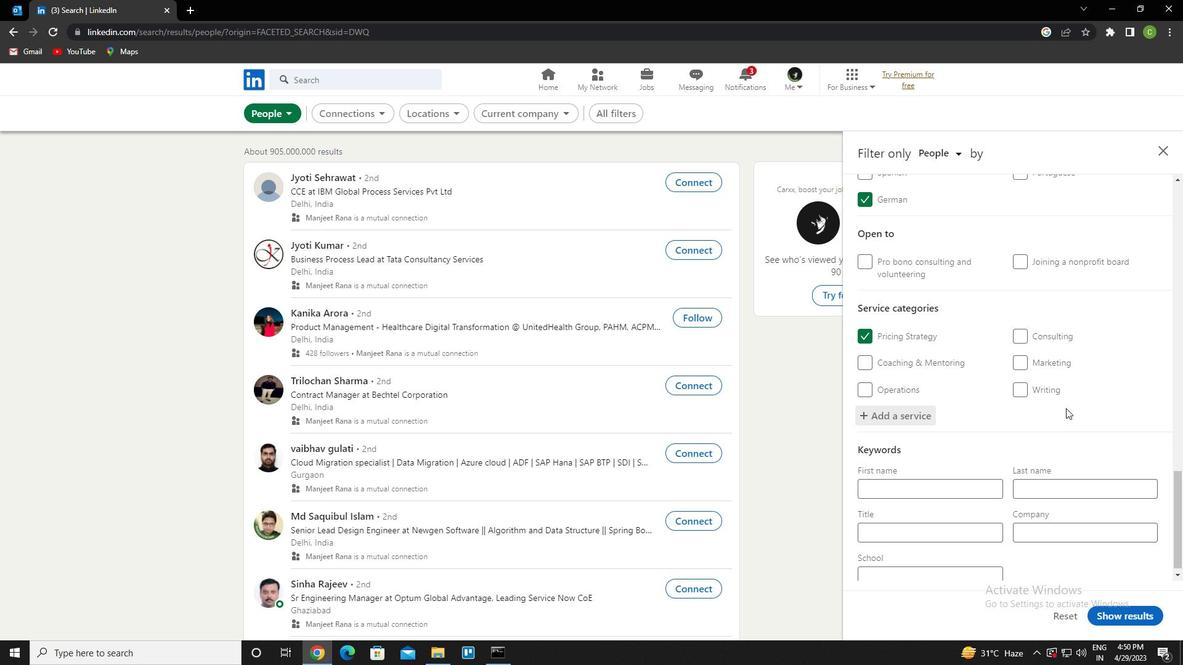 
Action: Mouse scrolled (1066, 408) with delta (0, 0)
Screenshot: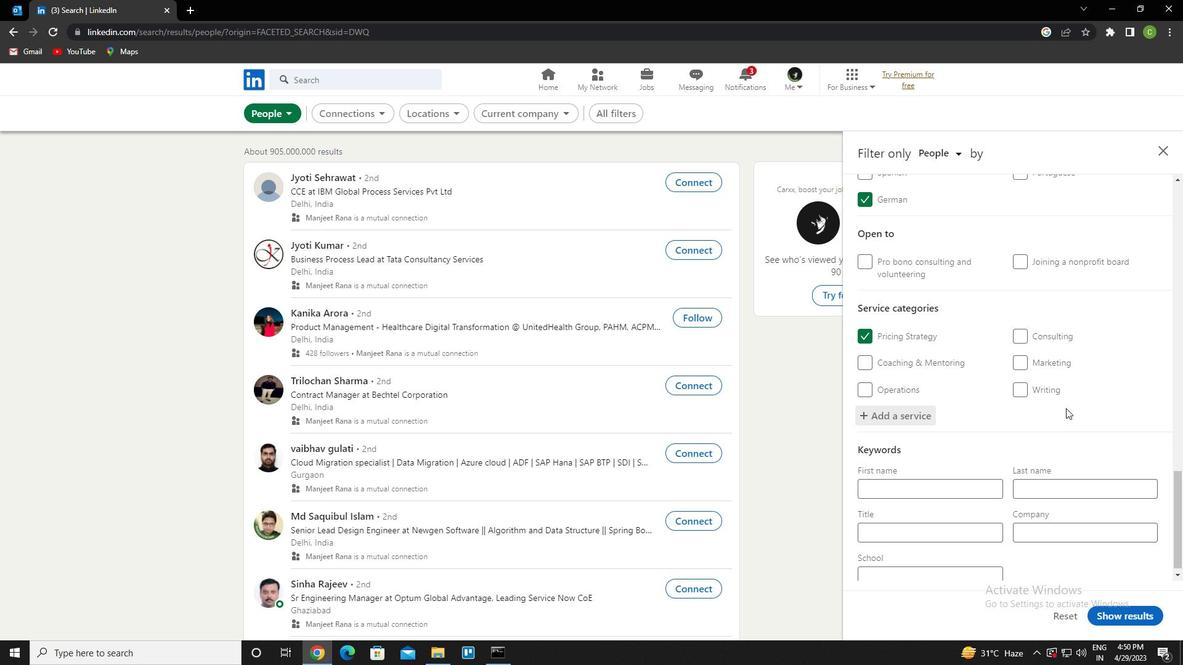 
Action: Mouse moved to (1065, 410)
Screenshot: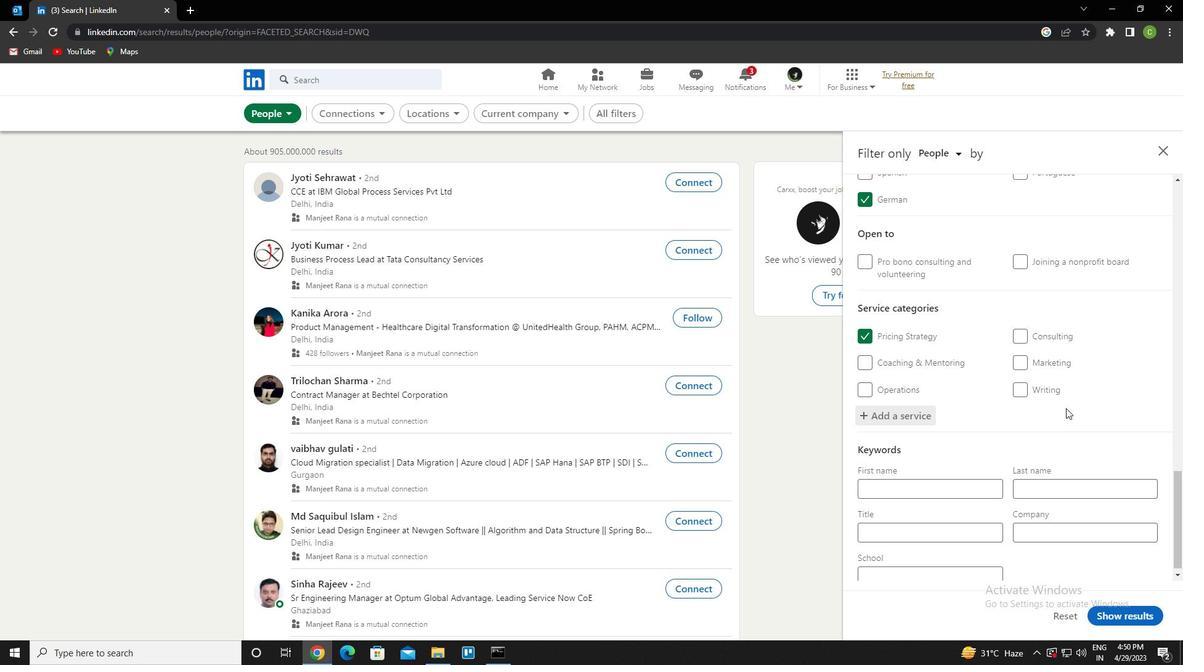 
Action: Mouse scrolled (1065, 409) with delta (0, 0)
Screenshot: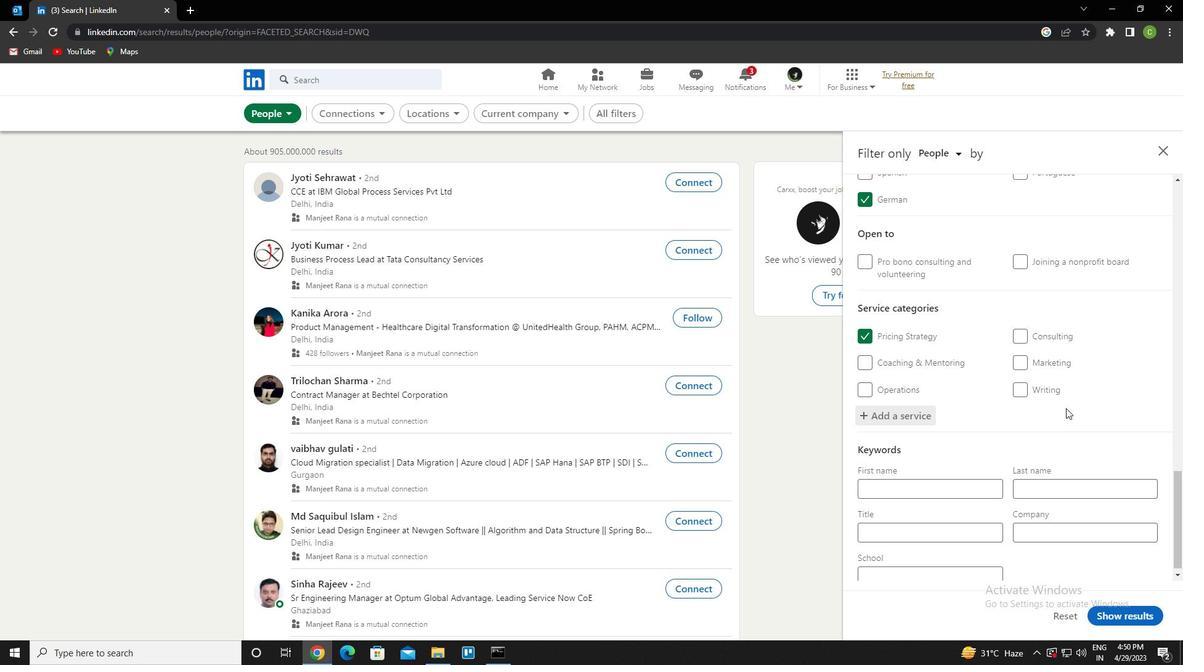 
Action: Mouse moved to (973, 528)
Screenshot: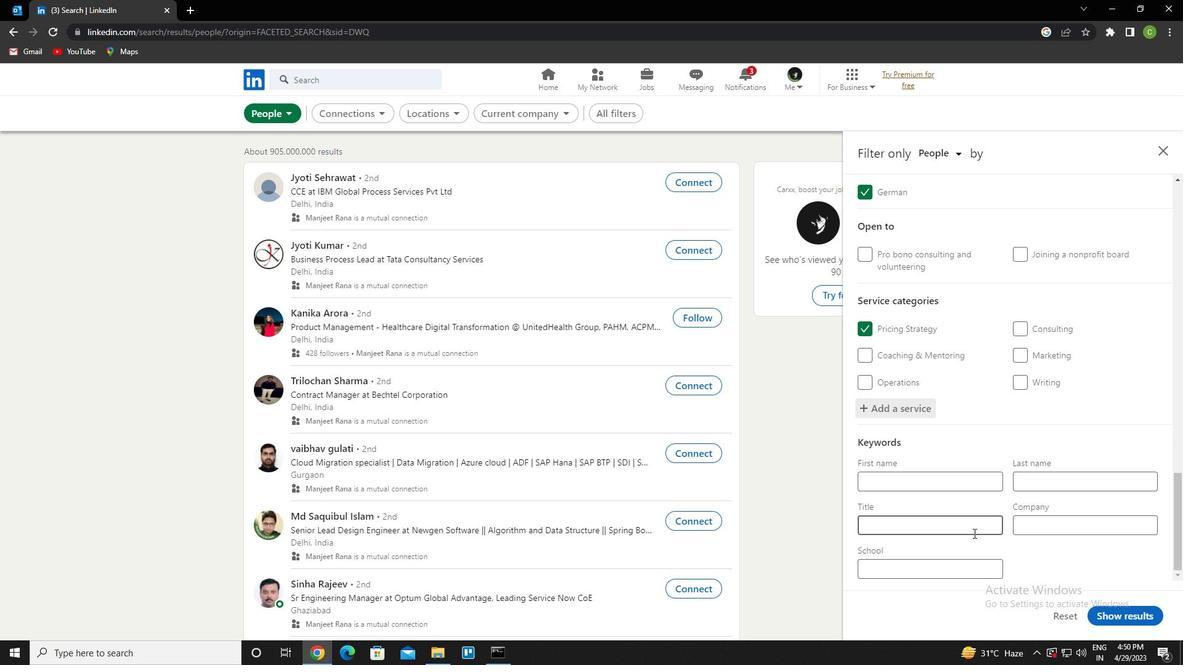 
Action: Mouse pressed left at (973, 528)
Screenshot: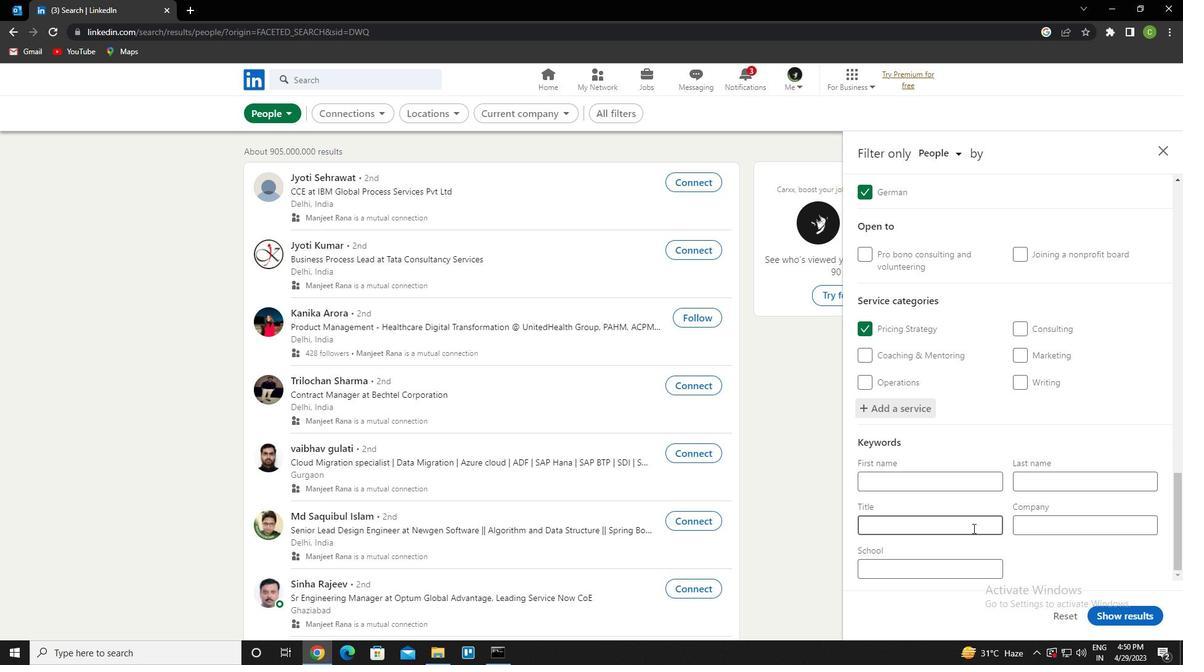 
Action: Key pressed <Key.caps_lock>b<Key.caps_lock>arista
Screenshot: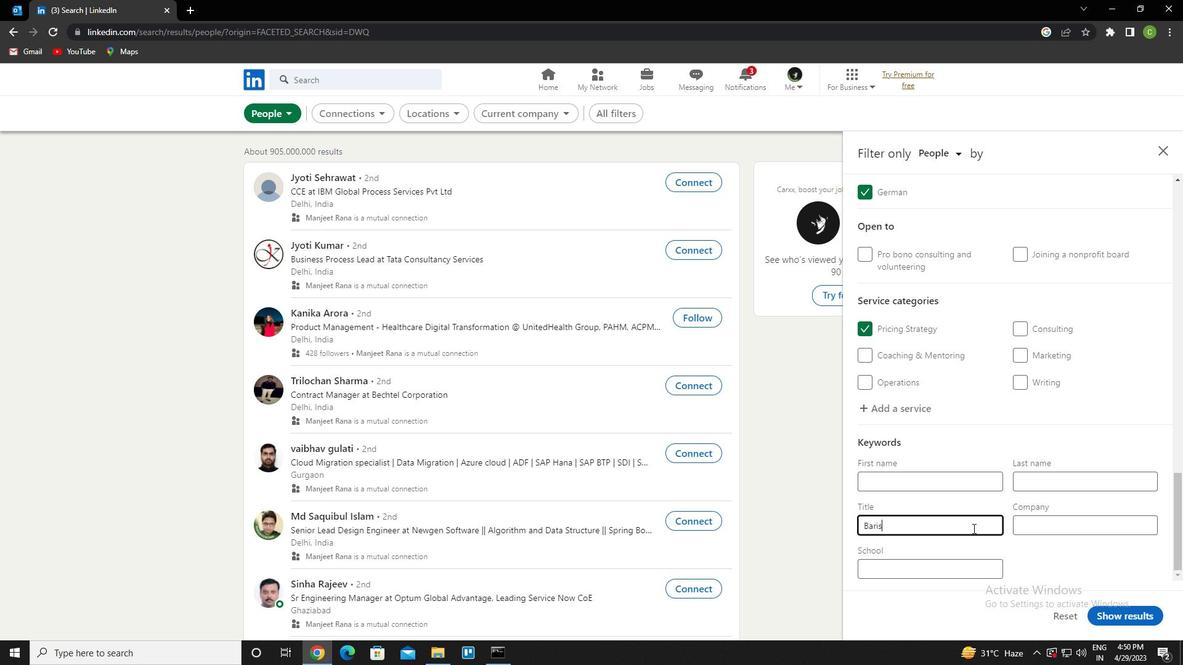 
Action: Mouse moved to (1129, 615)
Screenshot: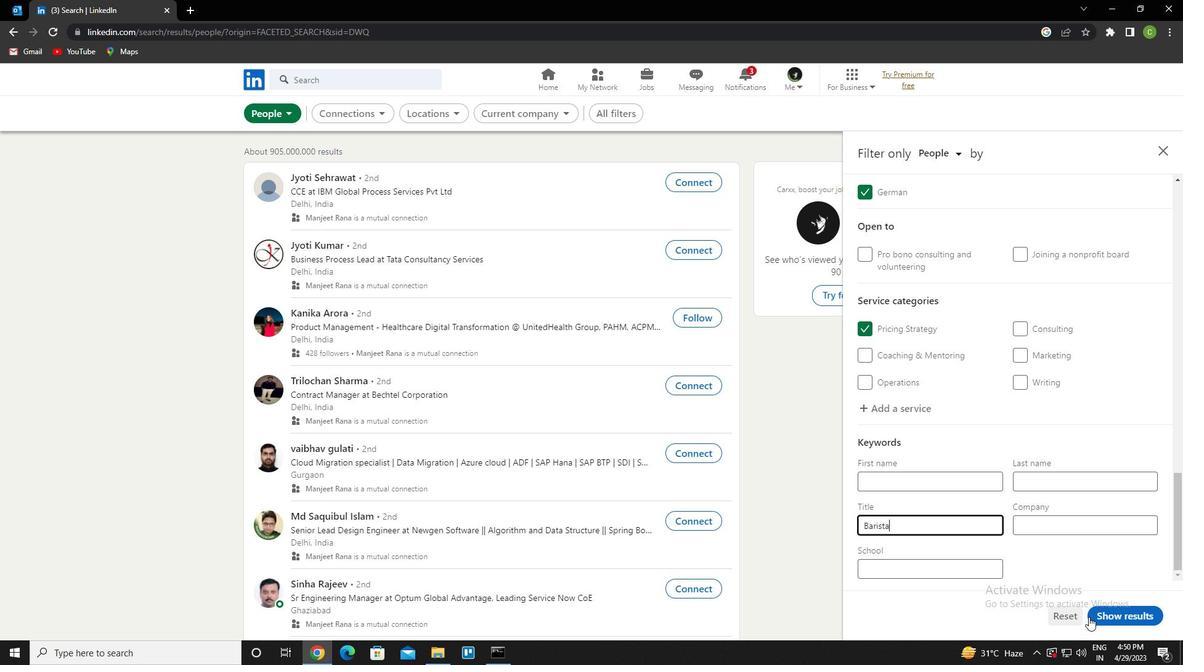 
Action: Mouse pressed left at (1129, 615)
Screenshot: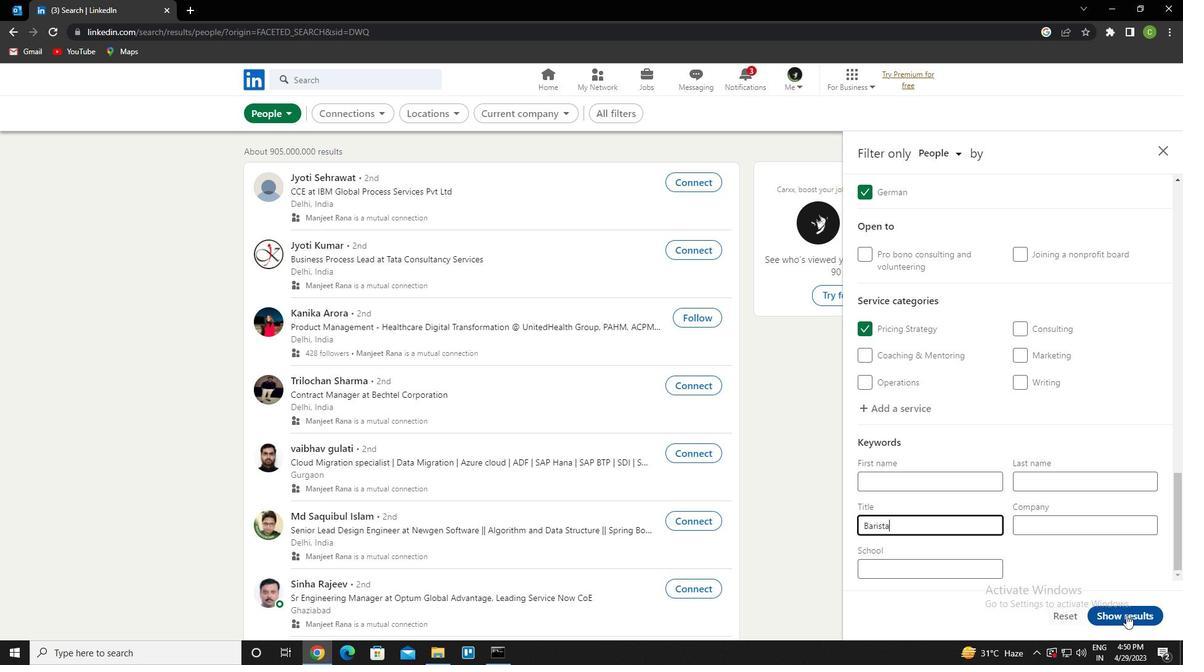 
Action: Mouse moved to (528, 617)
Screenshot: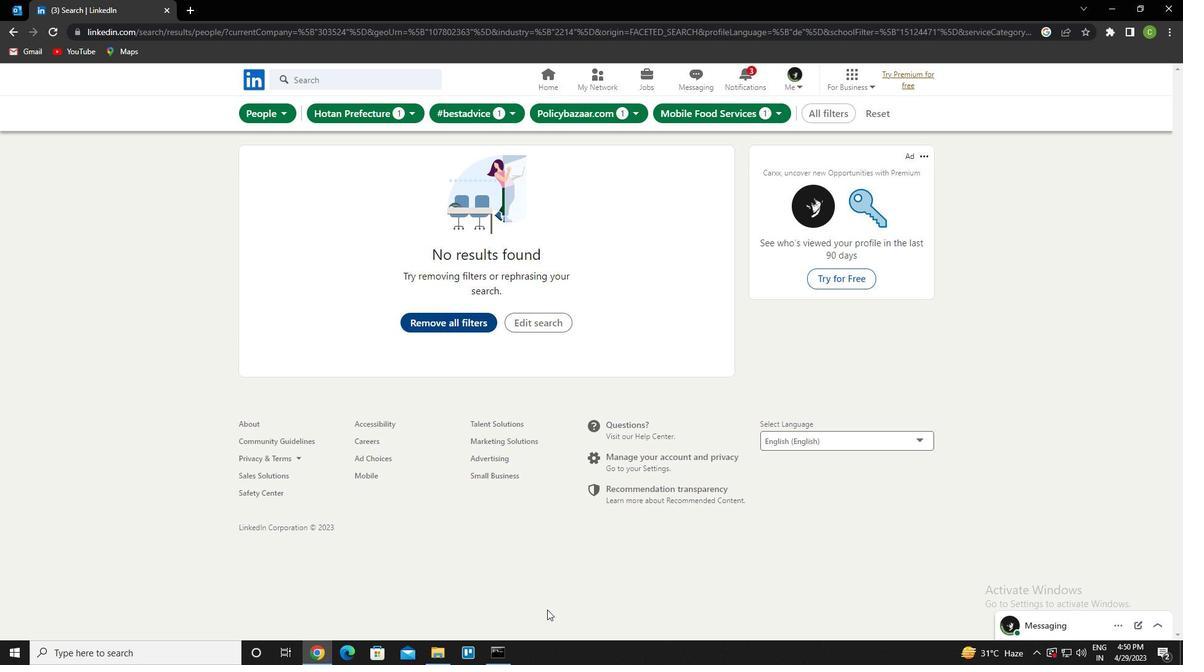 
